 Task: Look for space in Jansath, India from 12th July, 2023 to 16th July, 2023 for 8 adults in price range Rs.10000 to Rs.16000. Place can be private room with 8 bedrooms having 8 beds and 8 bathrooms. Property type can be house, flat, guest house. Amenities needed are: wifi, TV, free parkinig on premises, gym, breakfast. Booking option can be shelf check-in. Required host language is English.
Action: Mouse moved to (497, 57)
Screenshot: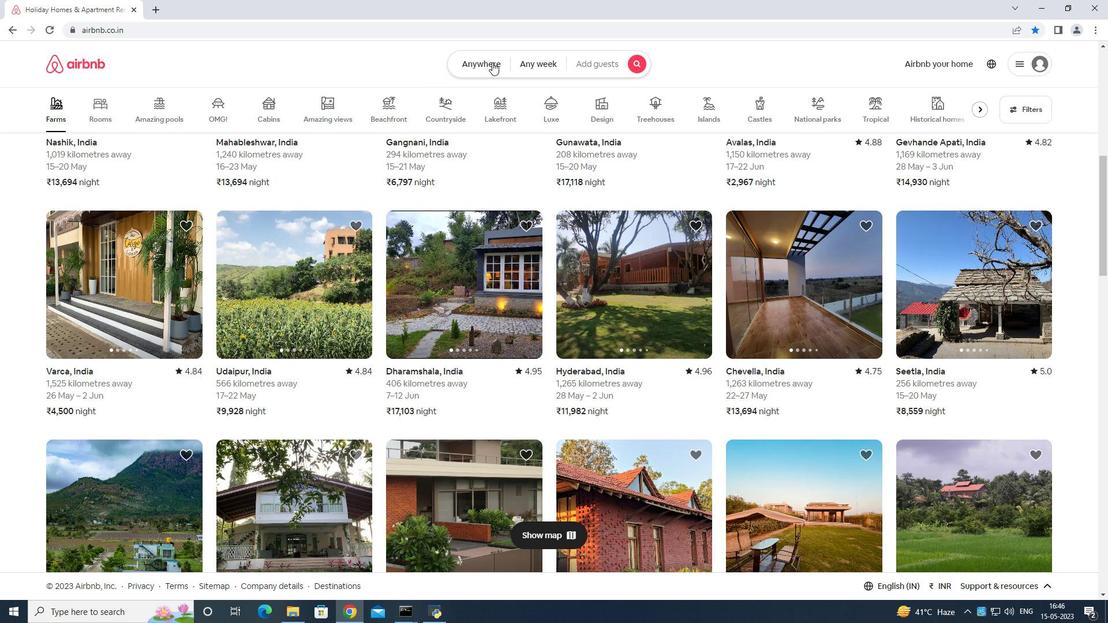 
Action: Mouse pressed left at (497, 57)
Screenshot: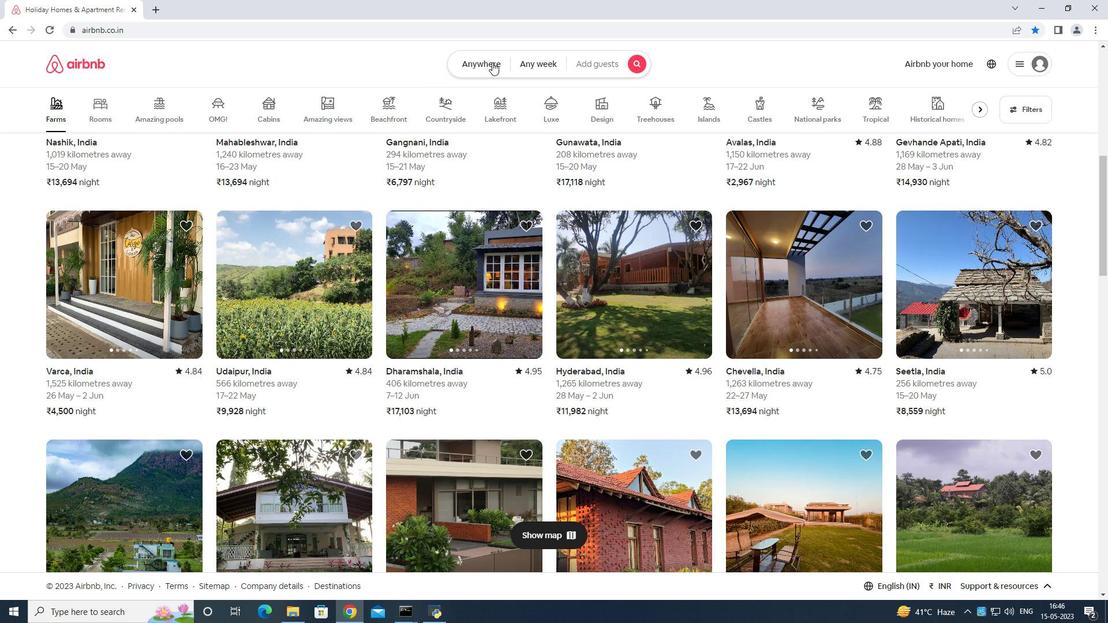 
Action: Mouse moved to (433, 110)
Screenshot: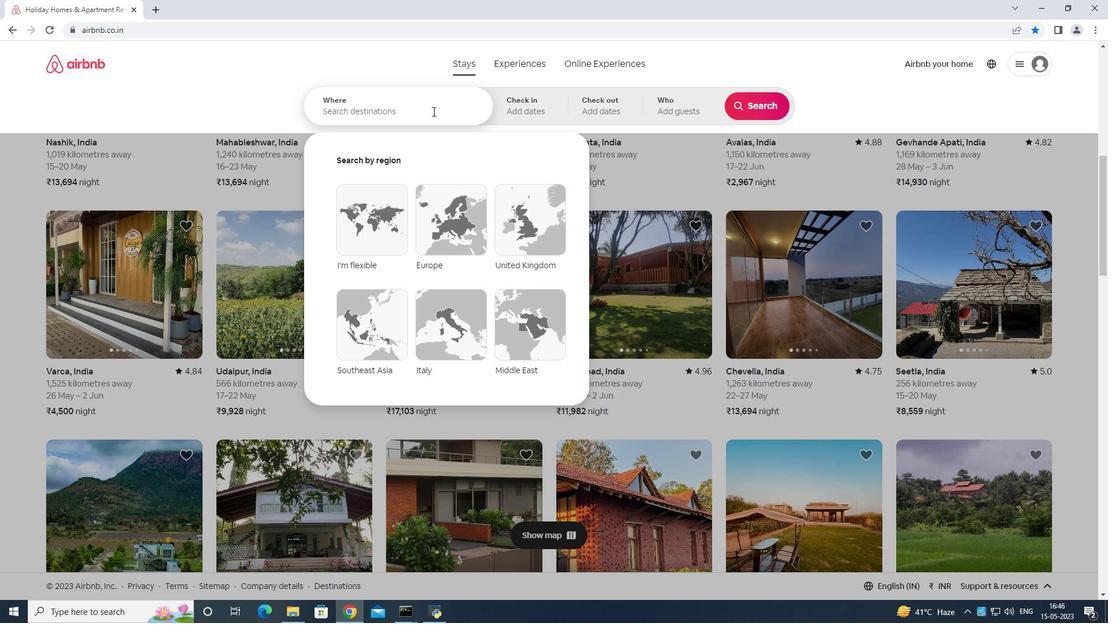 
Action: Mouse pressed left at (433, 110)
Screenshot: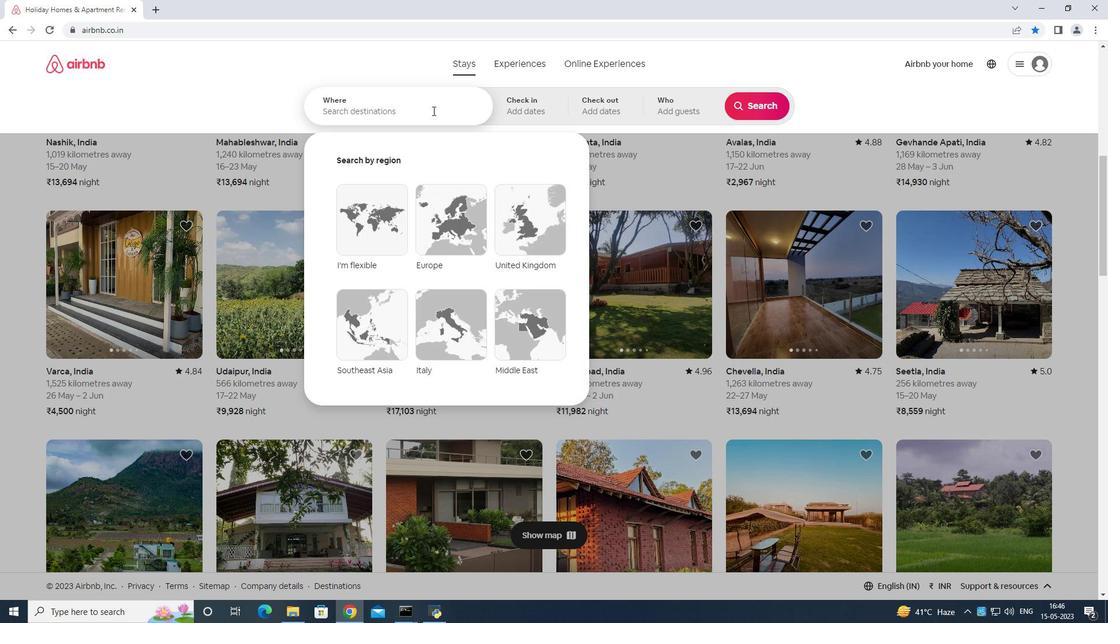
Action: Mouse moved to (487, 113)
Screenshot: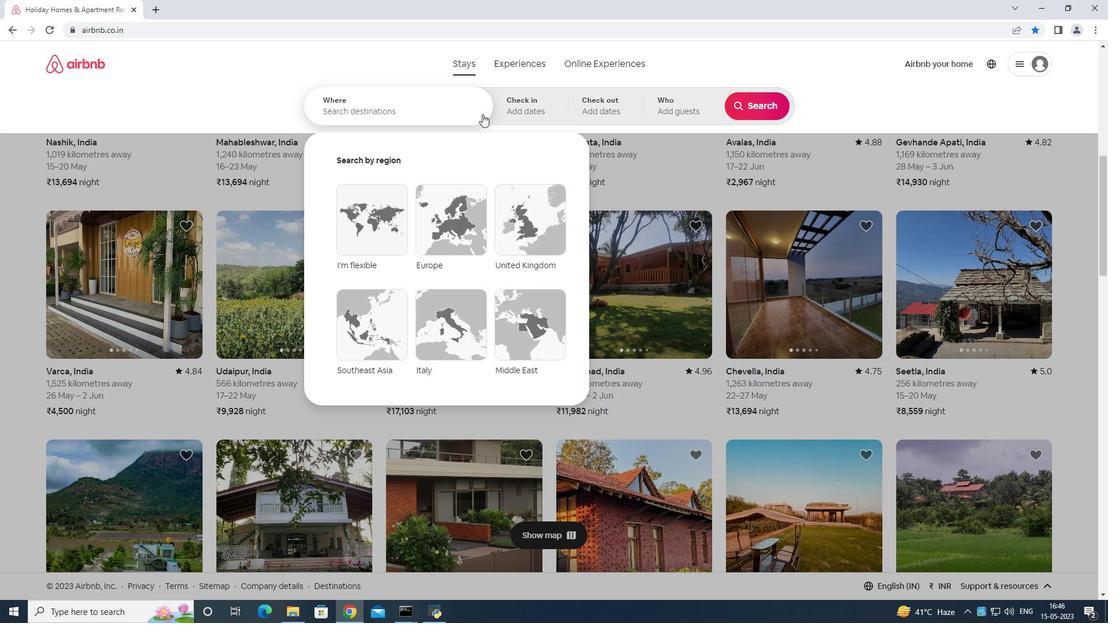 
Action: Key pressed <Key.shift>Jansath<Key.space><Key.shift>India<Key.enter>
Screenshot: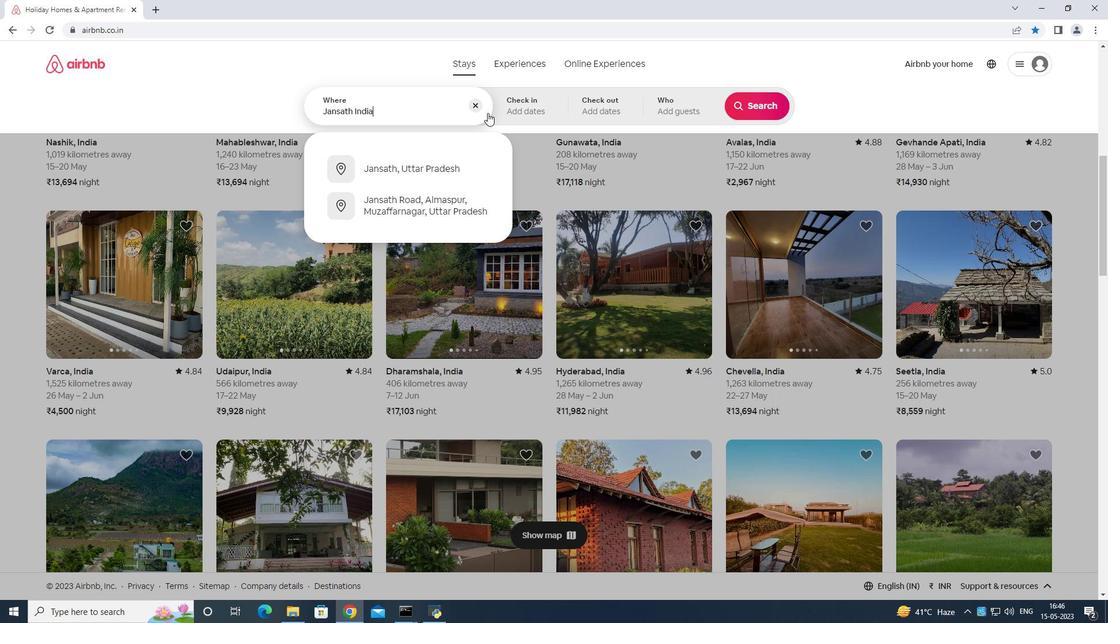 
Action: Mouse moved to (760, 193)
Screenshot: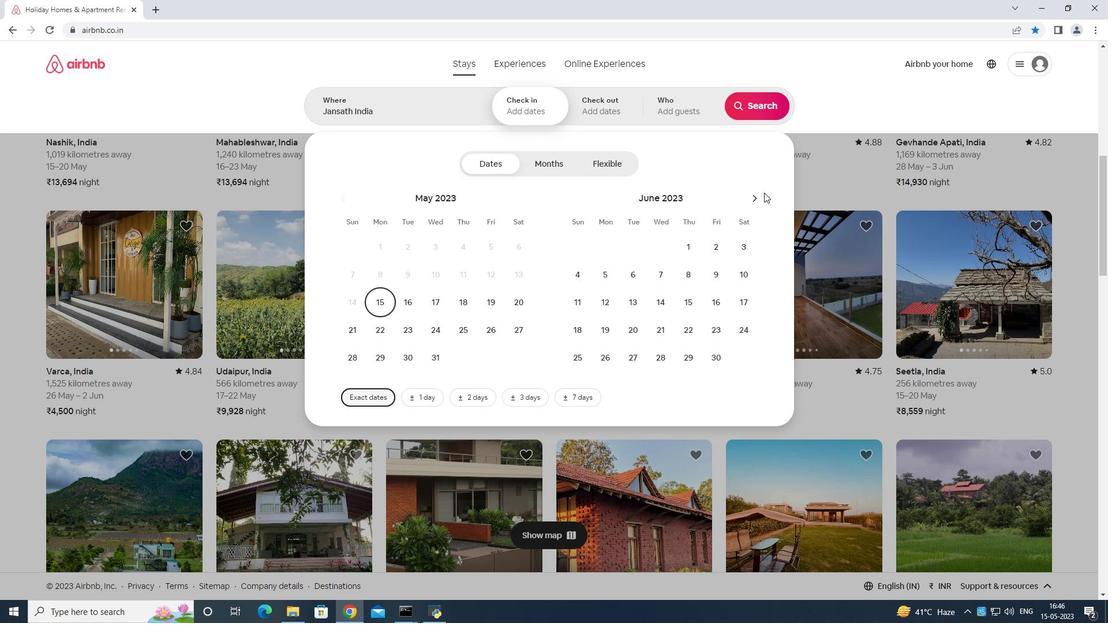 
Action: Mouse pressed left at (760, 193)
Screenshot: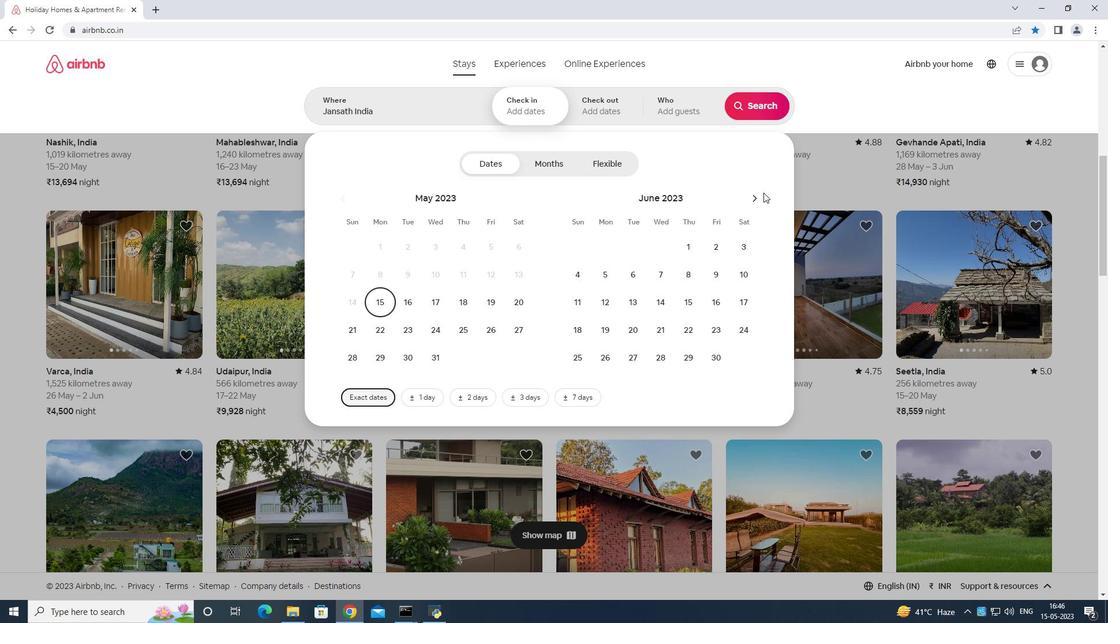
Action: Mouse moved to (665, 303)
Screenshot: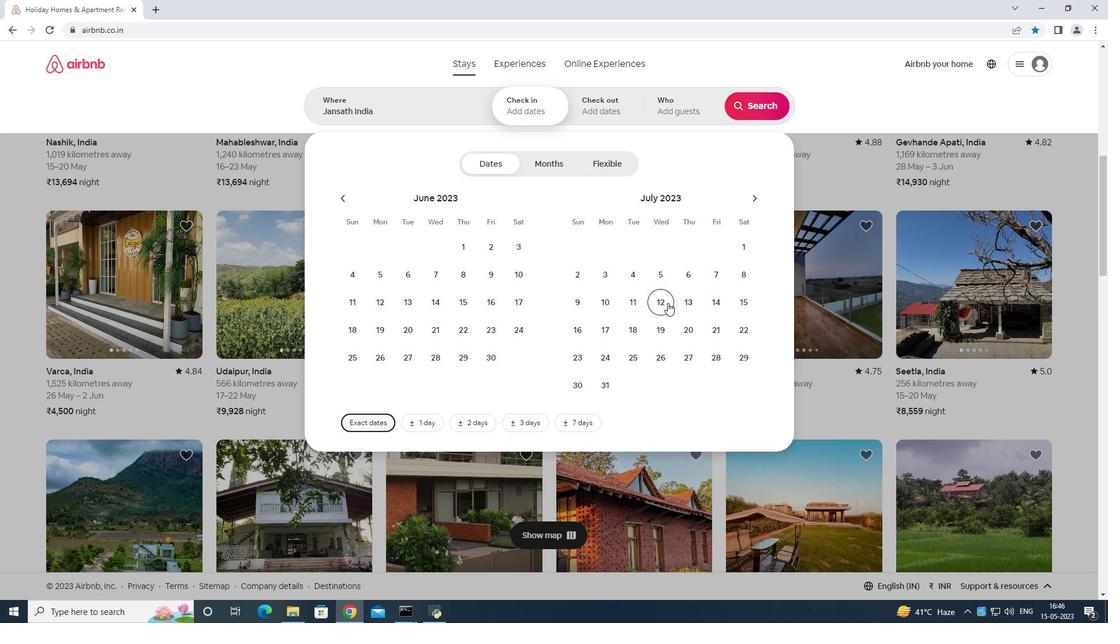 
Action: Mouse pressed left at (665, 303)
Screenshot: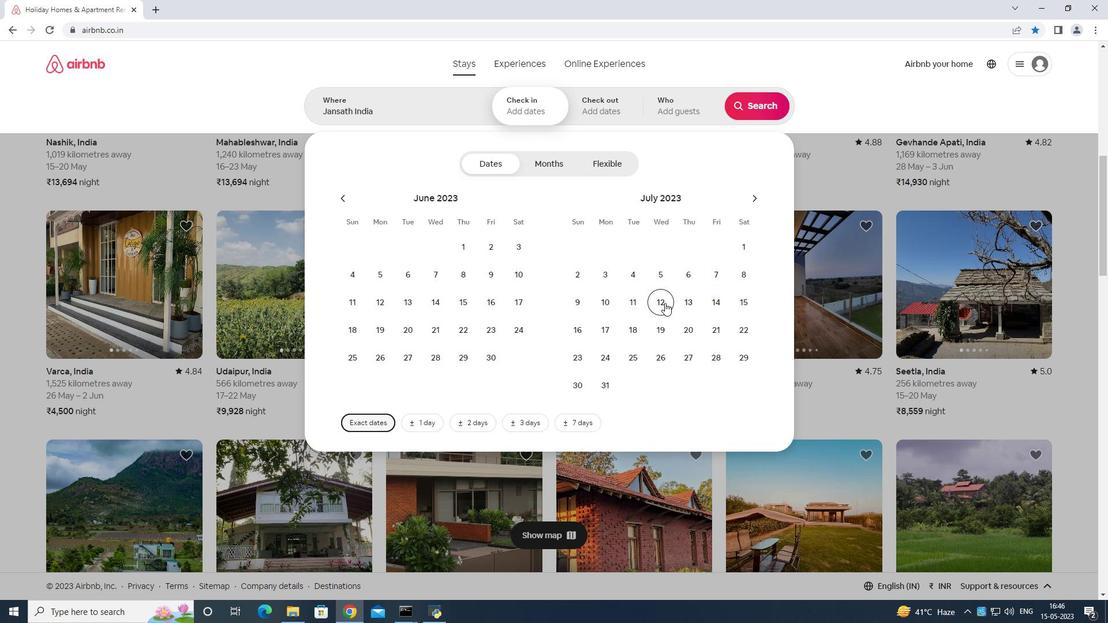 
Action: Mouse moved to (574, 330)
Screenshot: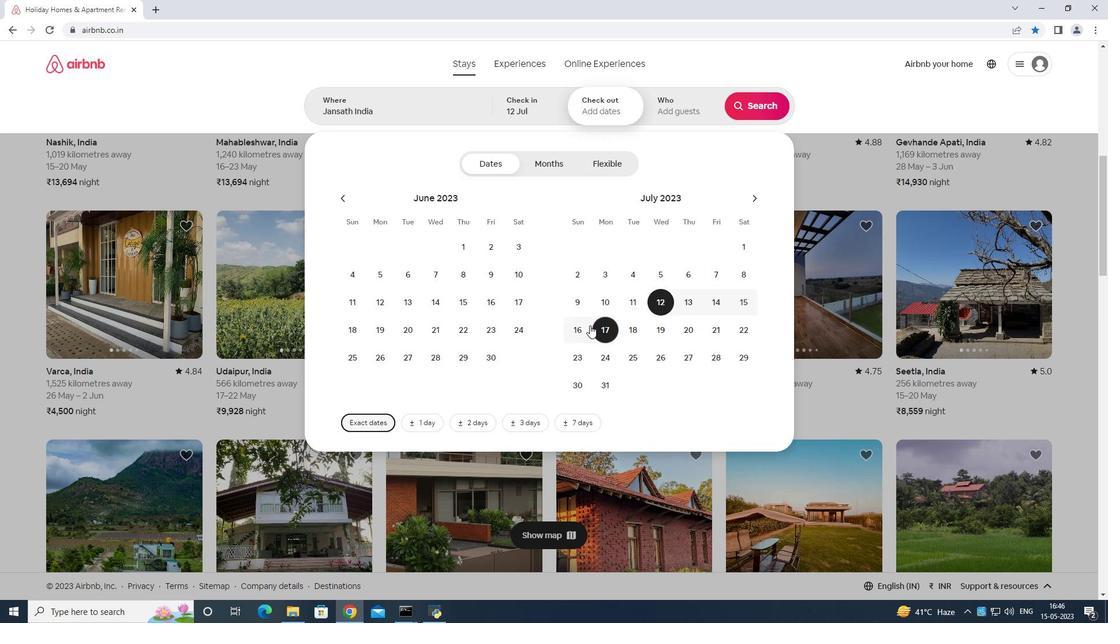 
Action: Mouse pressed left at (574, 330)
Screenshot: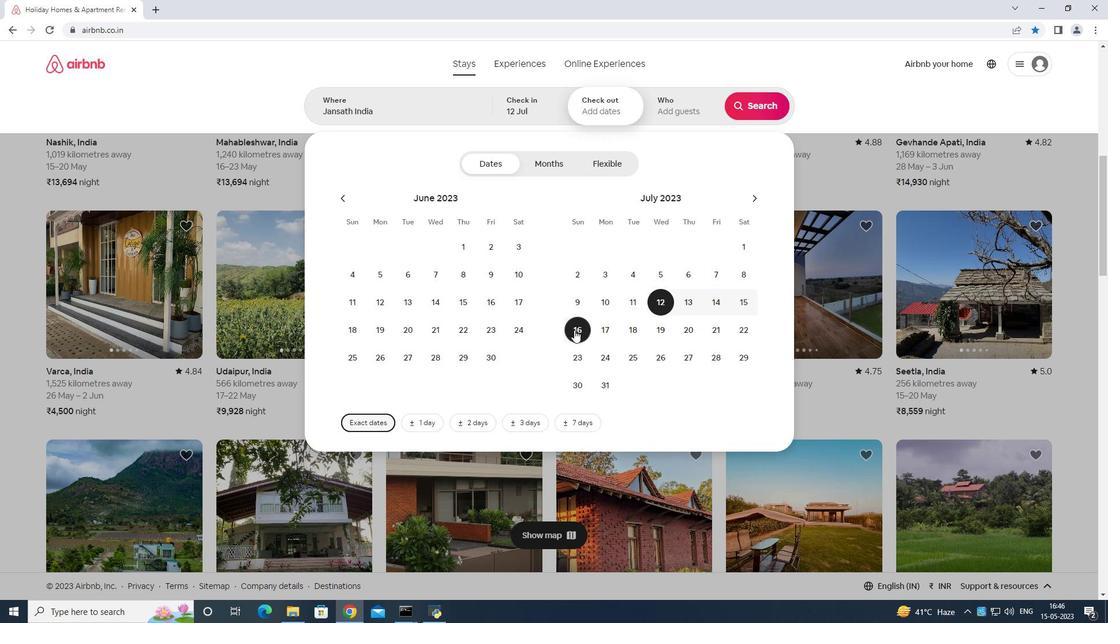 
Action: Mouse moved to (674, 106)
Screenshot: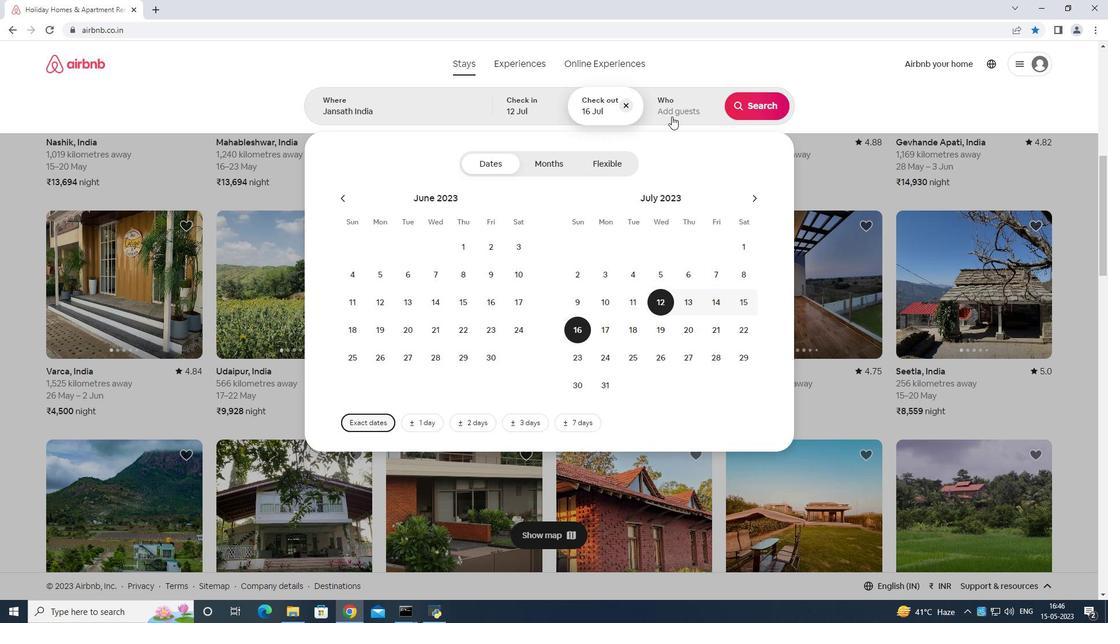 
Action: Mouse pressed left at (674, 106)
Screenshot: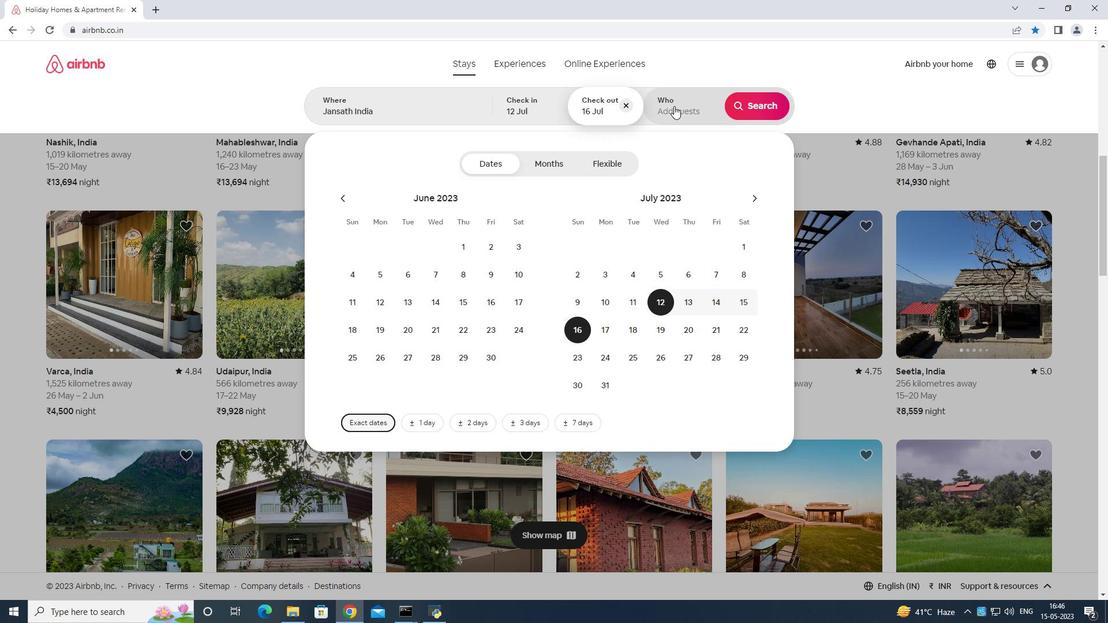 
Action: Mouse moved to (756, 170)
Screenshot: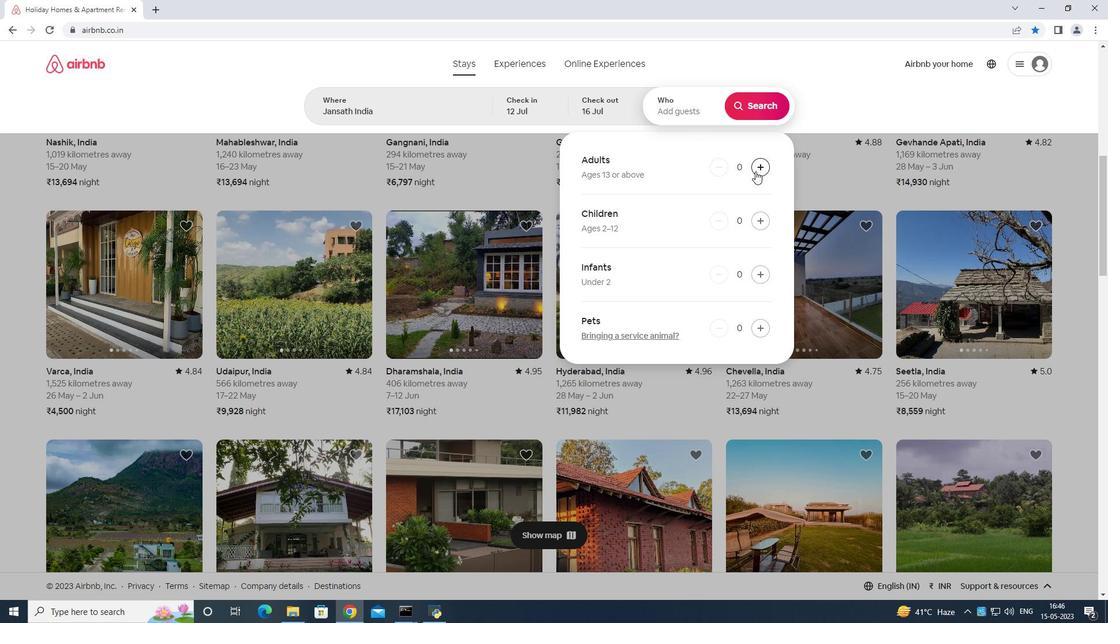 
Action: Mouse pressed left at (756, 170)
Screenshot: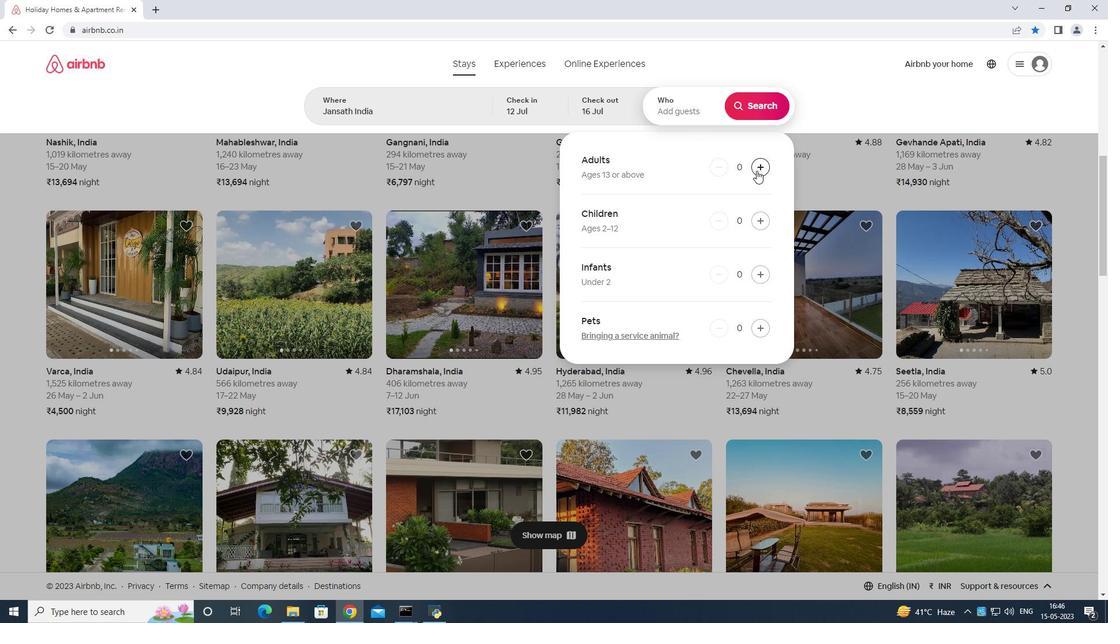
Action: Mouse moved to (756, 168)
Screenshot: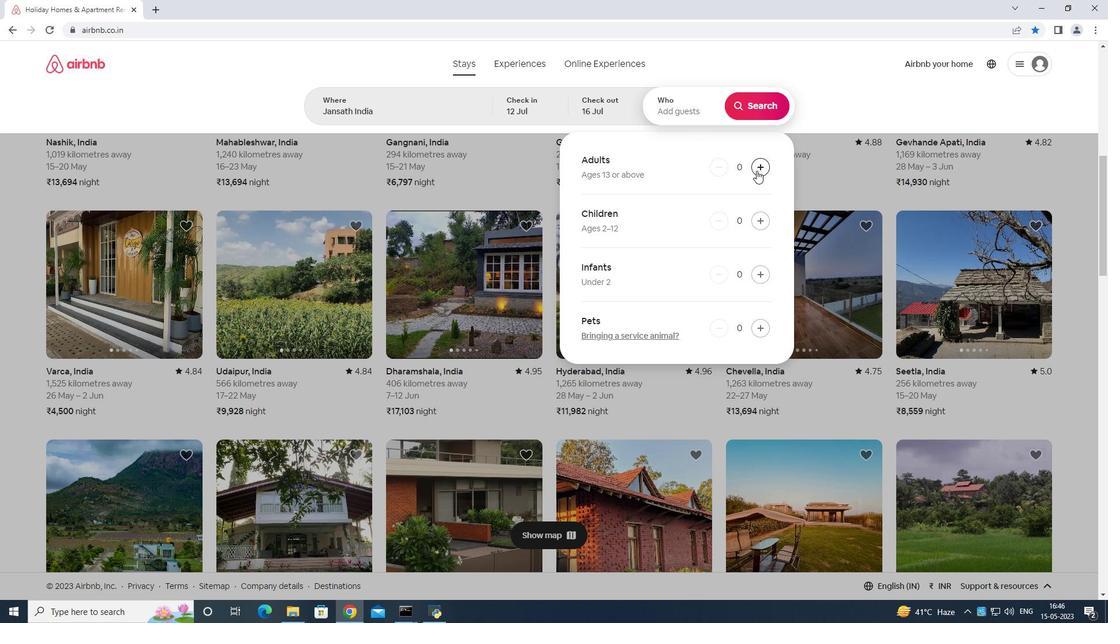 
Action: Mouse pressed left at (756, 168)
Screenshot: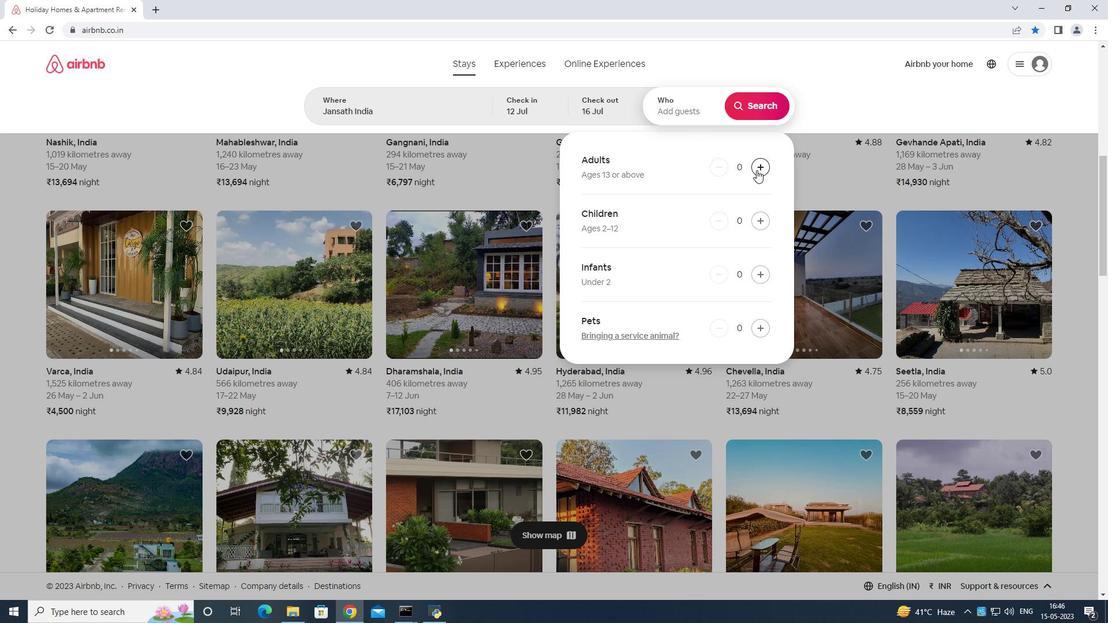 
Action: Mouse moved to (758, 168)
Screenshot: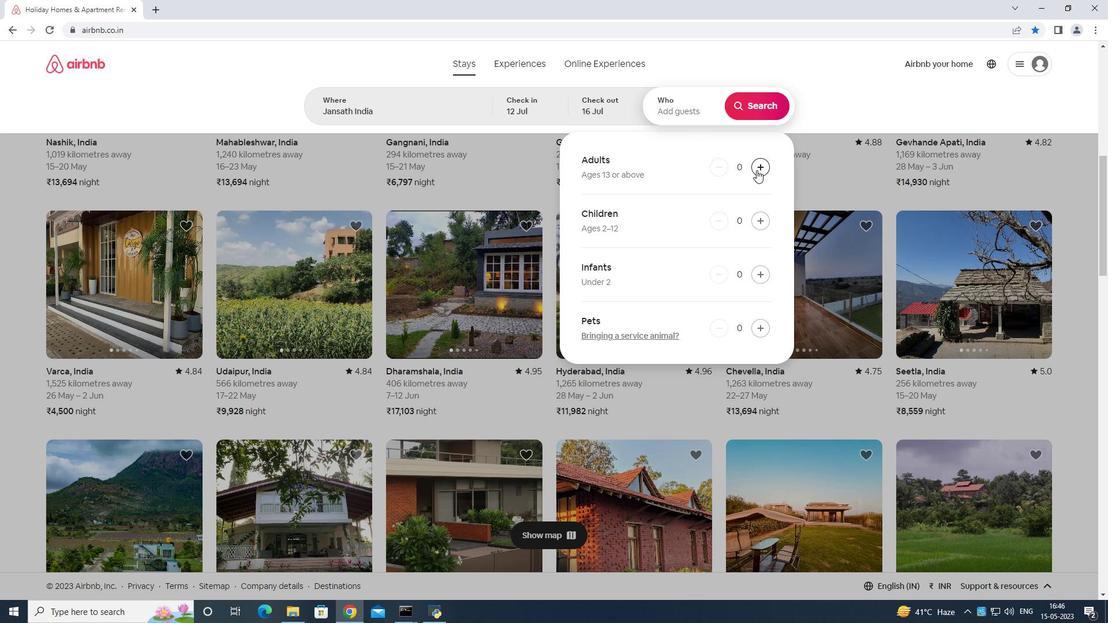 
Action: Mouse pressed left at (758, 168)
Screenshot: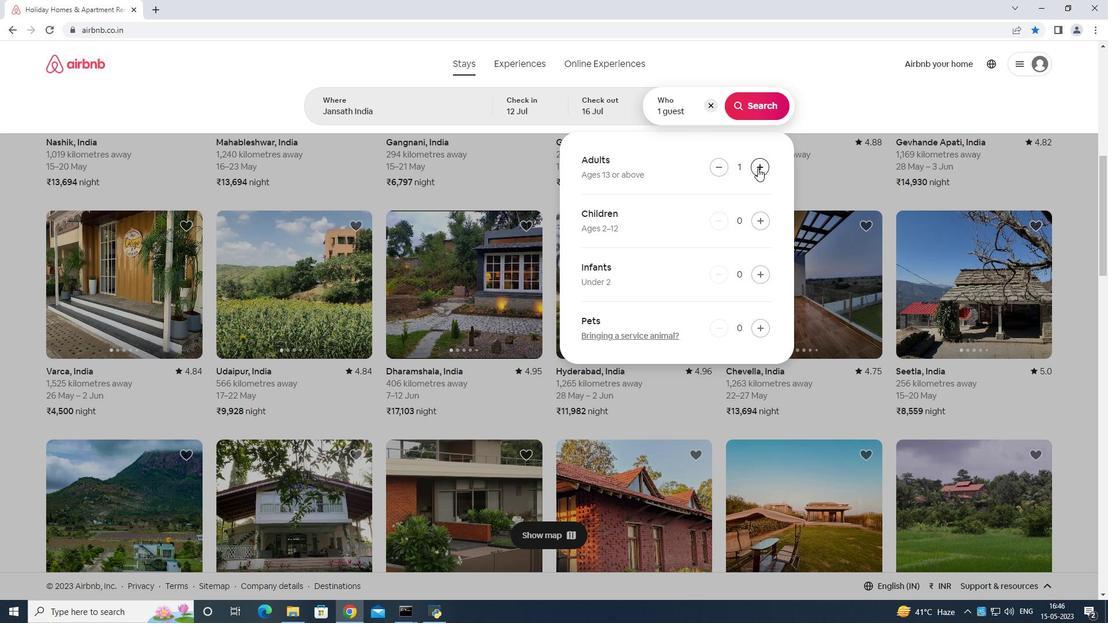 
Action: Mouse pressed left at (758, 168)
Screenshot: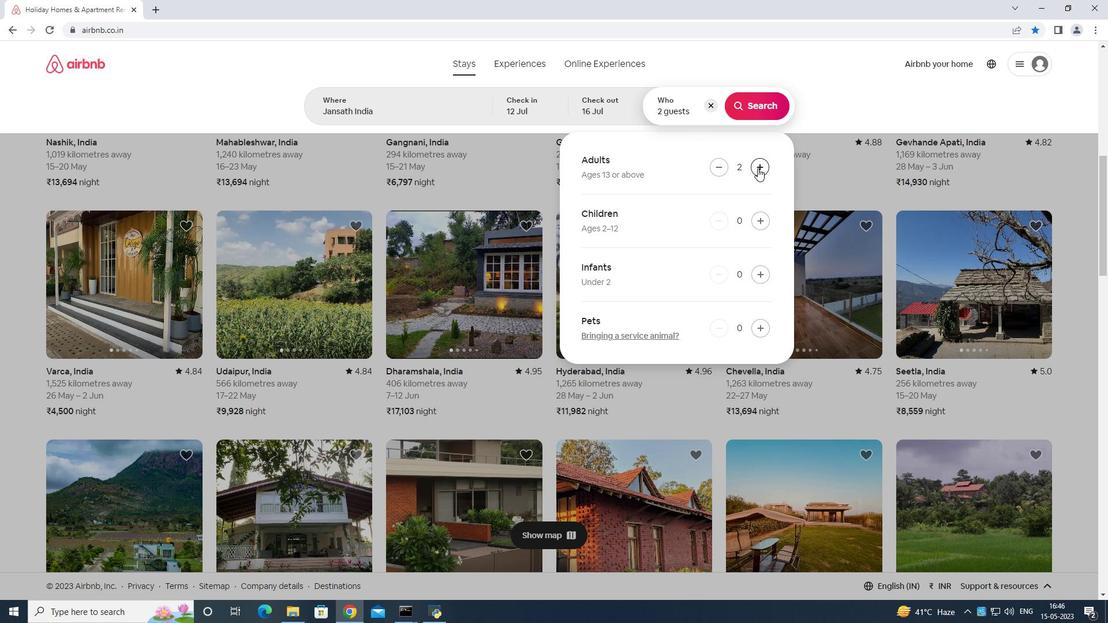 
Action: Mouse moved to (759, 169)
Screenshot: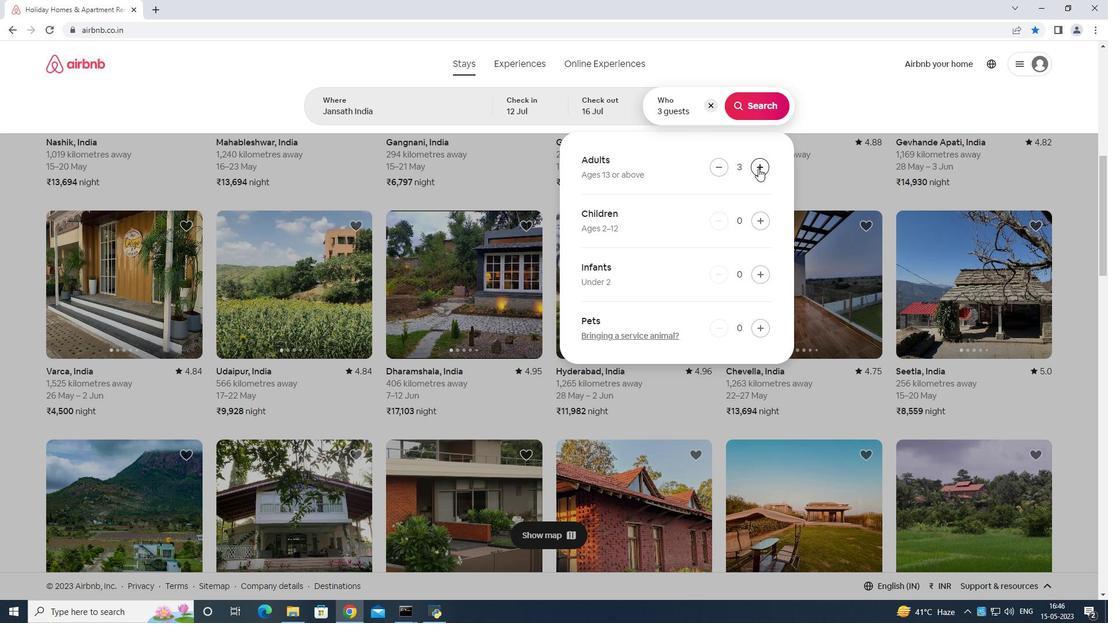 
Action: Mouse pressed left at (759, 169)
Screenshot: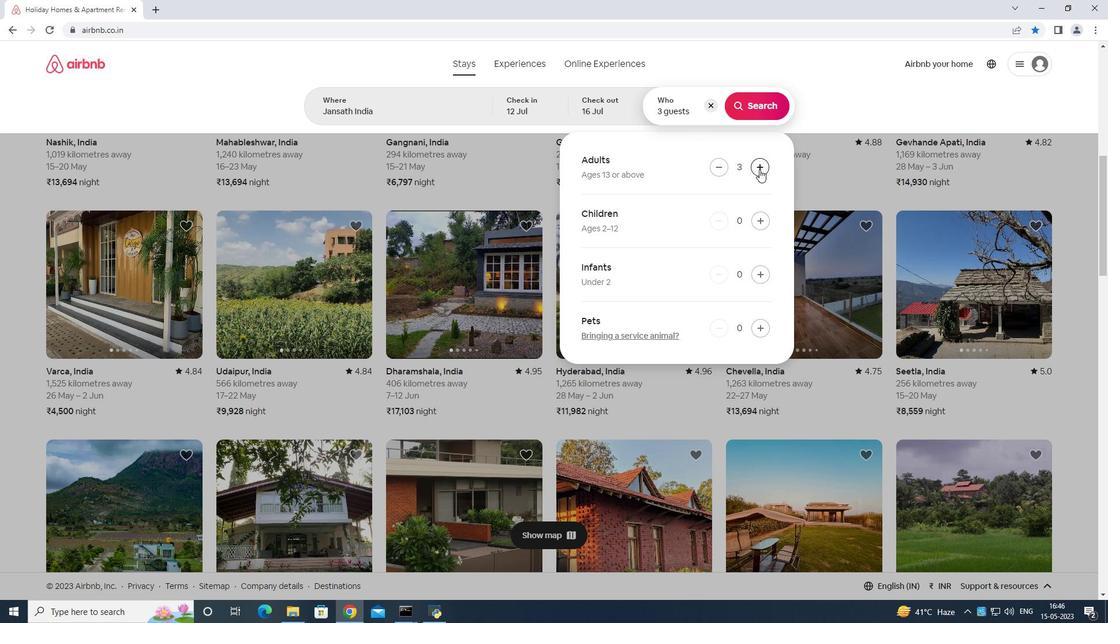 
Action: Mouse moved to (759, 170)
Screenshot: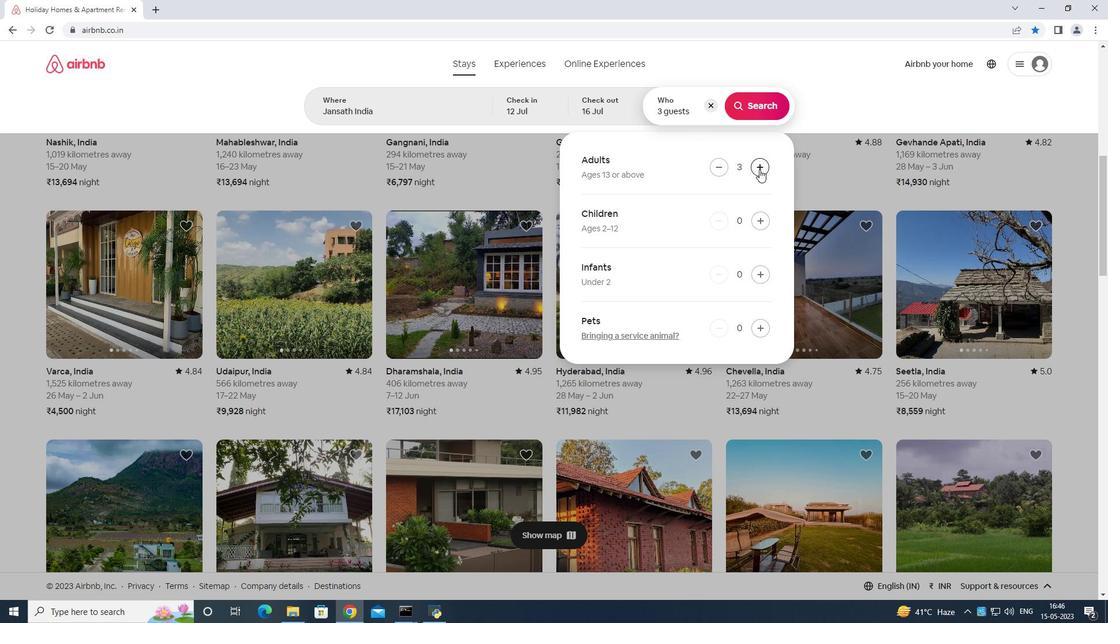 
Action: Mouse pressed left at (759, 170)
Screenshot: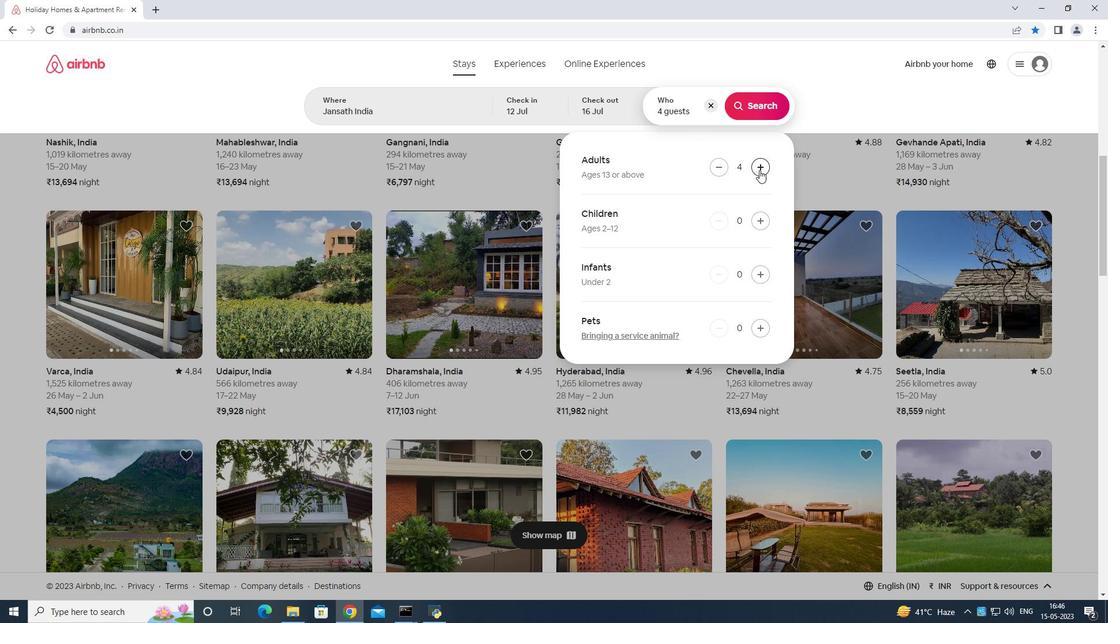 
Action: Mouse moved to (759, 168)
Screenshot: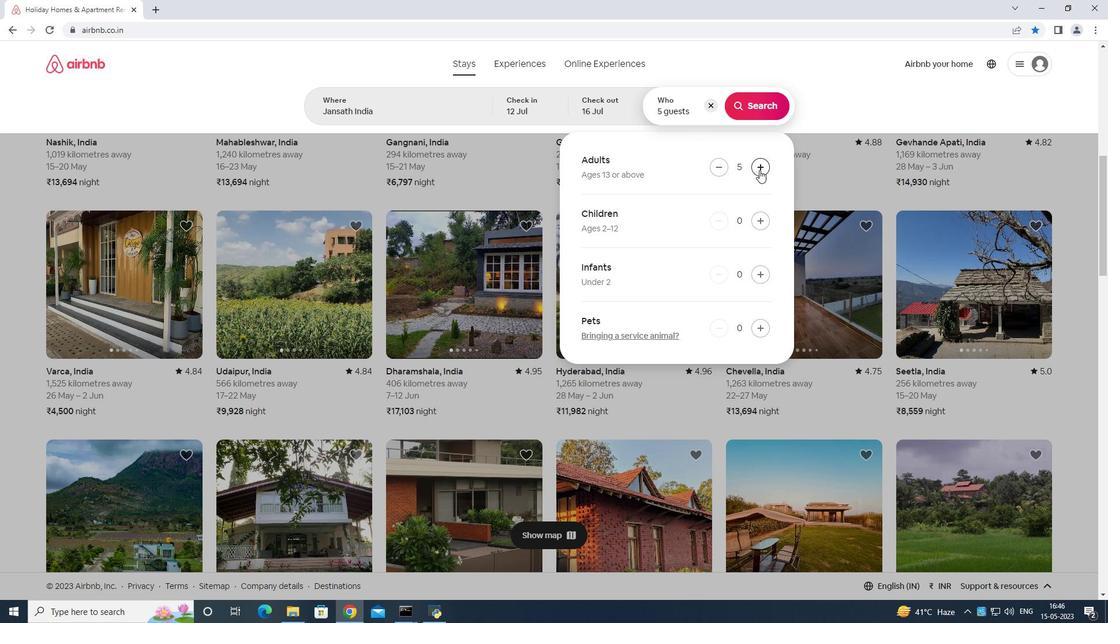 
Action: Mouse pressed left at (759, 168)
Screenshot: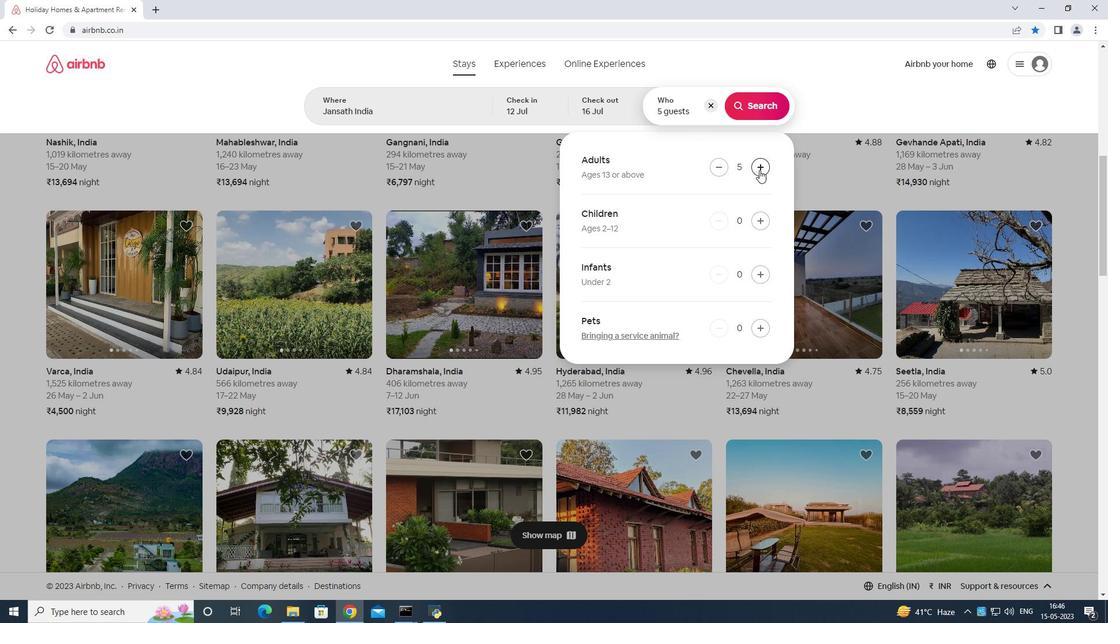 
Action: Mouse moved to (757, 161)
Screenshot: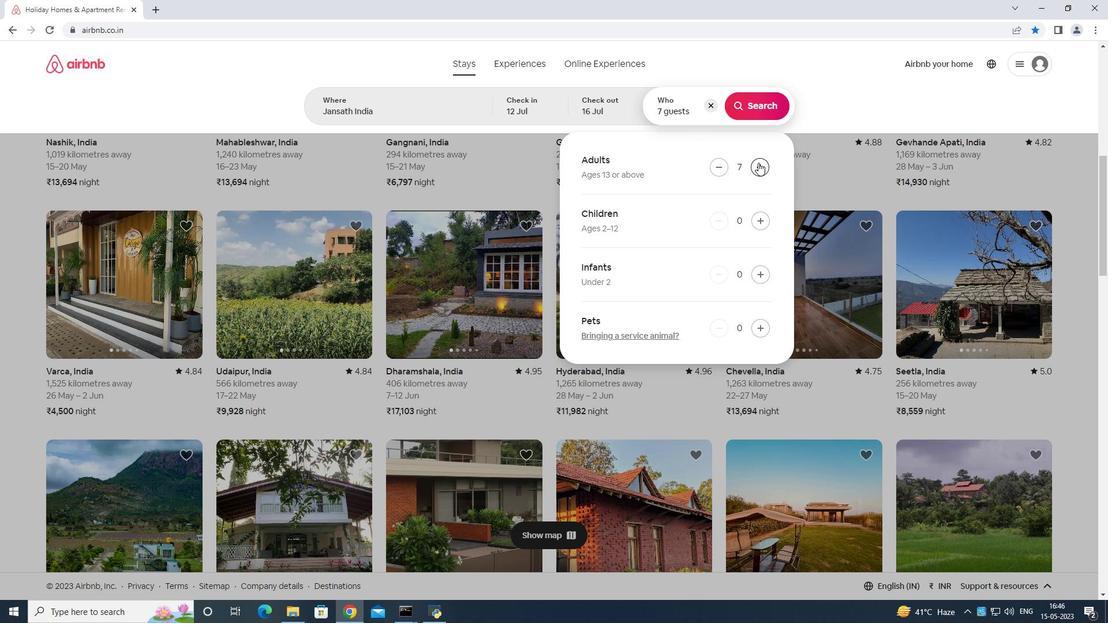 
Action: Mouse pressed left at (757, 161)
Screenshot: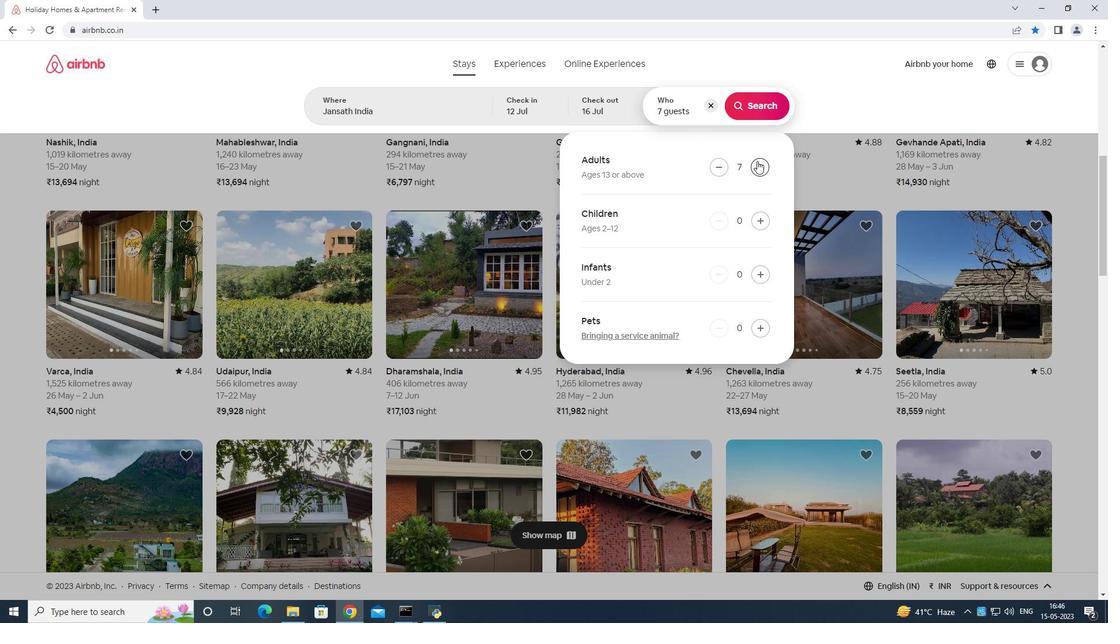 
Action: Mouse moved to (756, 107)
Screenshot: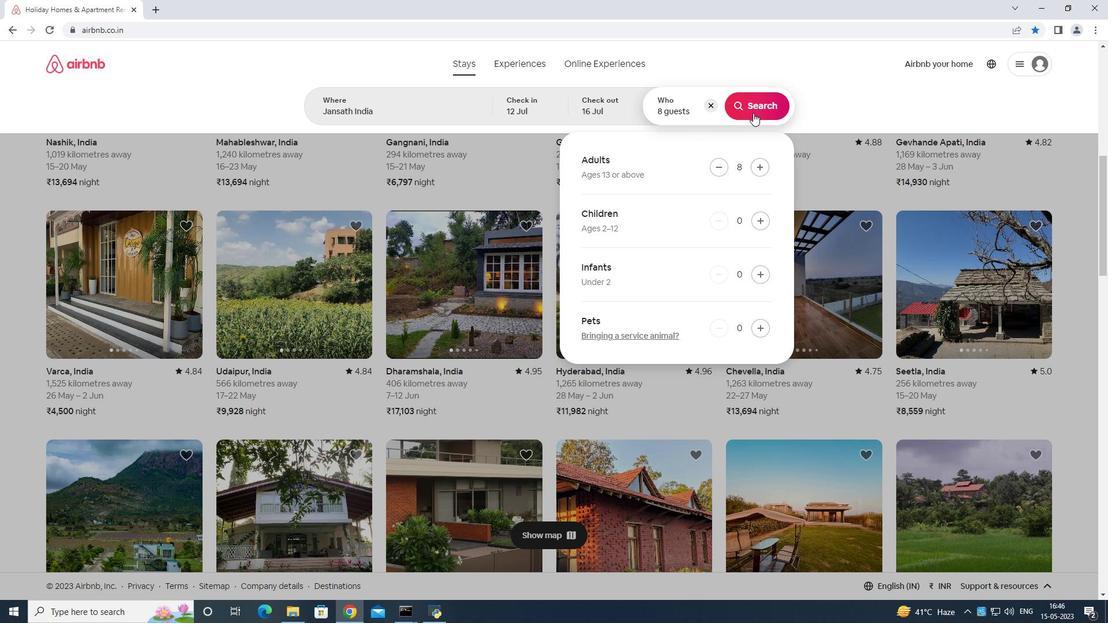 
Action: Mouse pressed left at (756, 107)
Screenshot: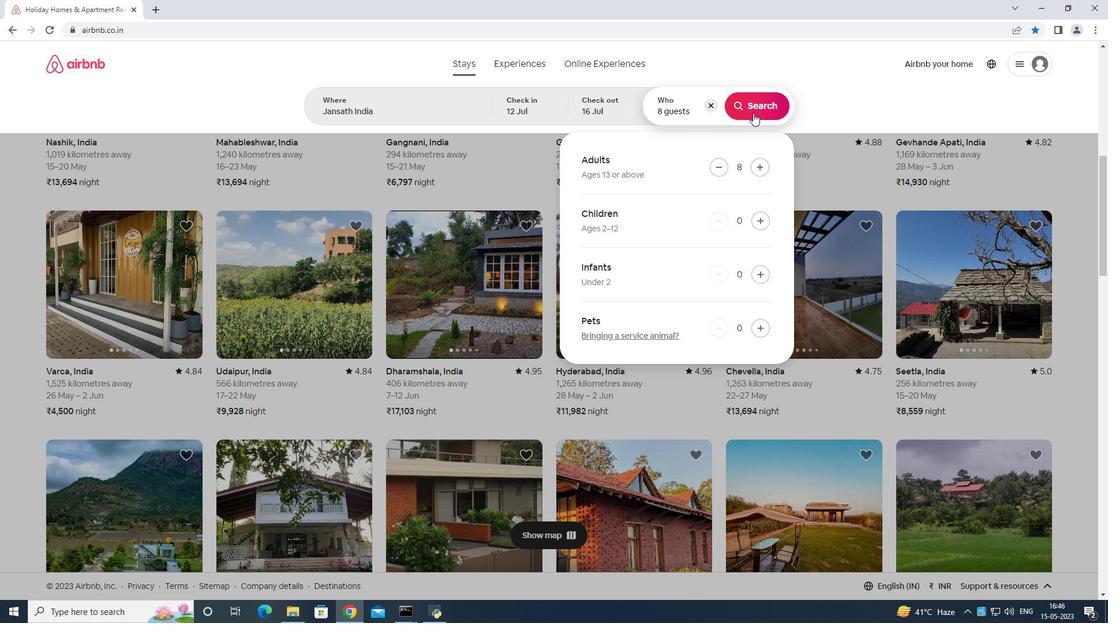 
Action: Mouse moved to (1045, 103)
Screenshot: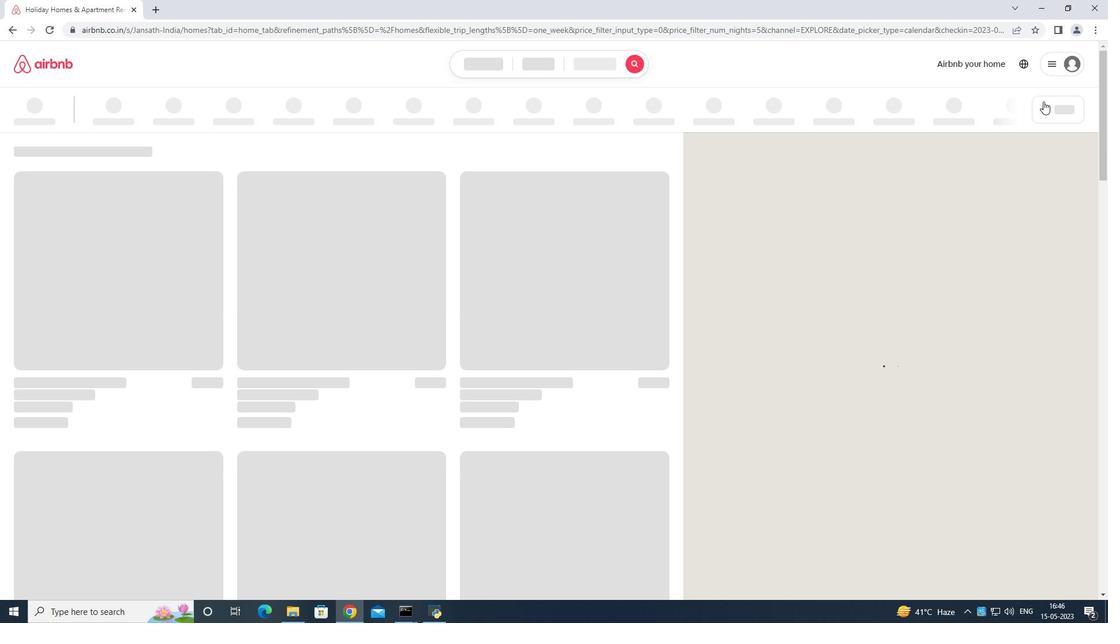 
Action: Mouse pressed left at (1045, 103)
Screenshot: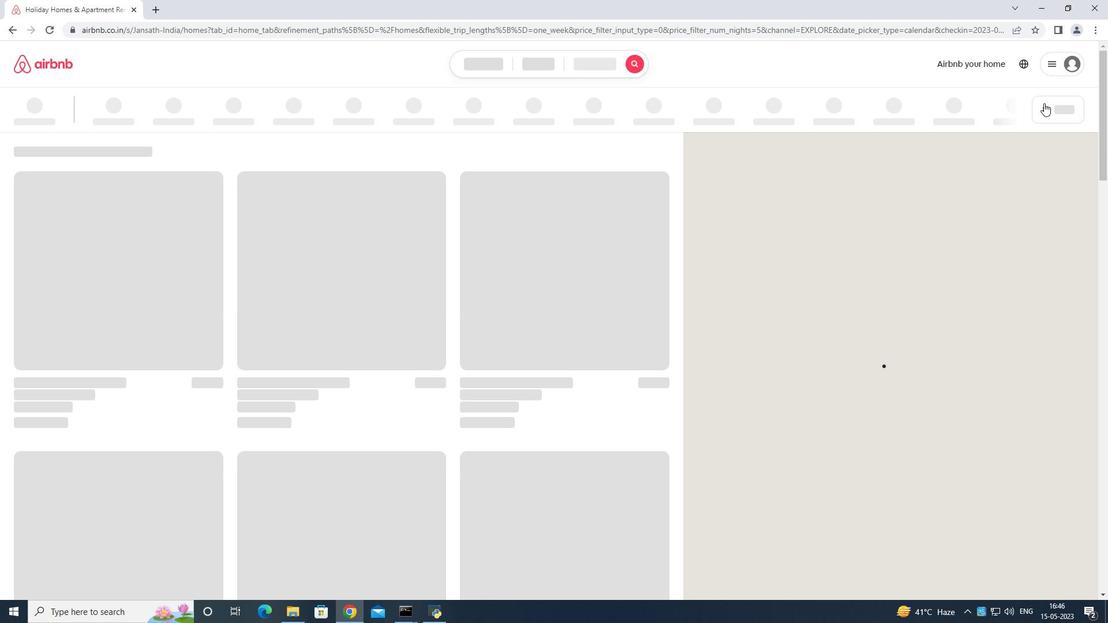 
Action: Mouse moved to (484, 376)
Screenshot: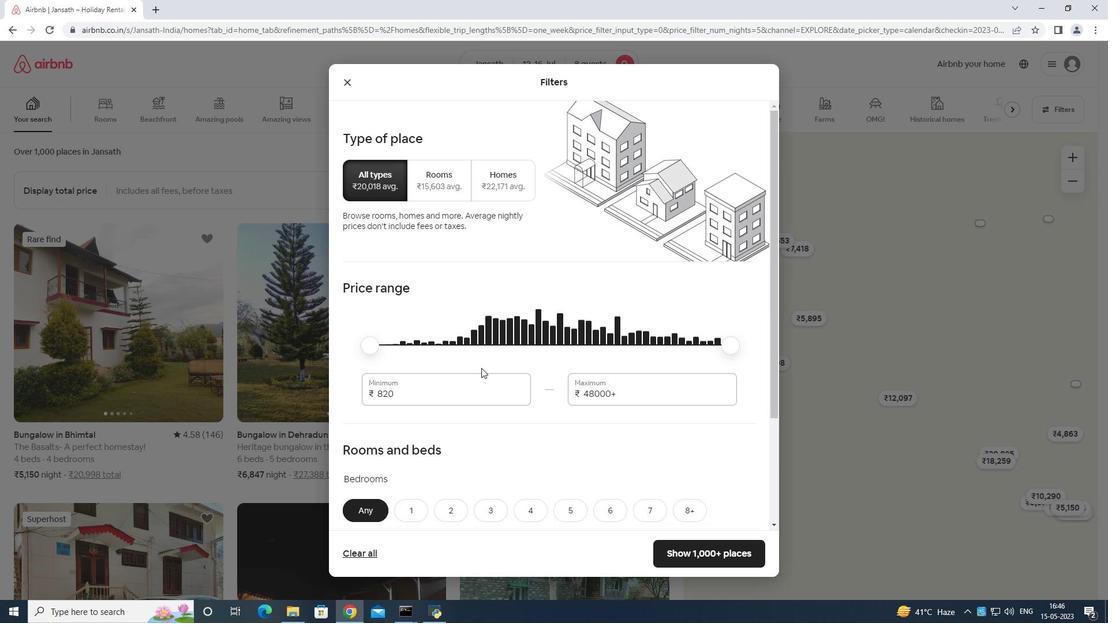 
Action: Mouse pressed left at (484, 376)
Screenshot: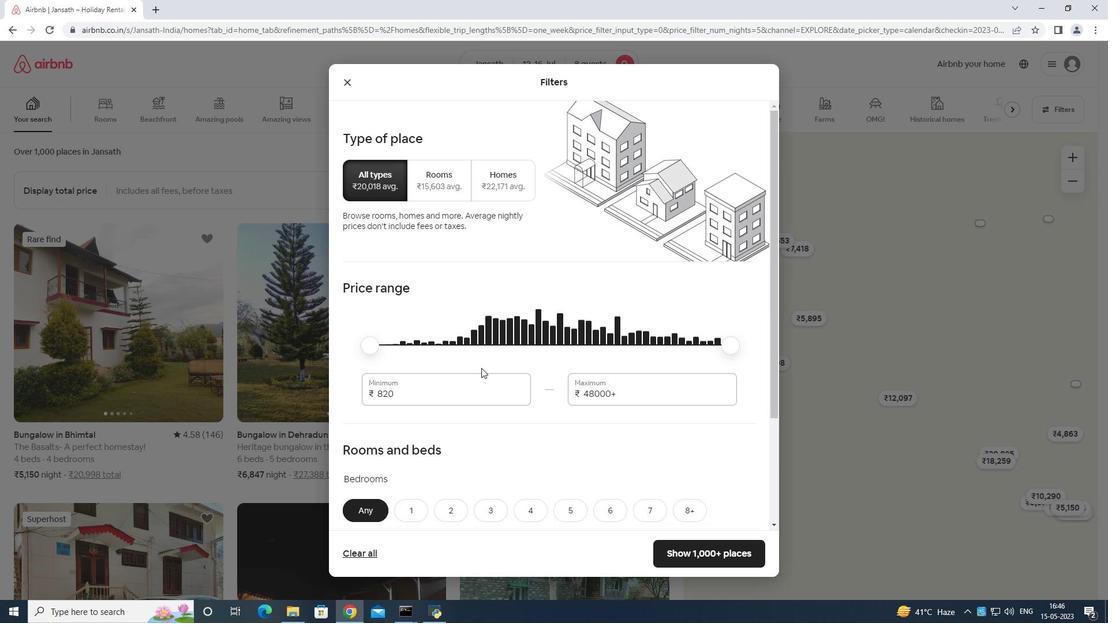 
Action: Mouse moved to (478, 370)
Screenshot: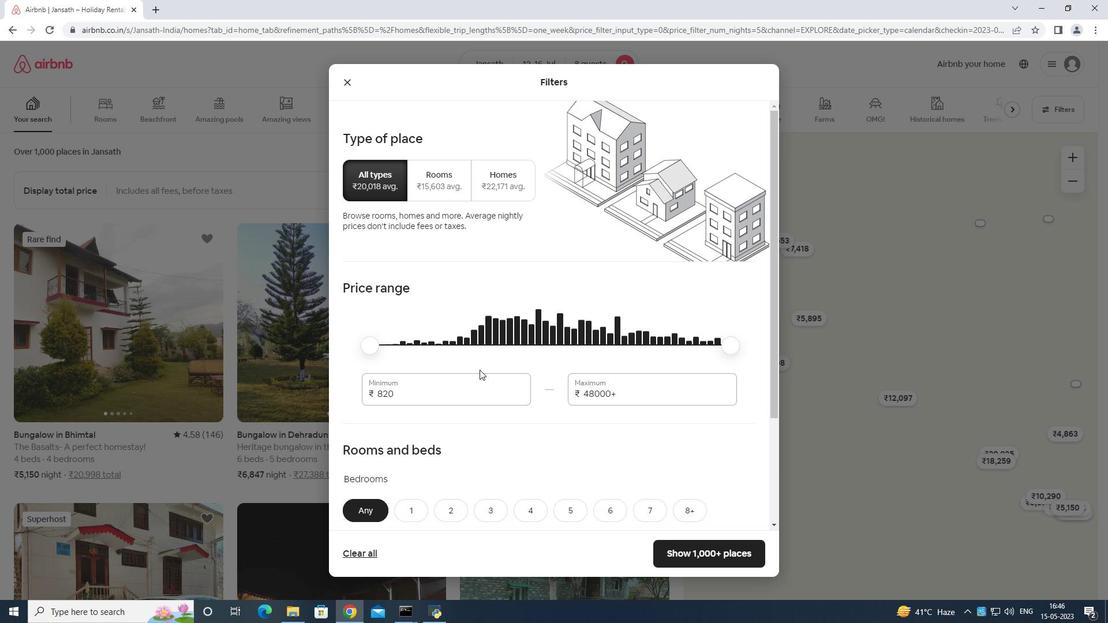 
Action: Key pressed <Key.backspace>
Screenshot: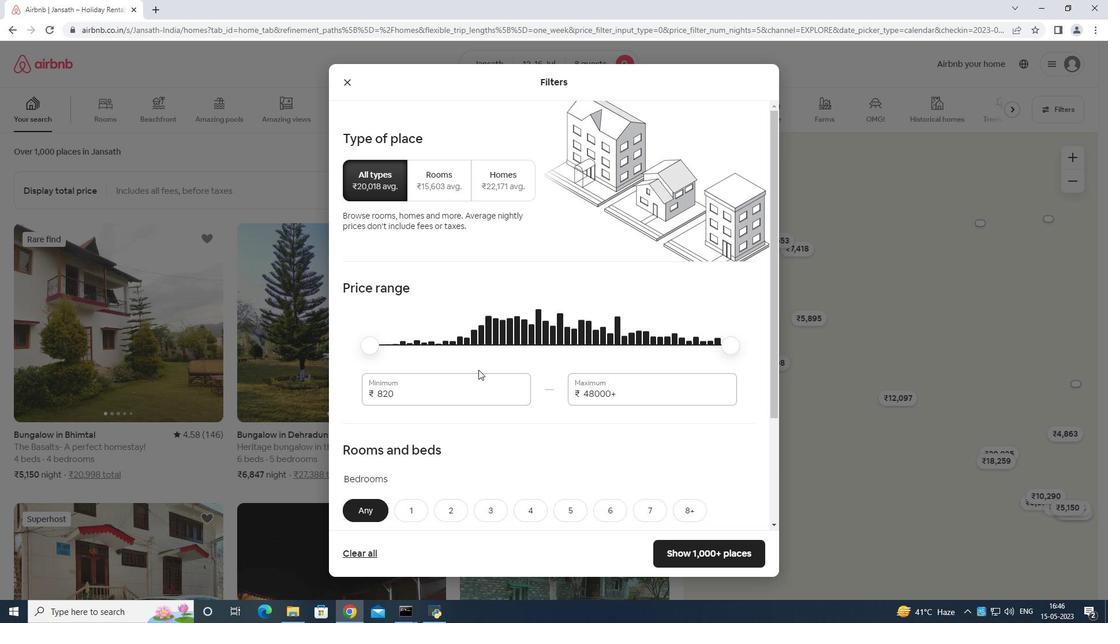 
Action: Mouse moved to (473, 382)
Screenshot: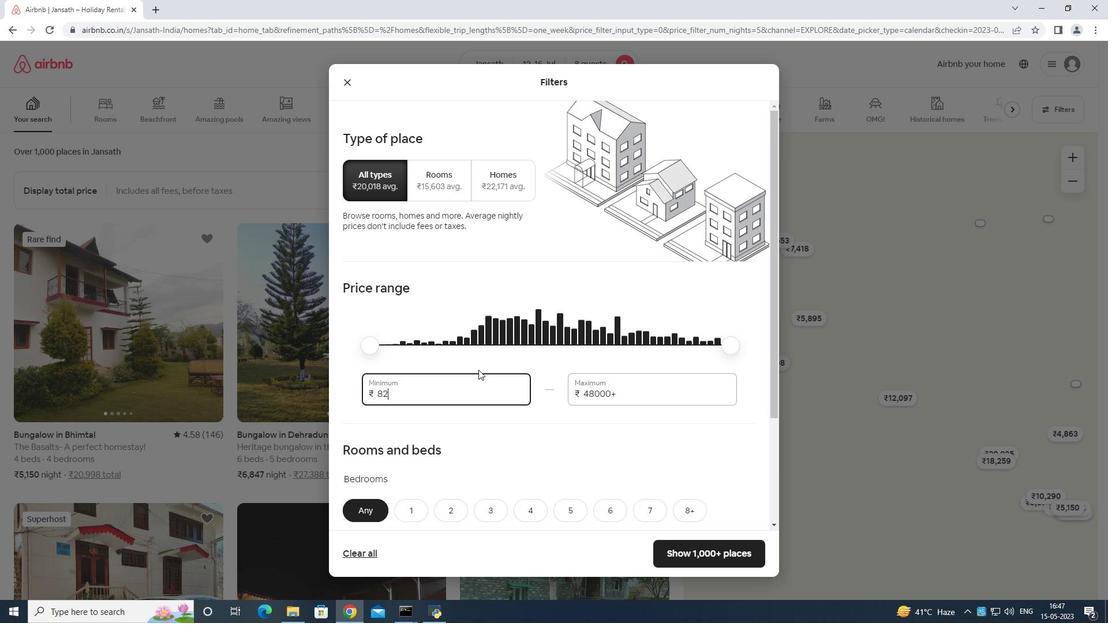 
Action: Key pressed <Key.backspace><Key.backspace><Key.backspace><Key.backspace><Key.backspace><Key.backspace><Key.backspace><Key.backspace><Key.backspace><Key.backspace><Key.backspace><Key.backspace><Key.backspace><Key.backspace>1
Screenshot: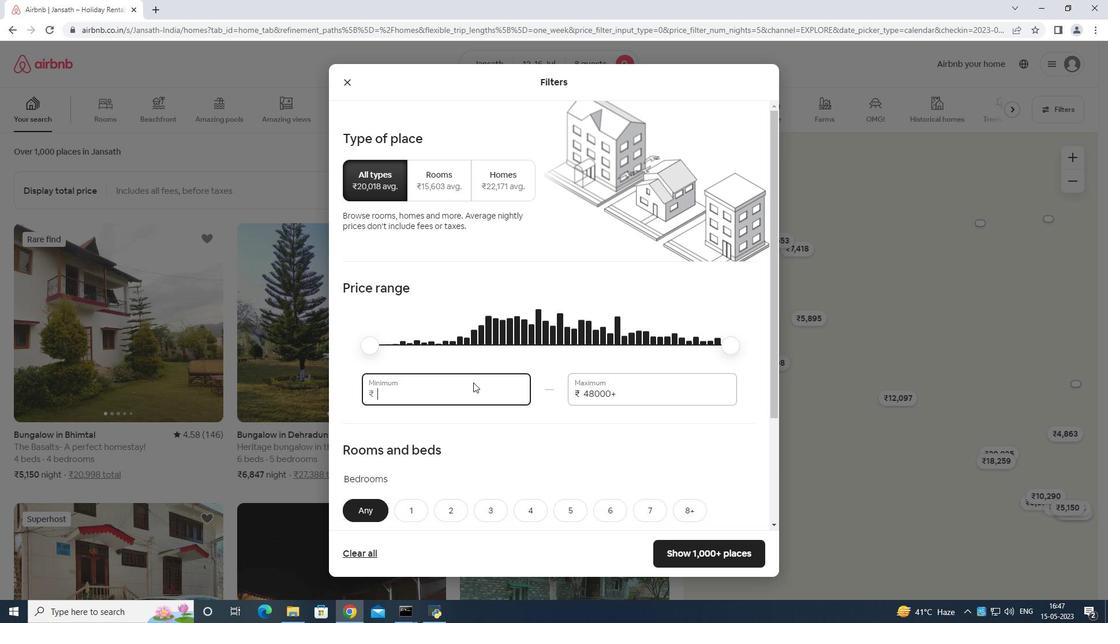 
Action: Mouse moved to (474, 383)
Screenshot: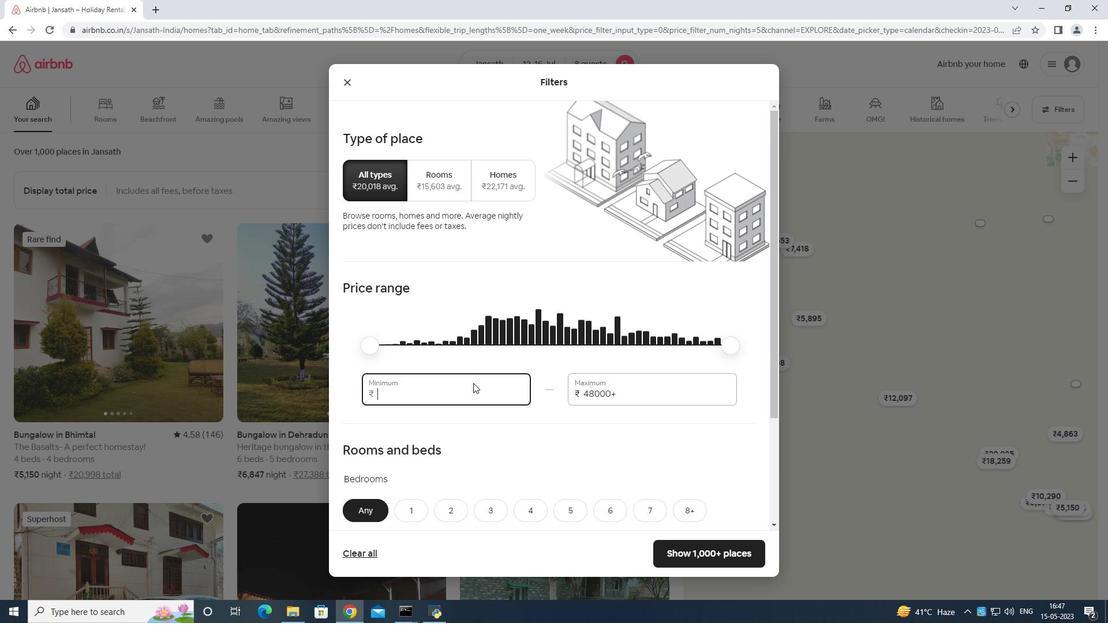 
Action: Key pressed 00
Screenshot: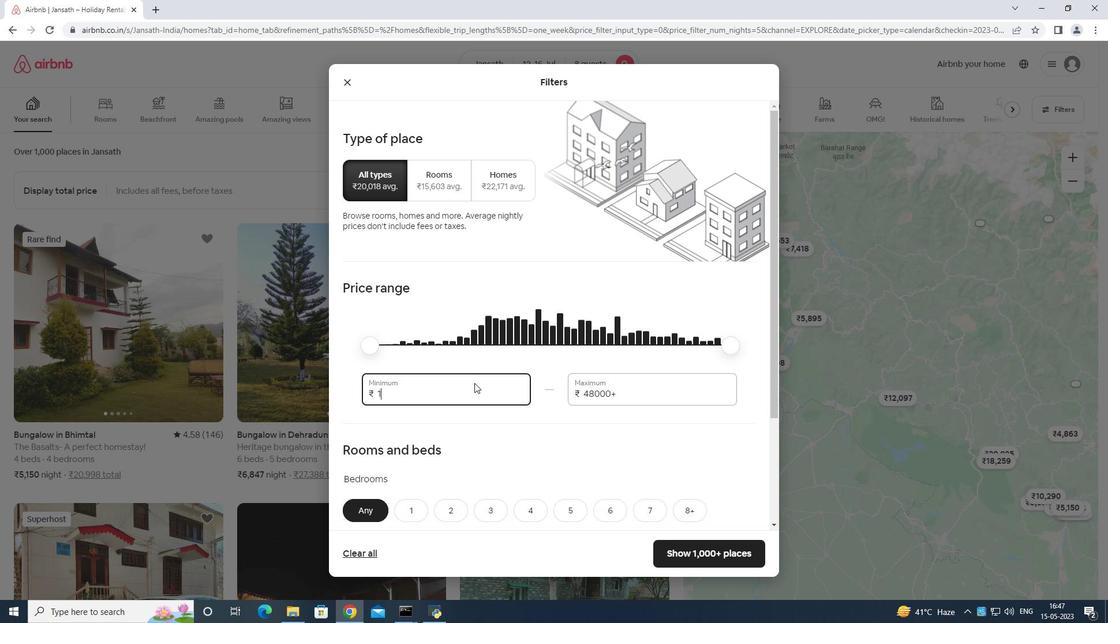 
Action: Mouse moved to (475, 383)
Screenshot: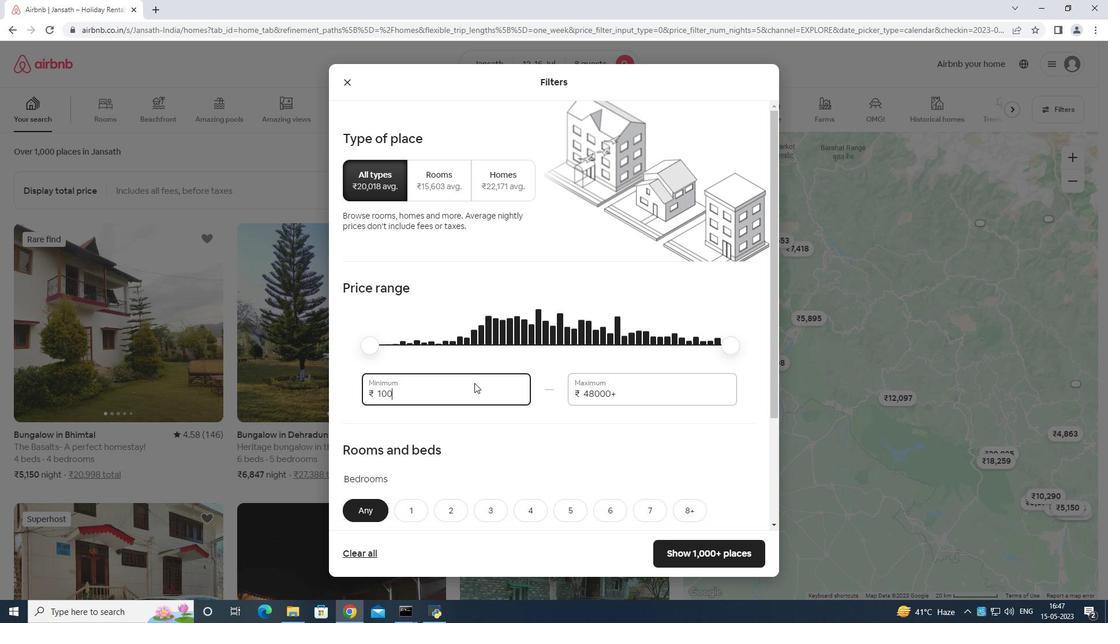 
Action: Key pressed 0
Screenshot: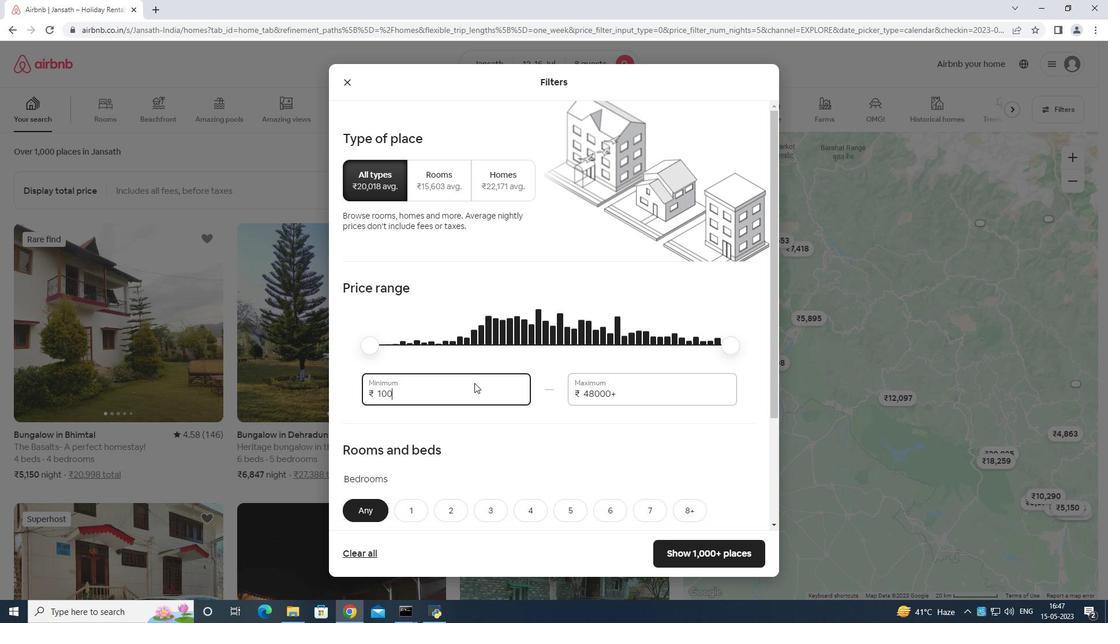 
Action: Mouse moved to (531, 382)
Screenshot: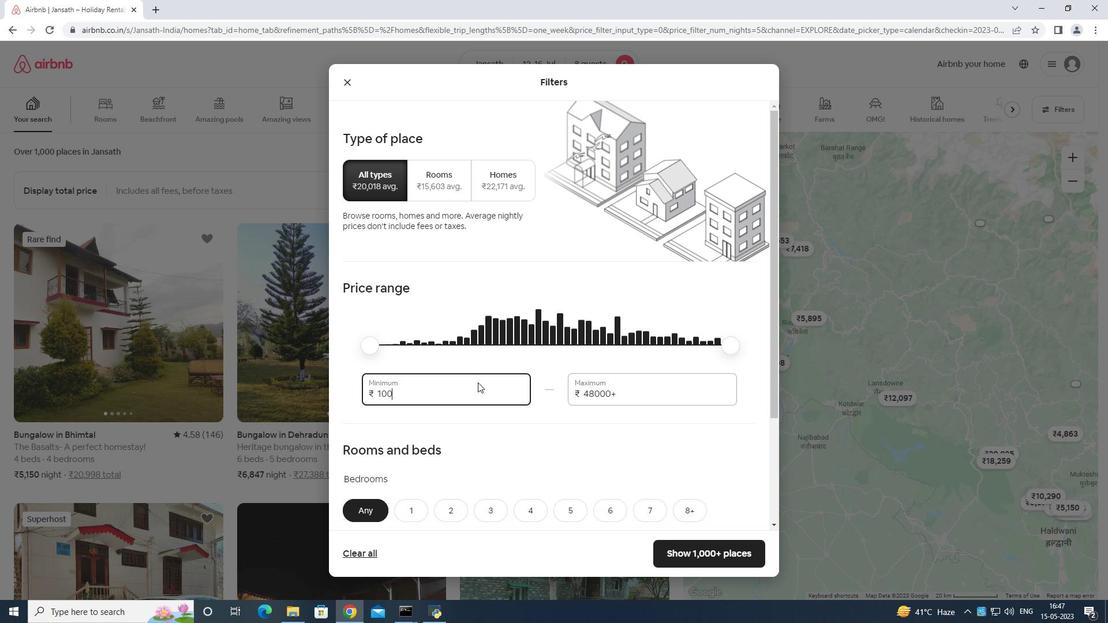 
Action: Key pressed 0
Screenshot: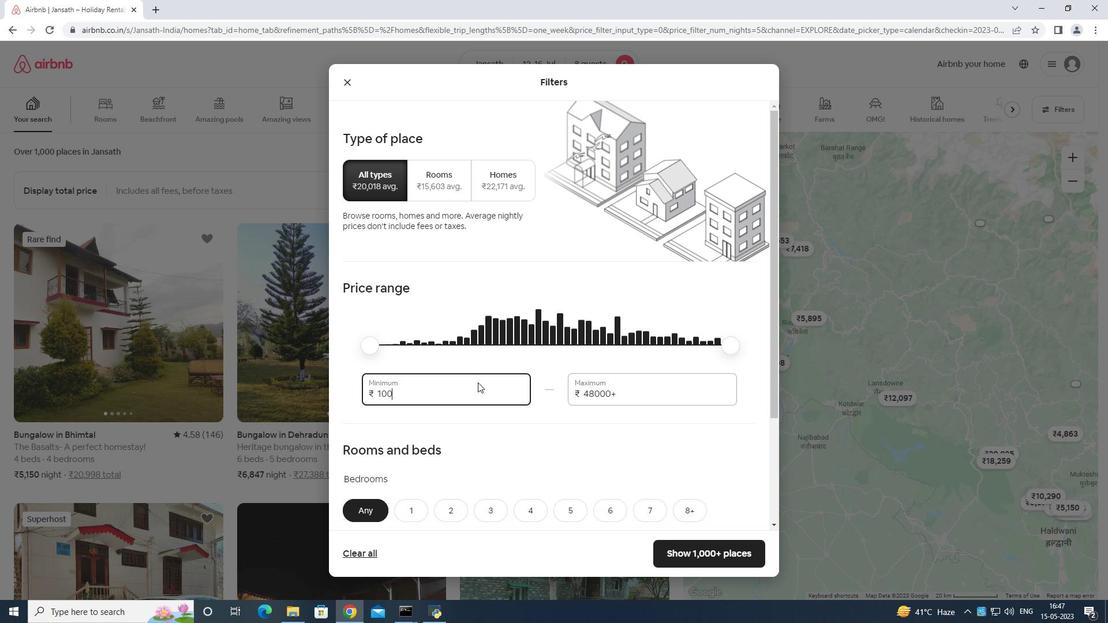 
Action: Mouse moved to (644, 387)
Screenshot: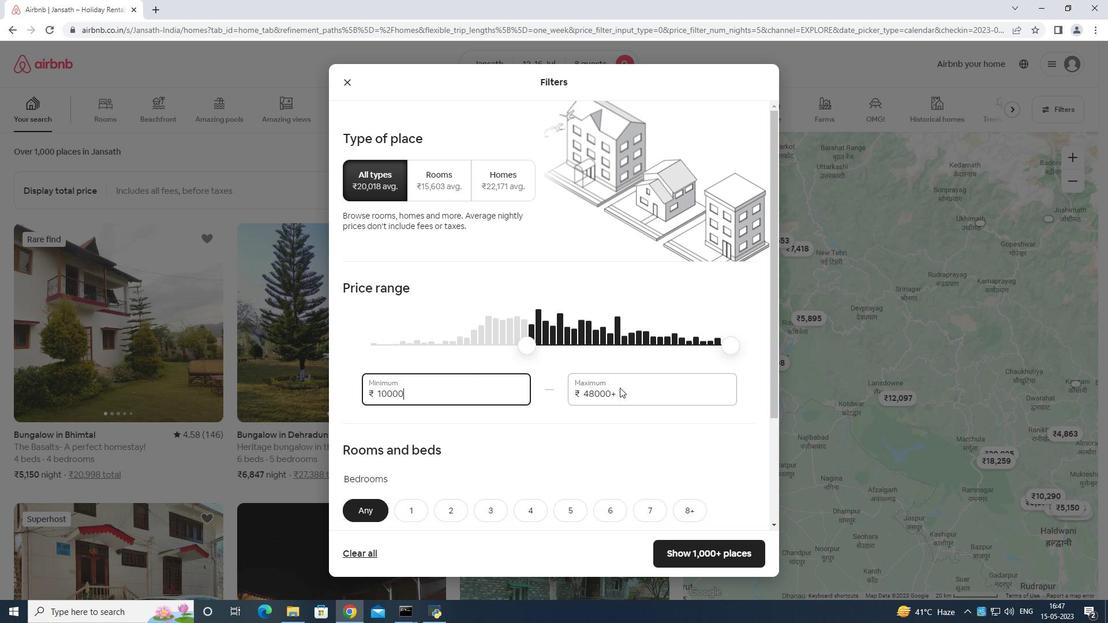 
Action: Mouse pressed left at (644, 387)
Screenshot: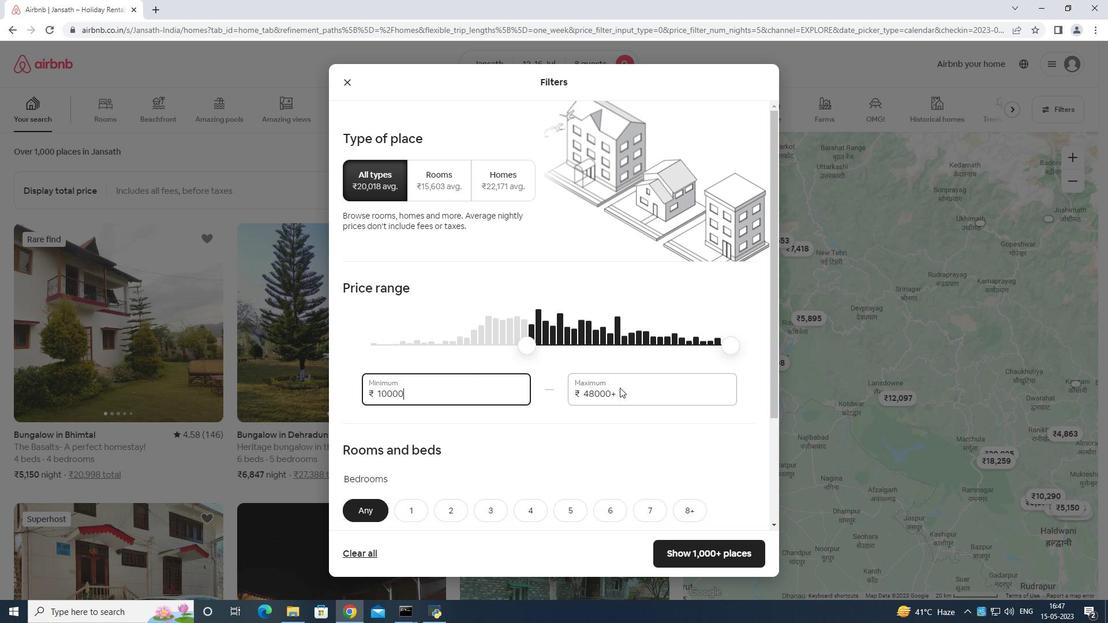 
Action: Mouse moved to (644, 385)
Screenshot: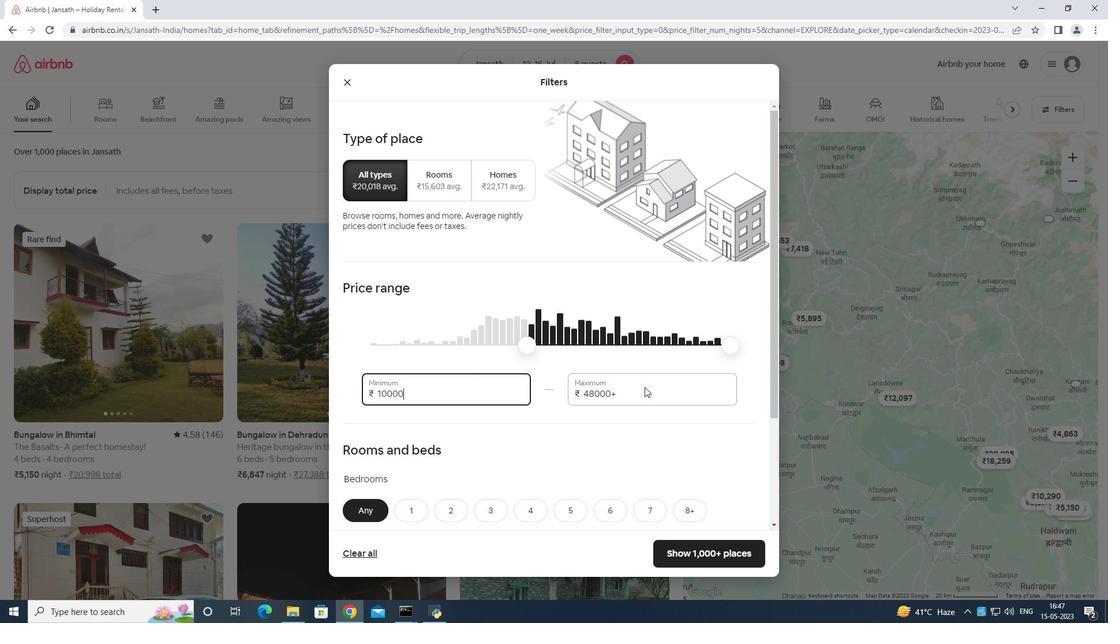 
Action: Key pressed <Key.backspace><Key.backspace><Key.backspace><Key.backspace>
Screenshot: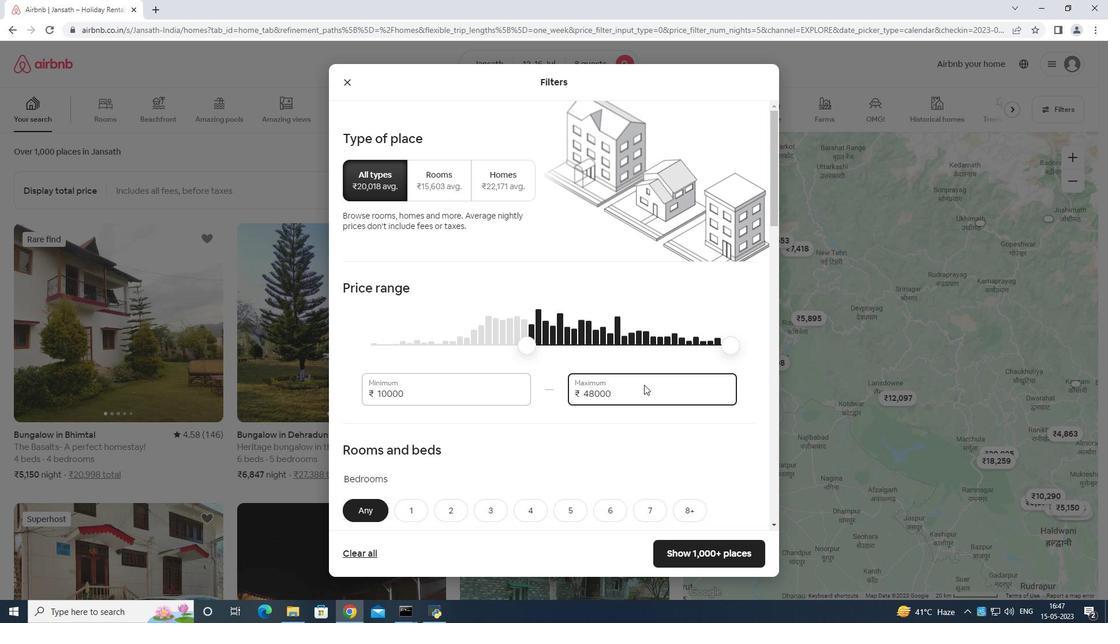 
Action: Mouse moved to (643, 385)
Screenshot: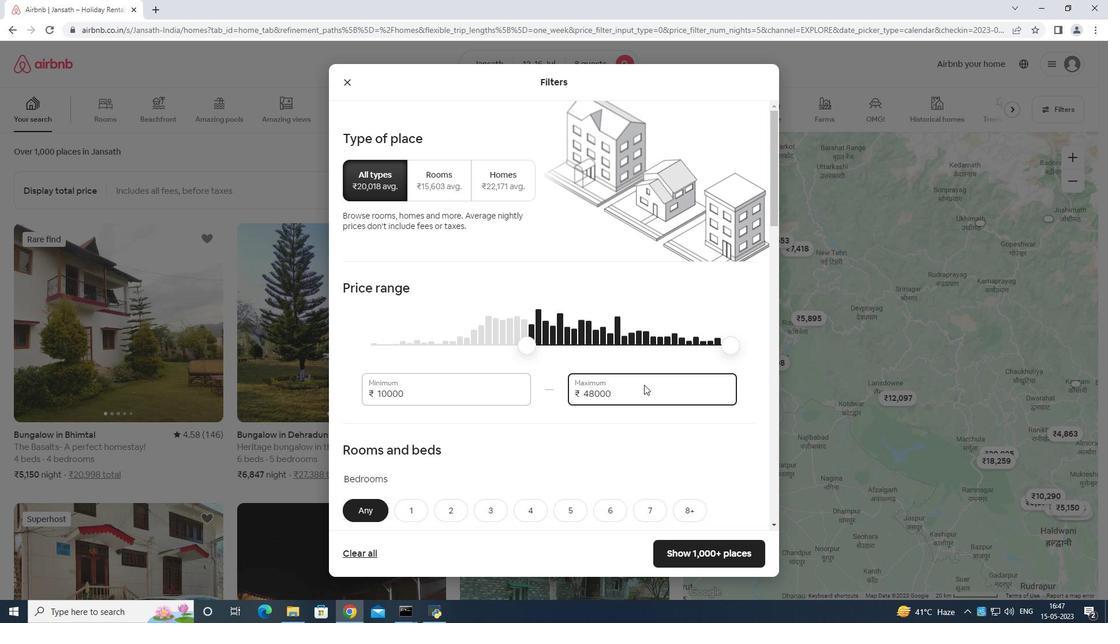 
Action: Key pressed <Key.backspace><Key.backspace><Key.backspace><Key.backspace><Key.backspace><Key.backspace><Key.backspace><Key.backspace>1
Screenshot: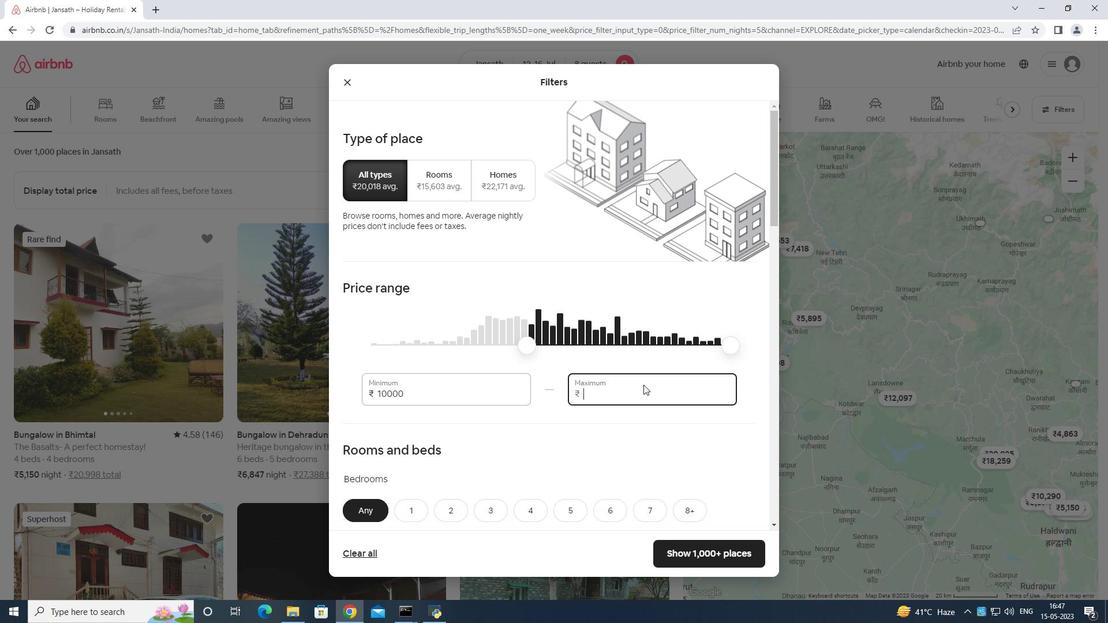 
Action: Mouse moved to (643, 384)
Screenshot: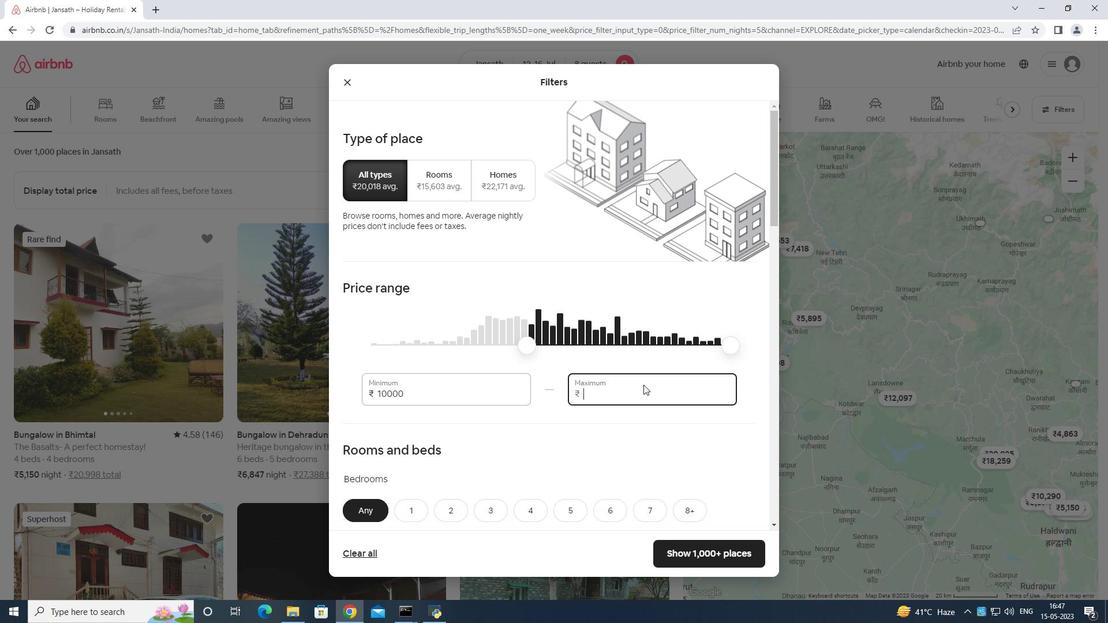 
Action: Key pressed 6000
Screenshot: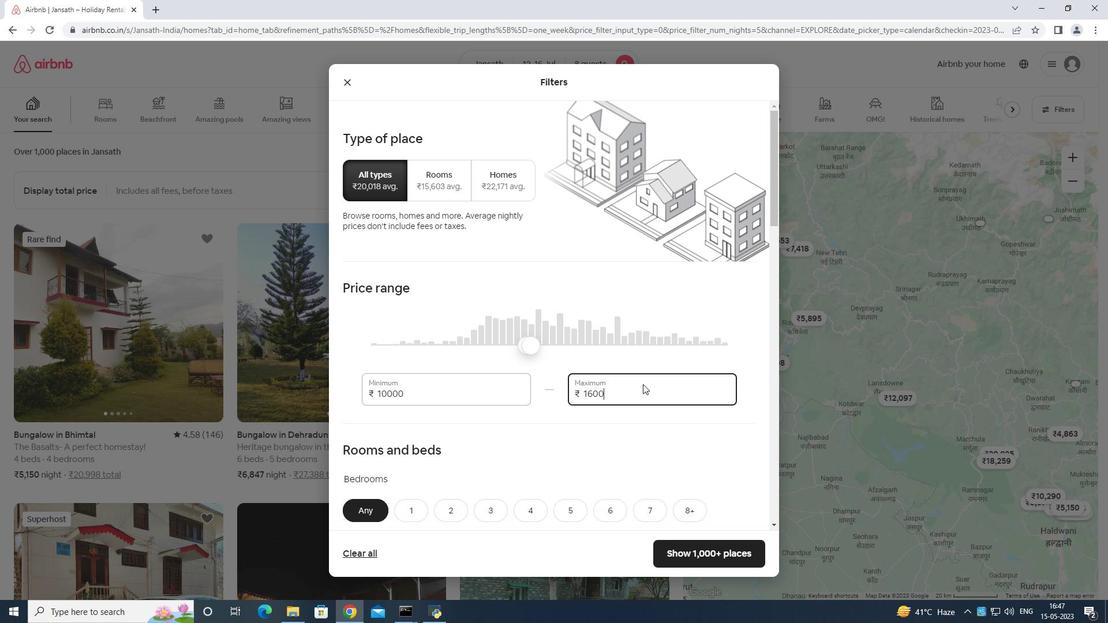 
Action: Mouse moved to (640, 376)
Screenshot: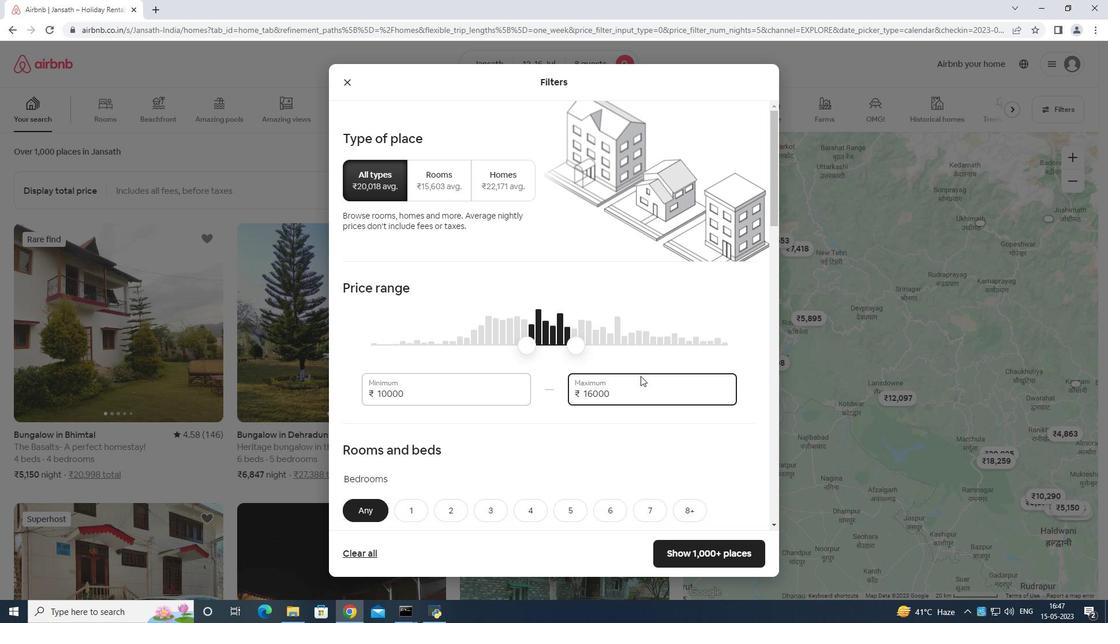 
Action: Mouse scrolled (640, 375) with delta (0, 0)
Screenshot: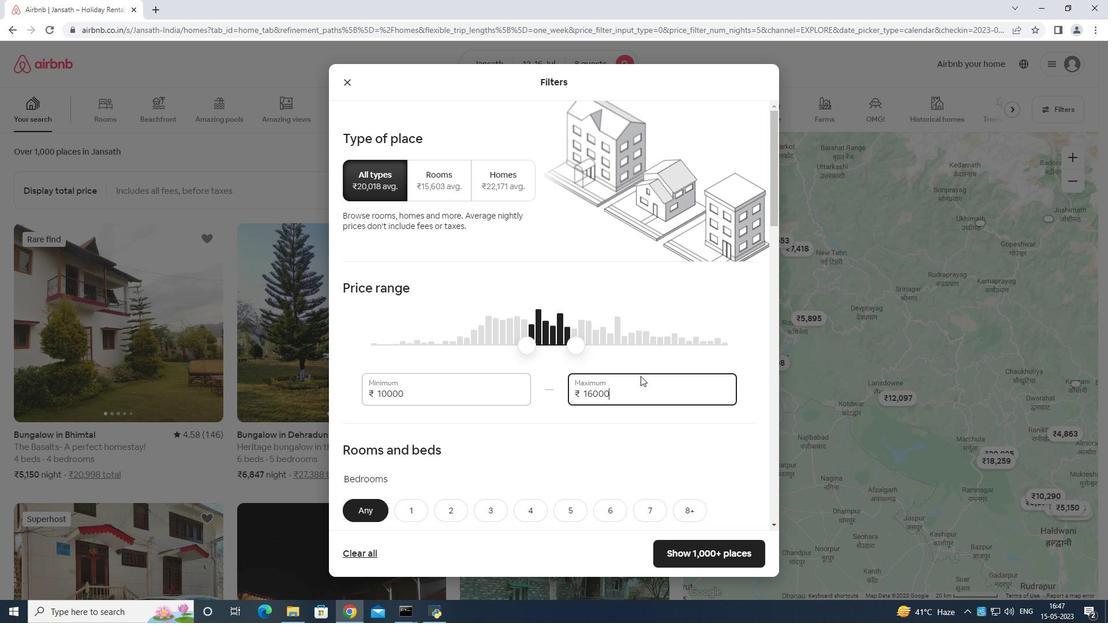 
Action: Mouse moved to (639, 376)
Screenshot: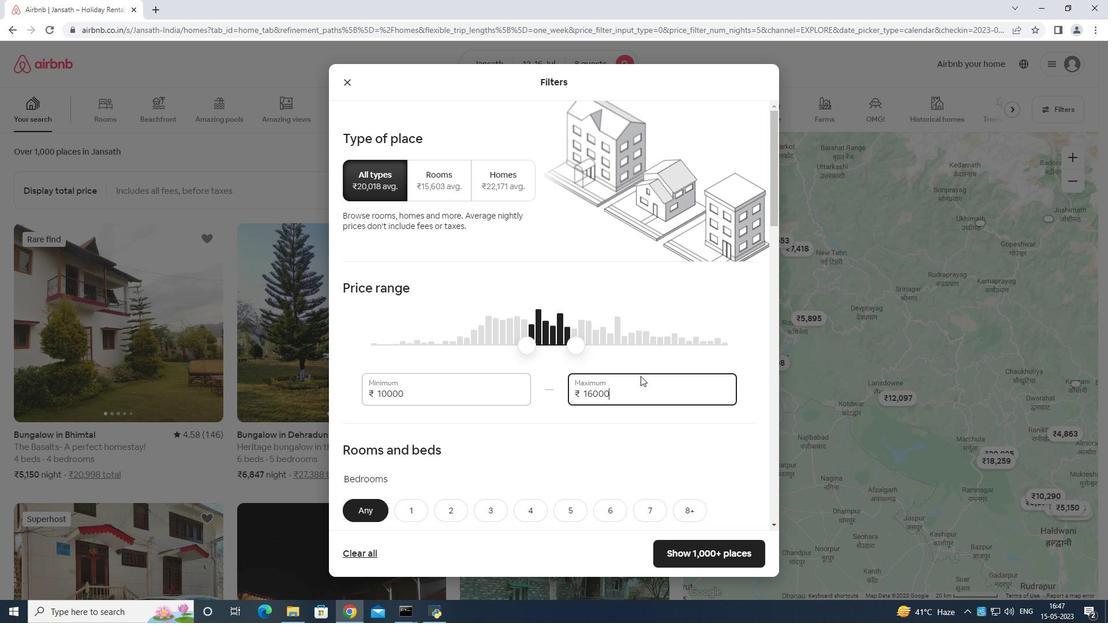 
Action: Mouse scrolled (639, 375) with delta (0, 0)
Screenshot: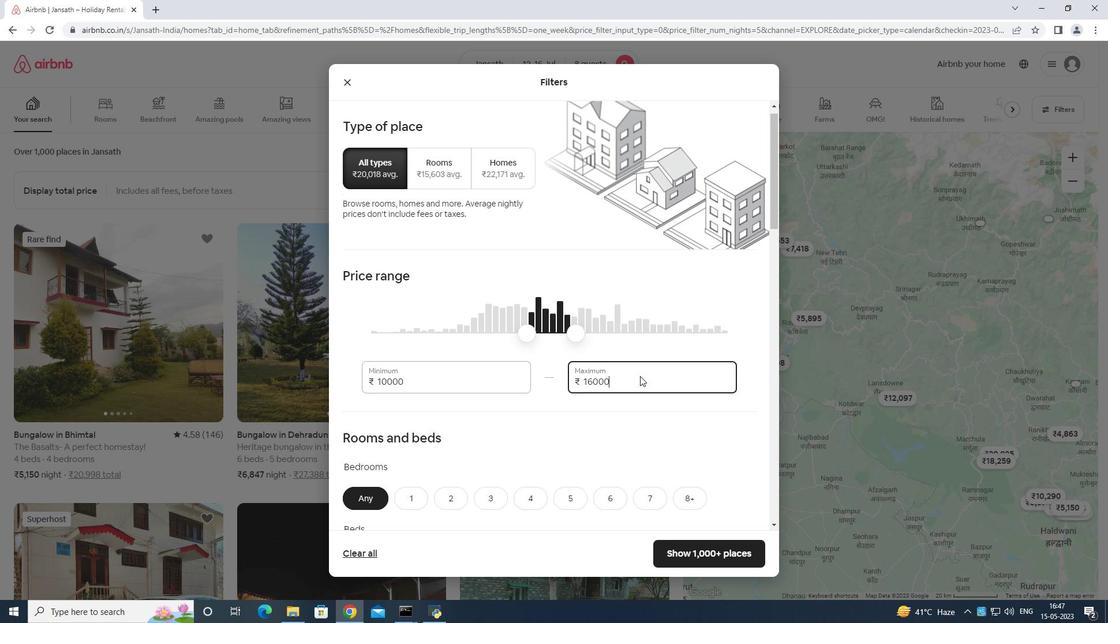 
Action: Mouse moved to (639, 377)
Screenshot: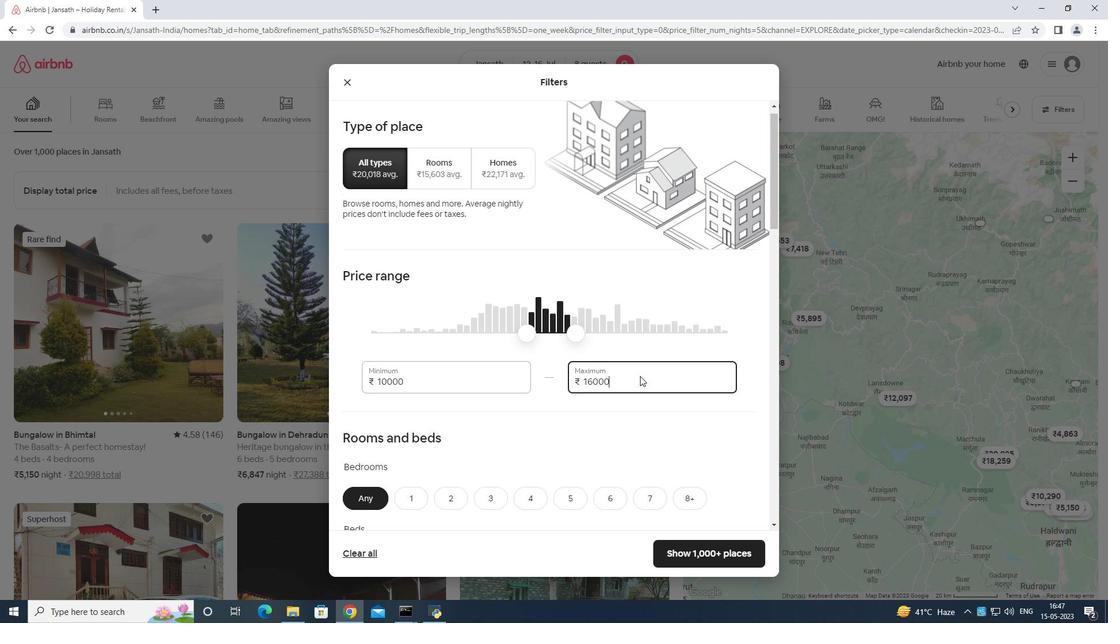 
Action: Mouse scrolled (639, 376) with delta (0, 0)
Screenshot: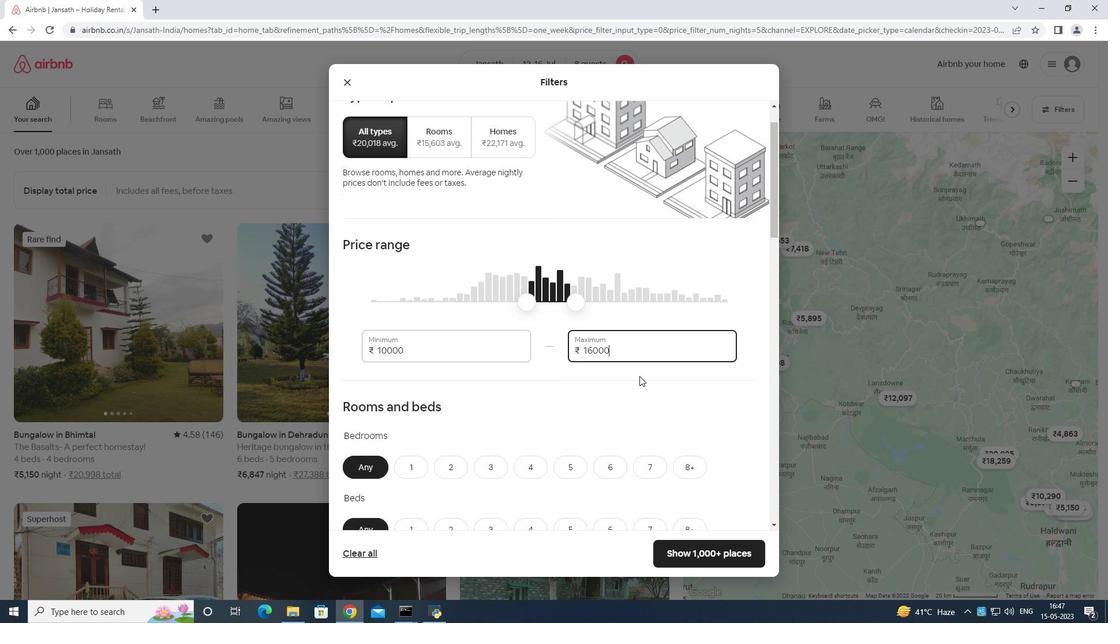 
Action: Mouse moved to (698, 332)
Screenshot: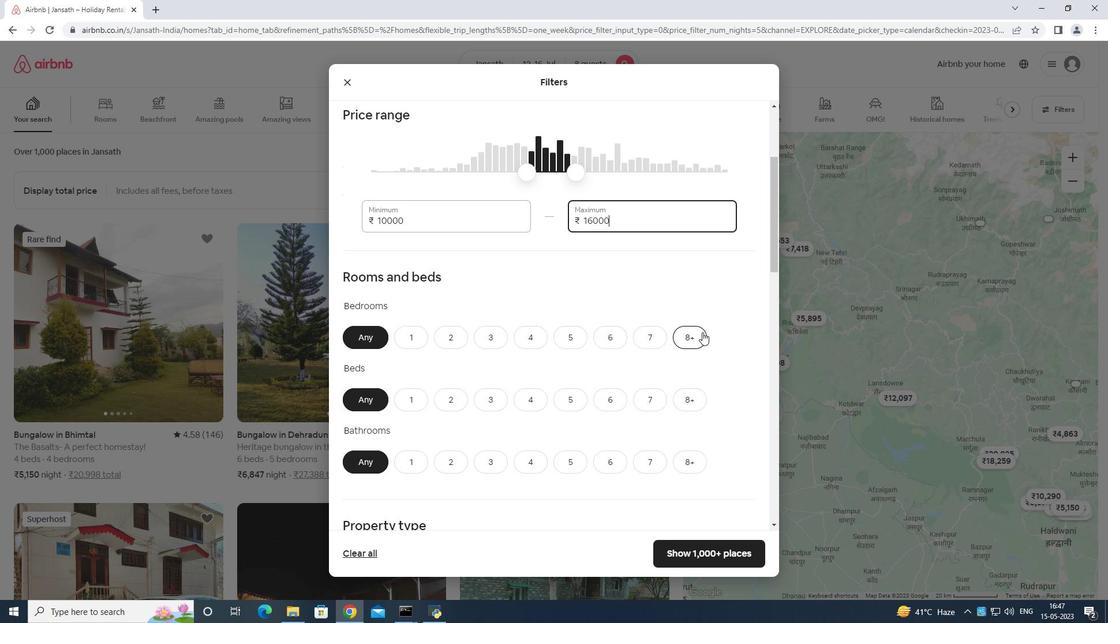 
Action: Mouse pressed left at (698, 332)
Screenshot: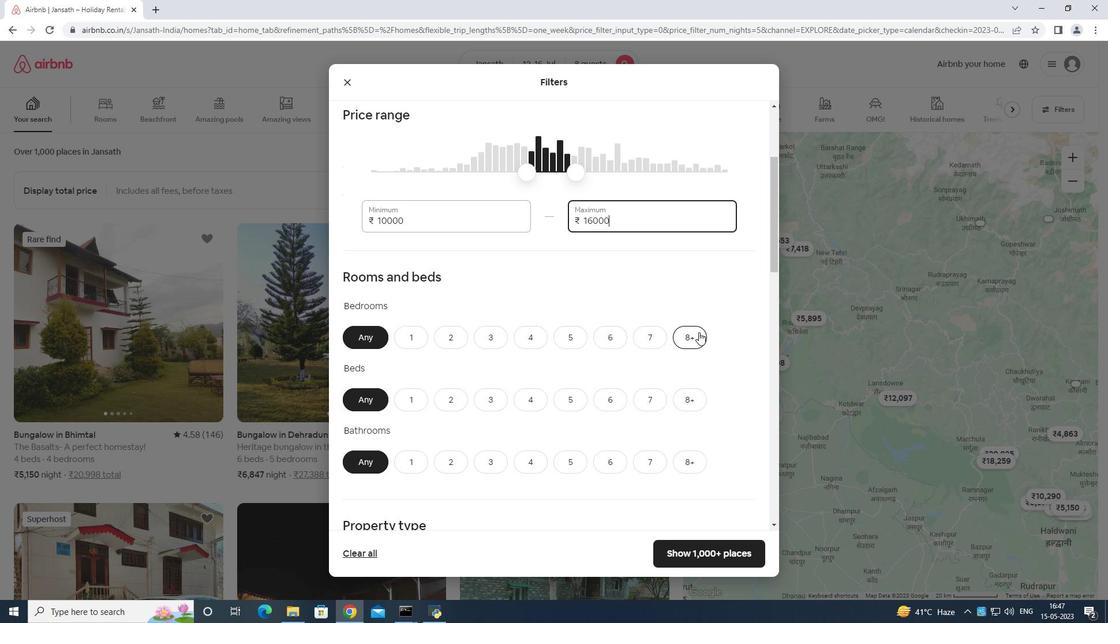 
Action: Mouse moved to (693, 397)
Screenshot: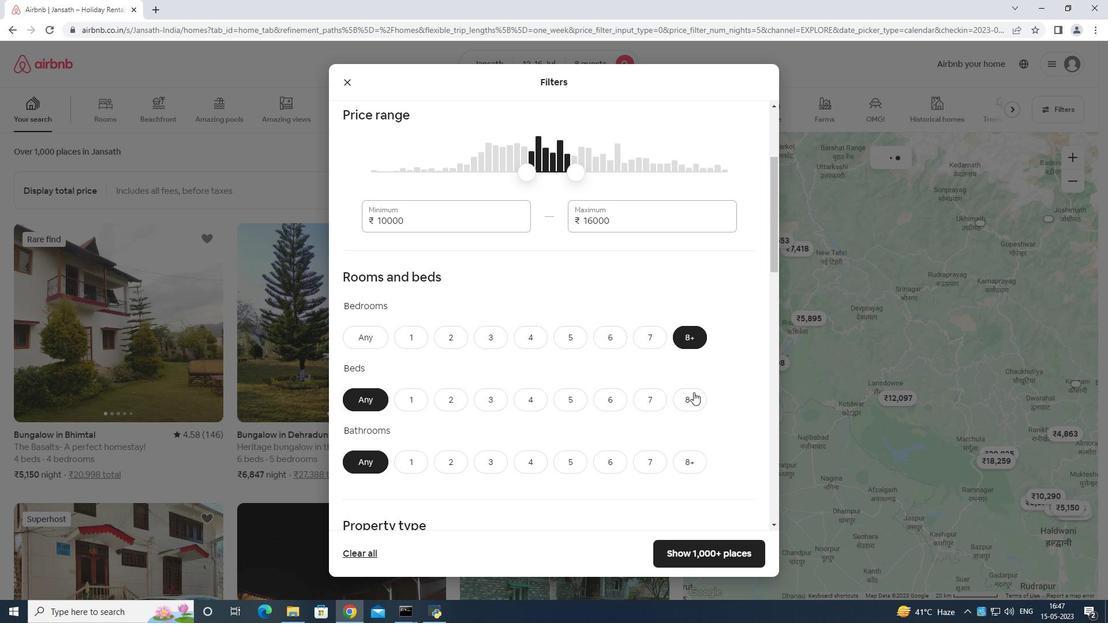 
Action: Mouse pressed left at (693, 397)
Screenshot: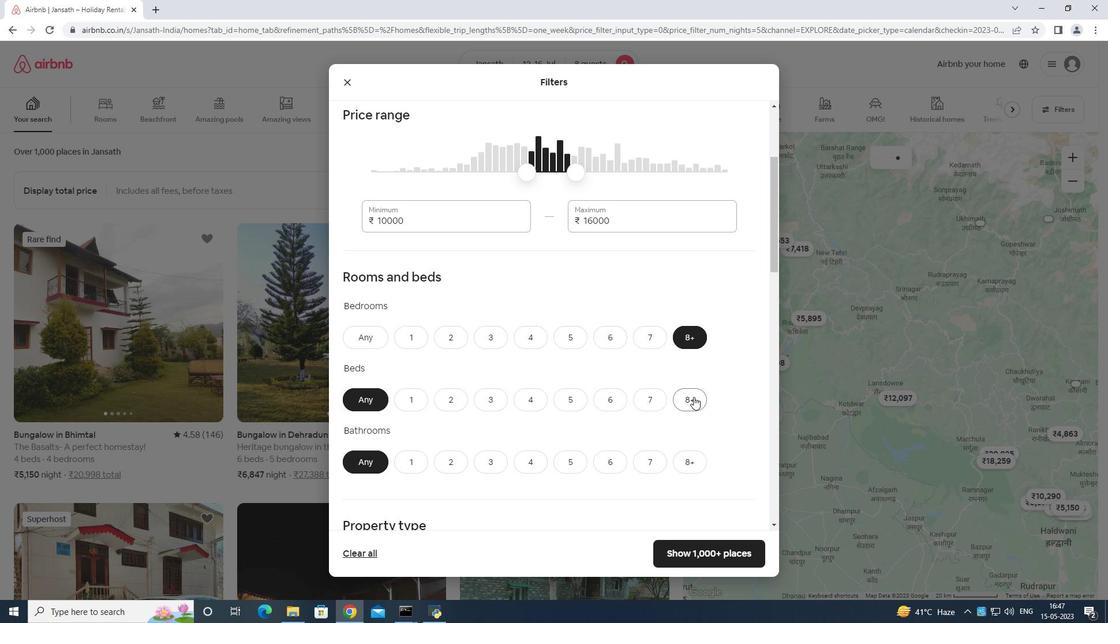 
Action: Mouse moved to (680, 459)
Screenshot: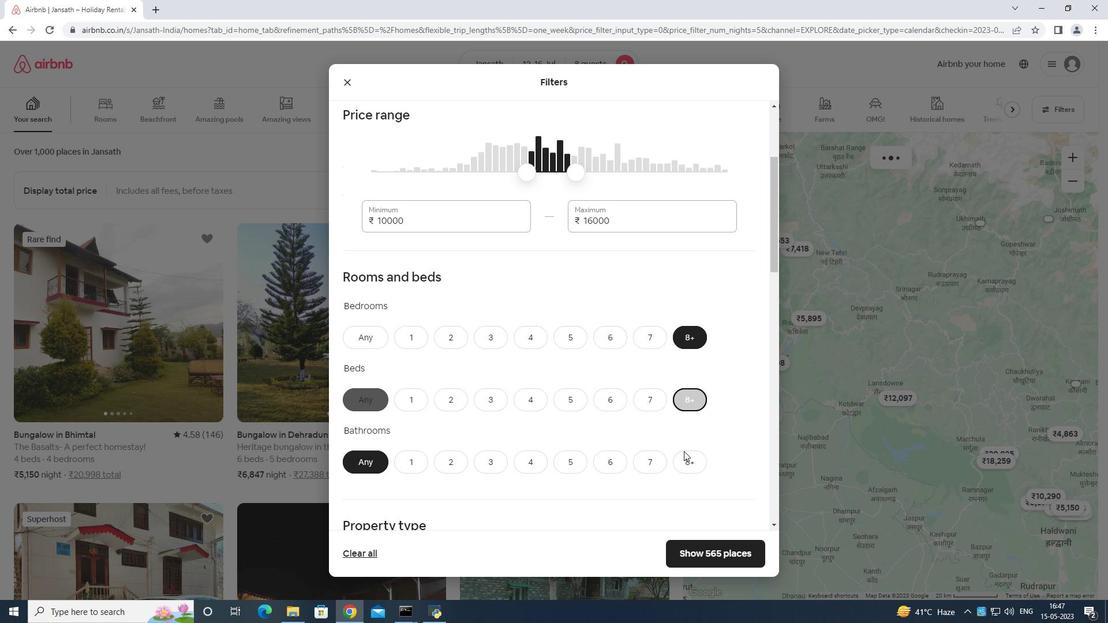 
Action: Mouse pressed left at (680, 459)
Screenshot: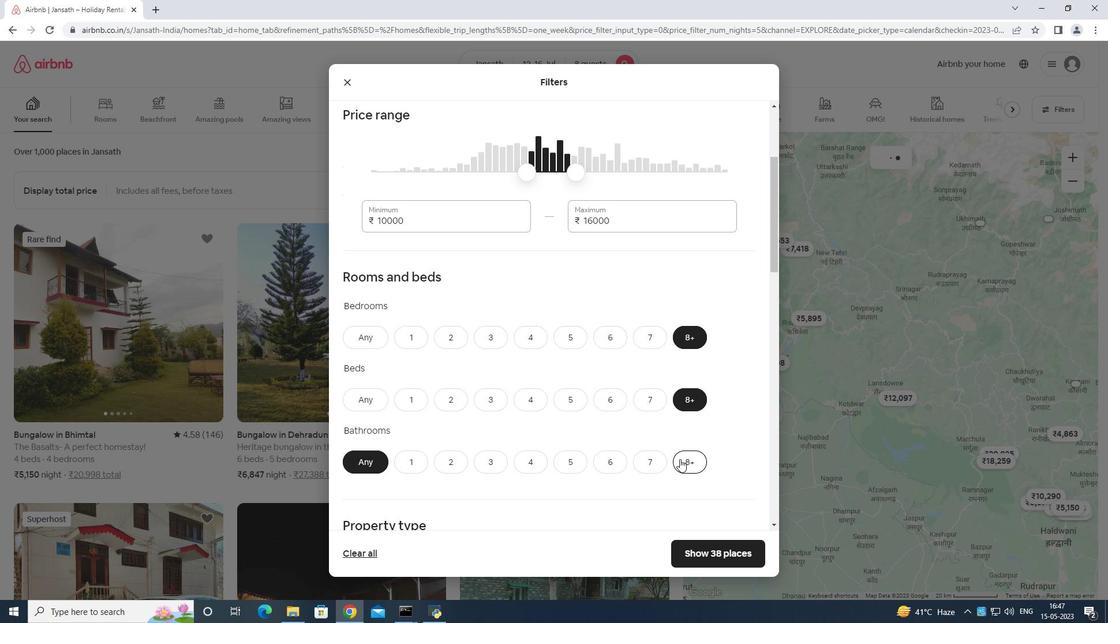 
Action: Mouse moved to (681, 450)
Screenshot: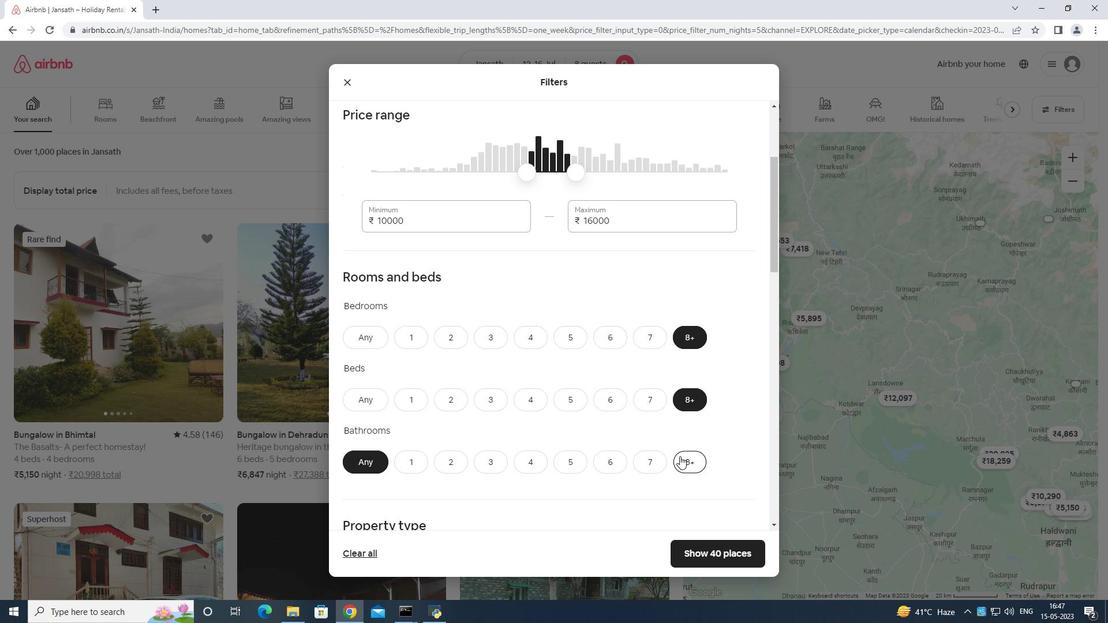 
Action: Mouse scrolled (681, 449) with delta (0, 0)
Screenshot: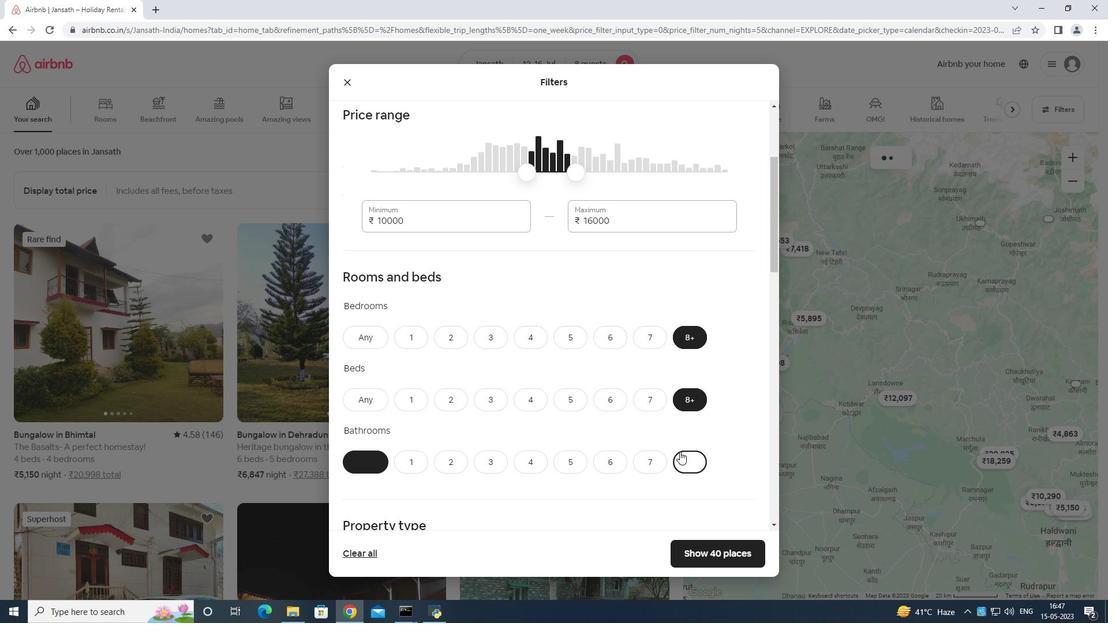 
Action: Mouse moved to (681, 450)
Screenshot: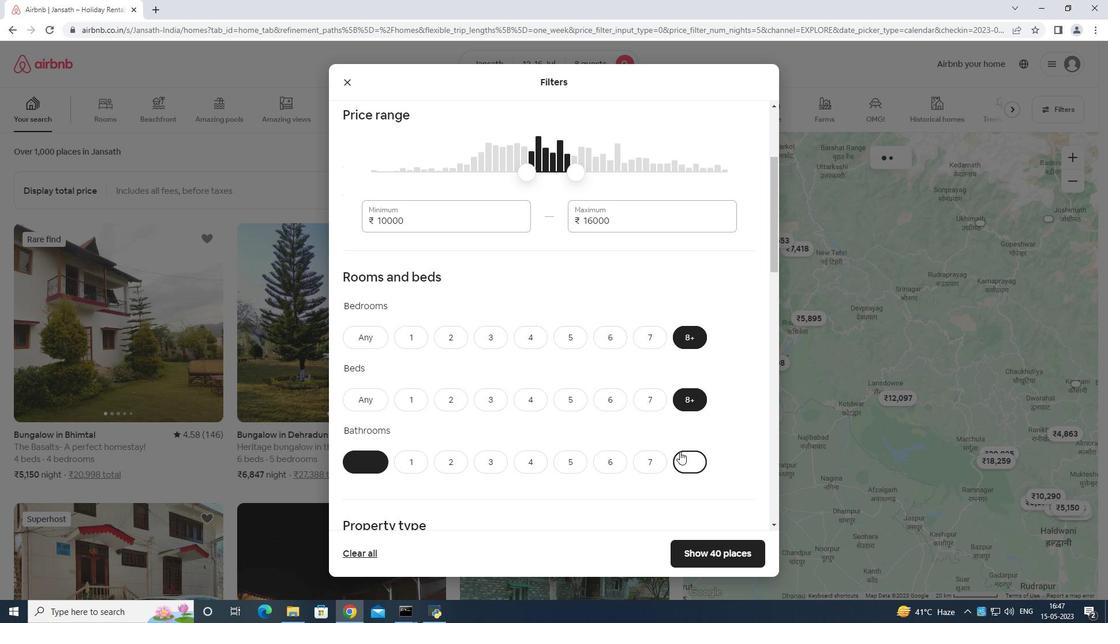 
Action: Mouse scrolled (681, 449) with delta (0, 0)
Screenshot: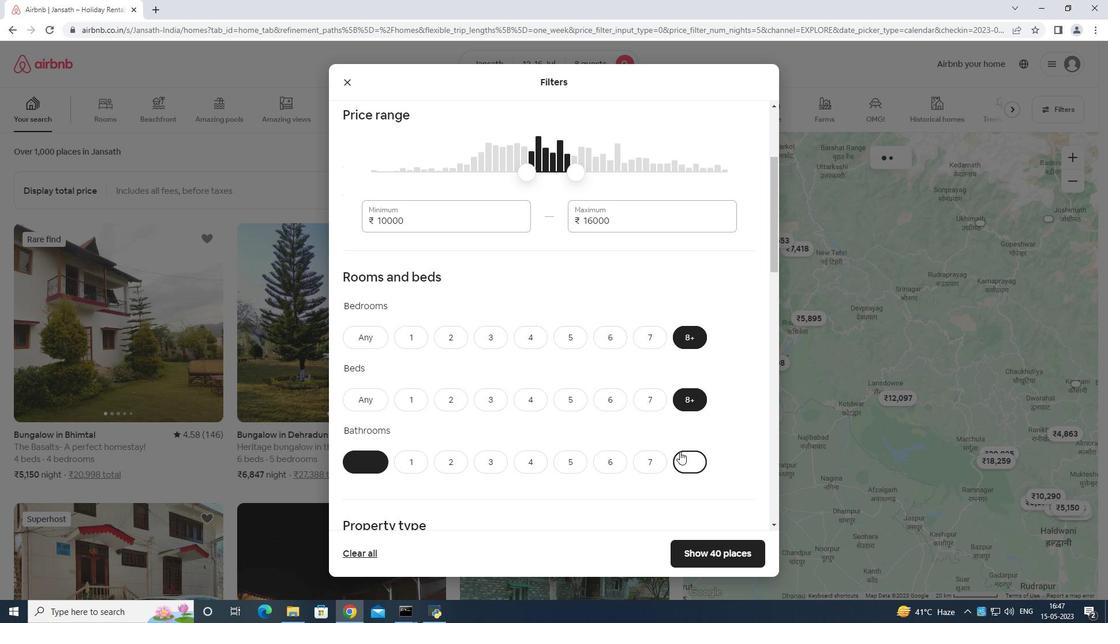 
Action: Mouse scrolled (681, 449) with delta (0, 0)
Screenshot: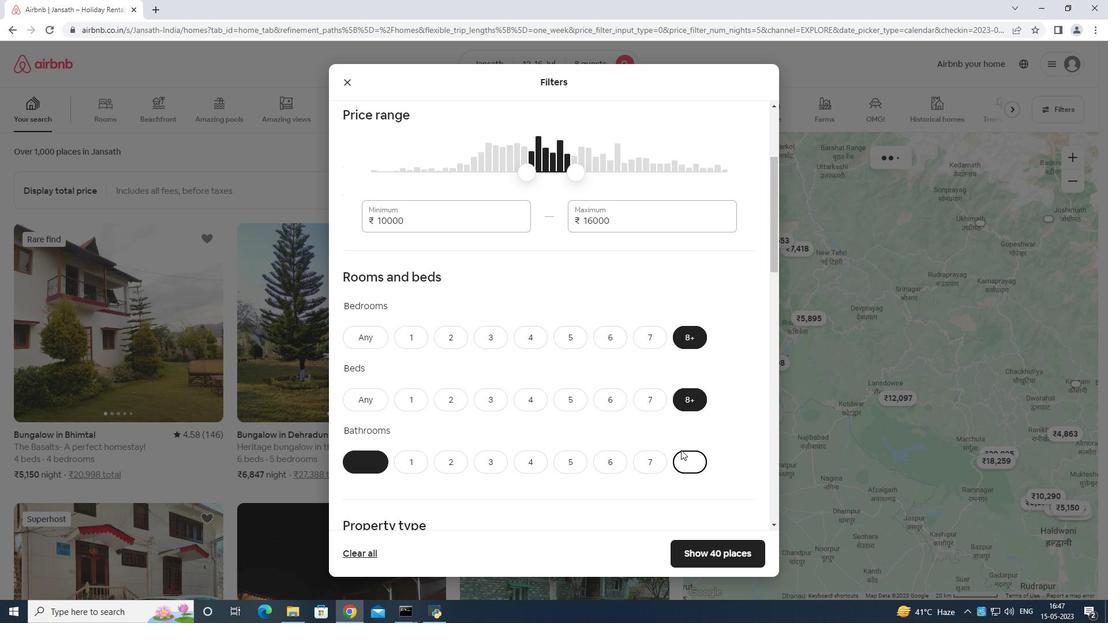 
Action: Mouse scrolled (681, 449) with delta (0, 0)
Screenshot: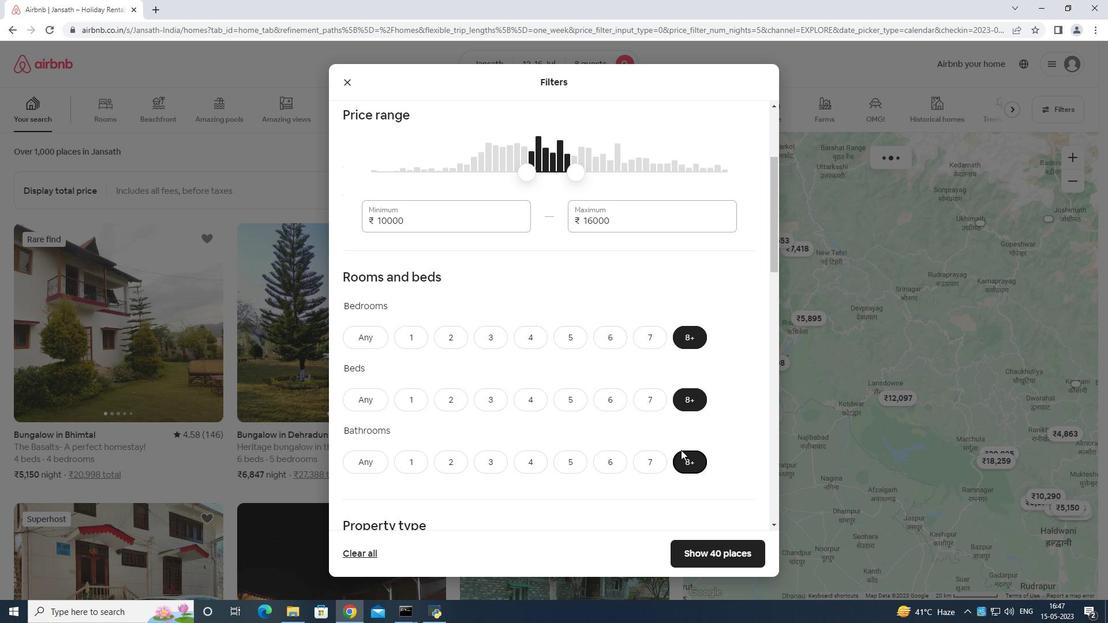 
Action: Mouse moved to (415, 357)
Screenshot: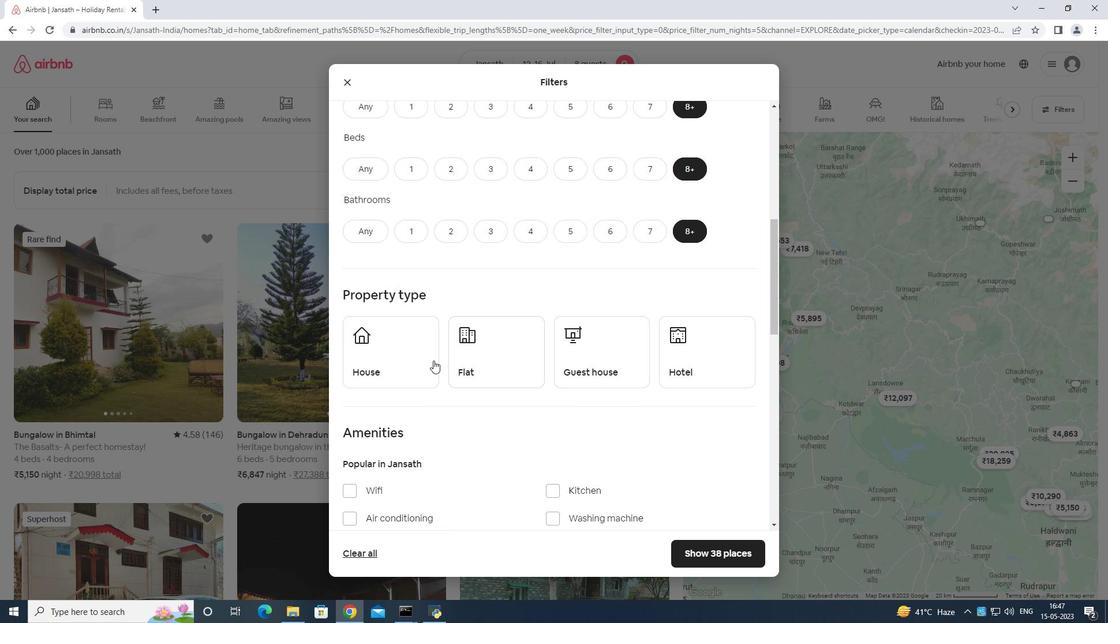 
Action: Mouse pressed left at (415, 357)
Screenshot: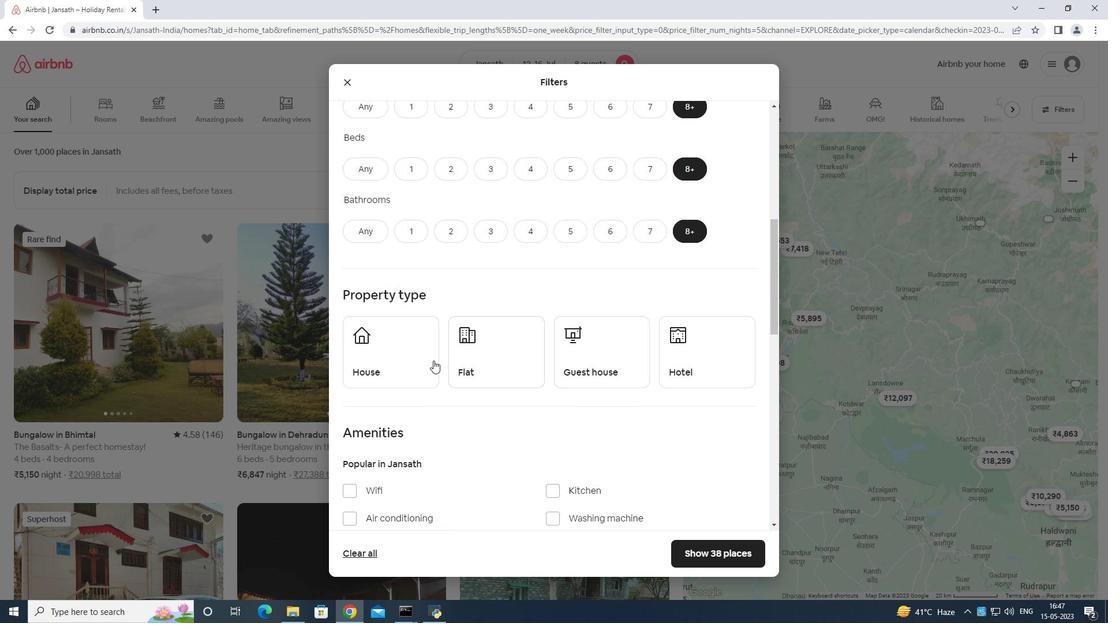 
Action: Mouse moved to (478, 353)
Screenshot: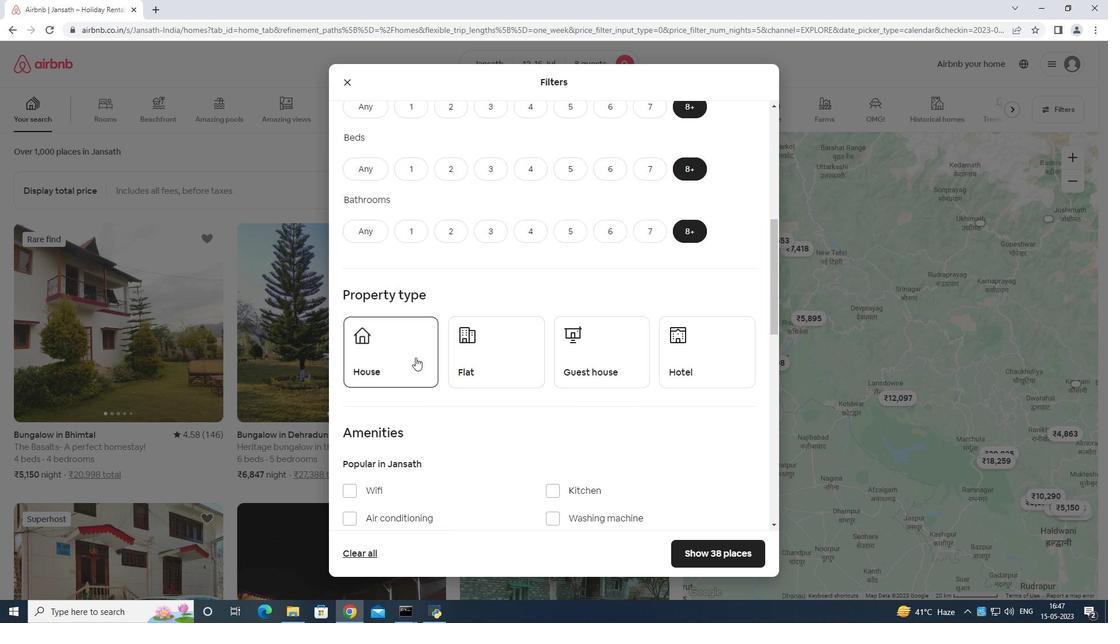 
Action: Mouse pressed left at (478, 353)
Screenshot: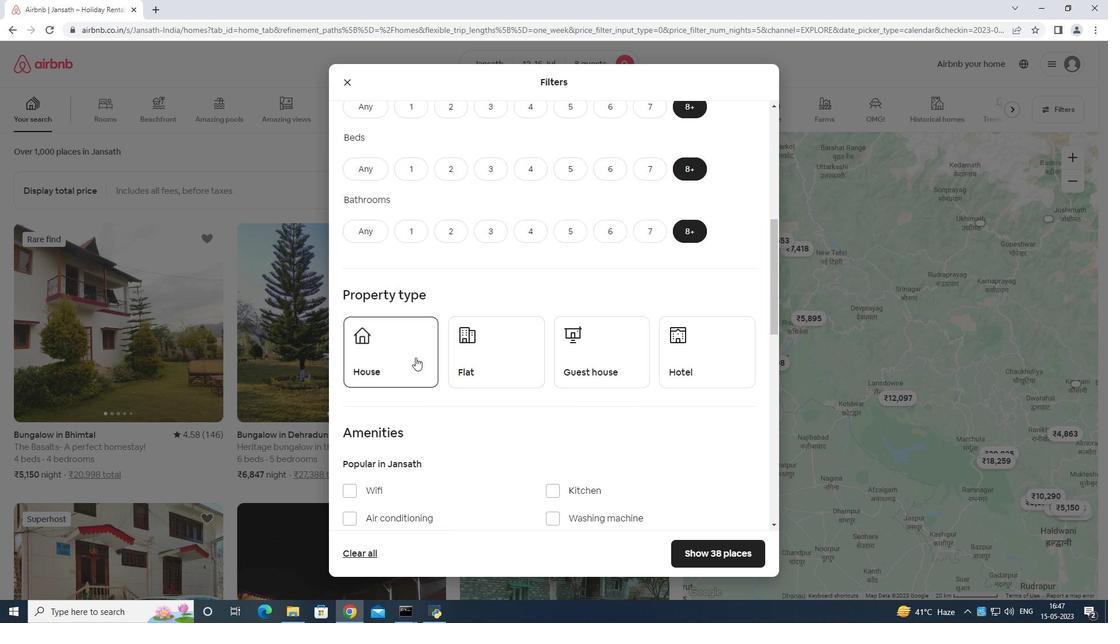 
Action: Mouse moved to (580, 355)
Screenshot: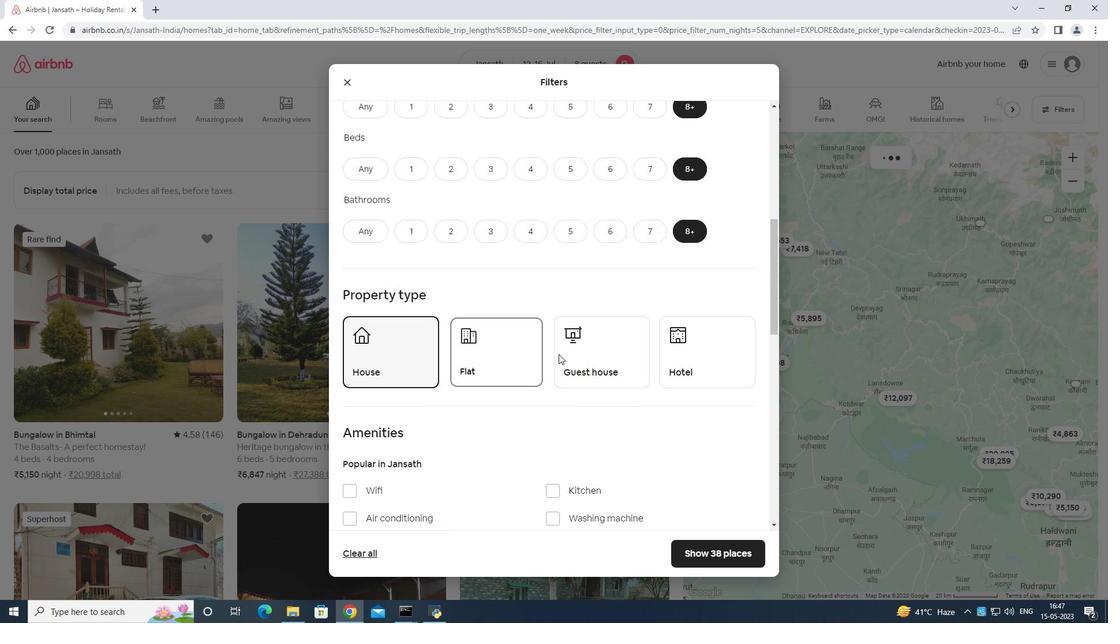 
Action: Mouse pressed left at (580, 355)
Screenshot: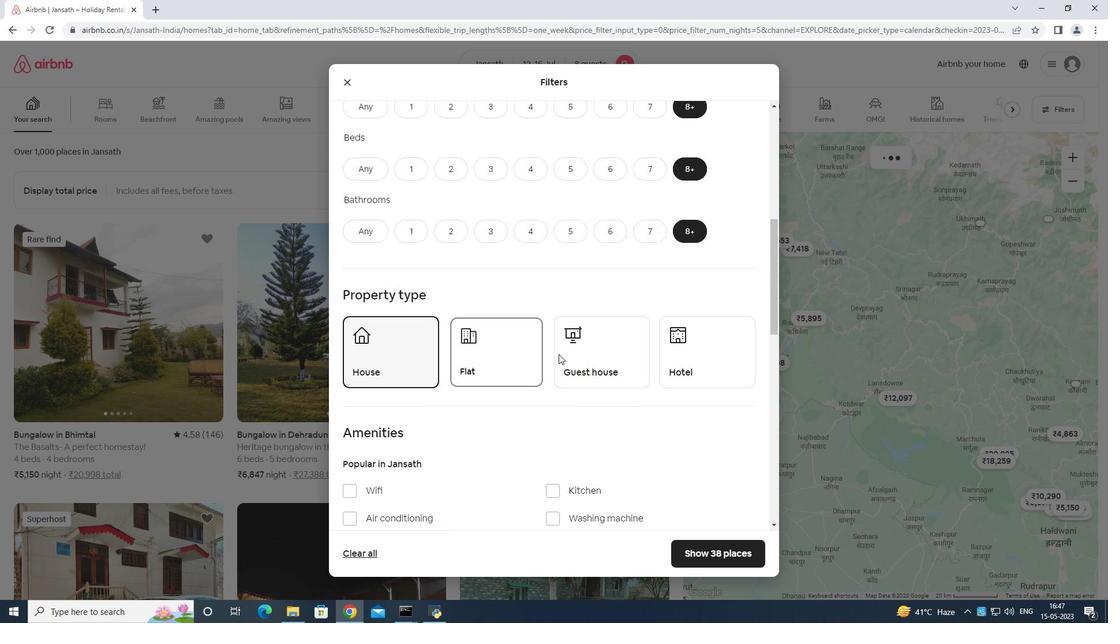 
Action: Mouse moved to (606, 355)
Screenshot: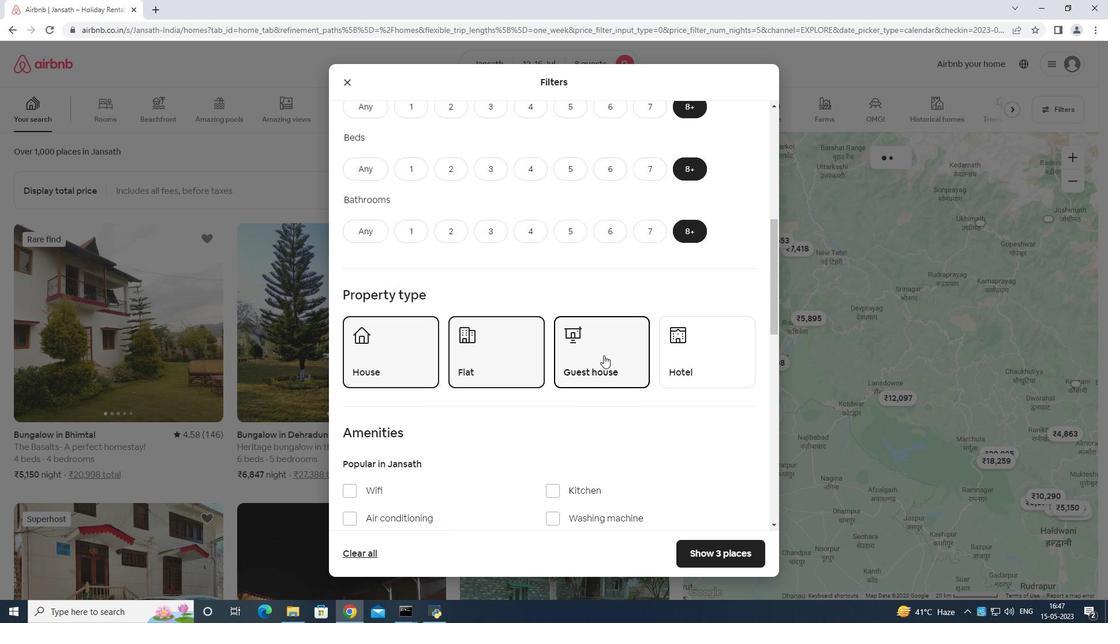 
Action: Mouse scrolled (606, 355) with delta (0, 0)
Screenshot: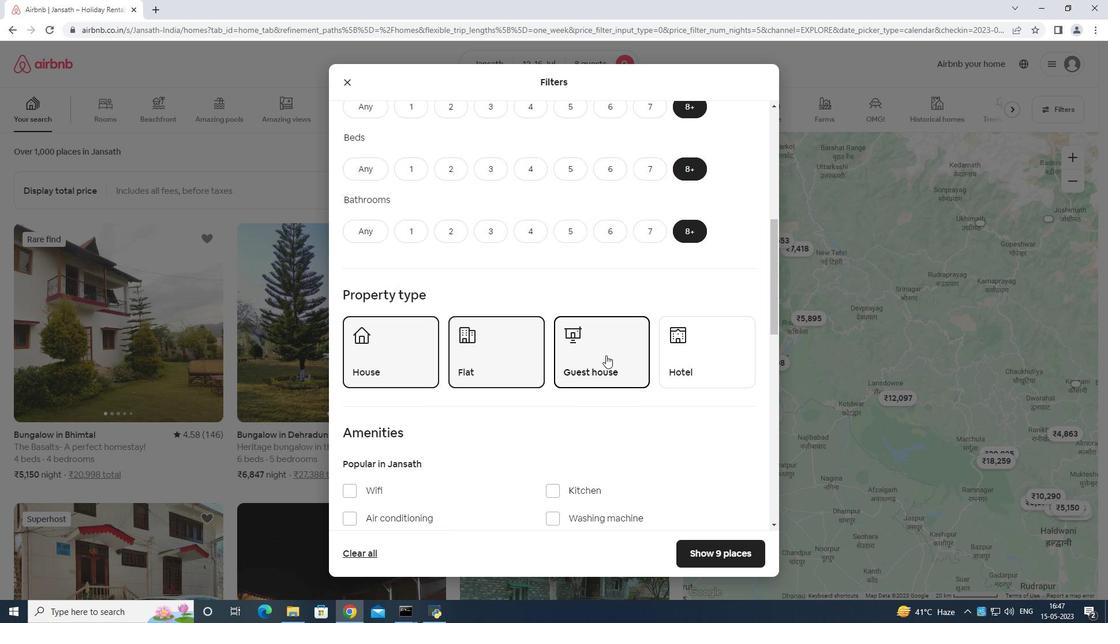 
Action: Mouse moved to (606, 357)
Screenshot: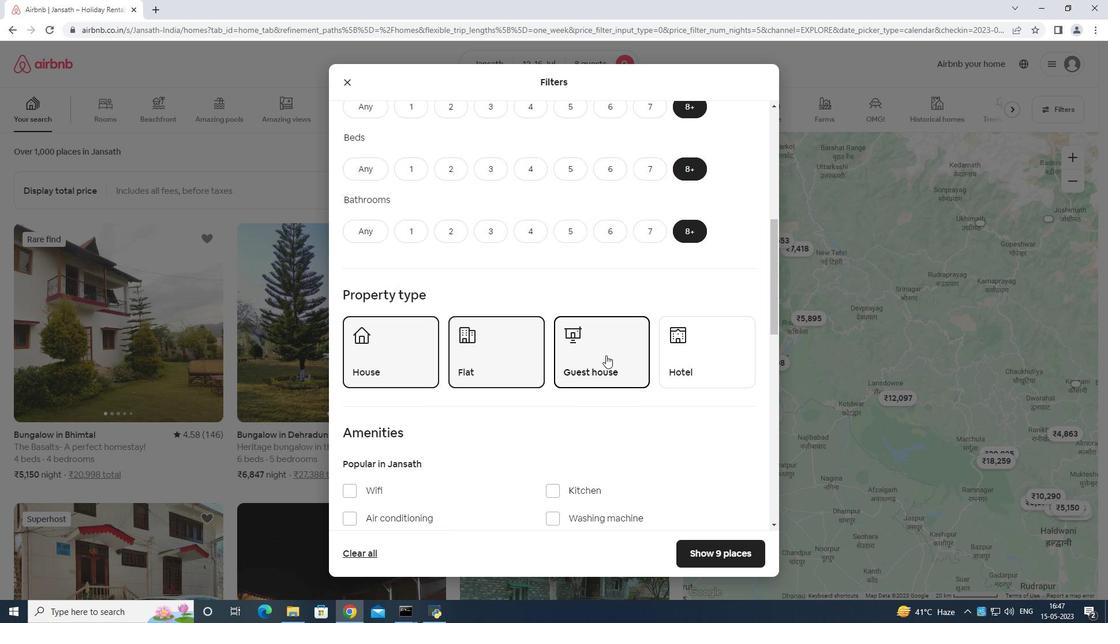 
Action: Mouse scrolled (606, 356) with delta (0, 0)
Screenshot: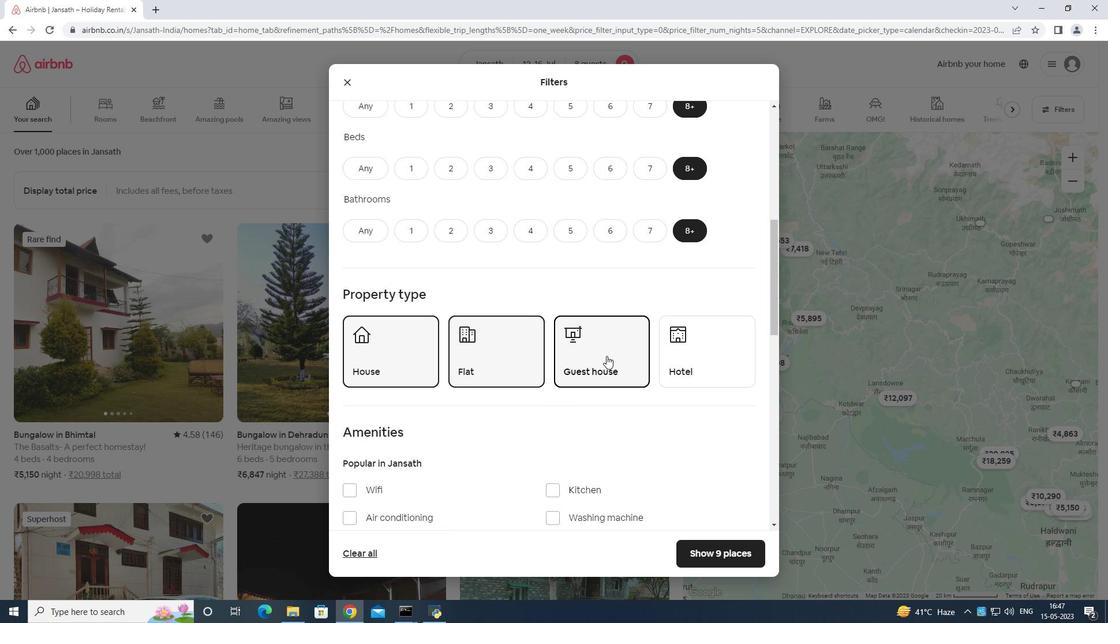 
Action: Mouse scrolled (606, 356) with delta (0, 0)
Screenshot: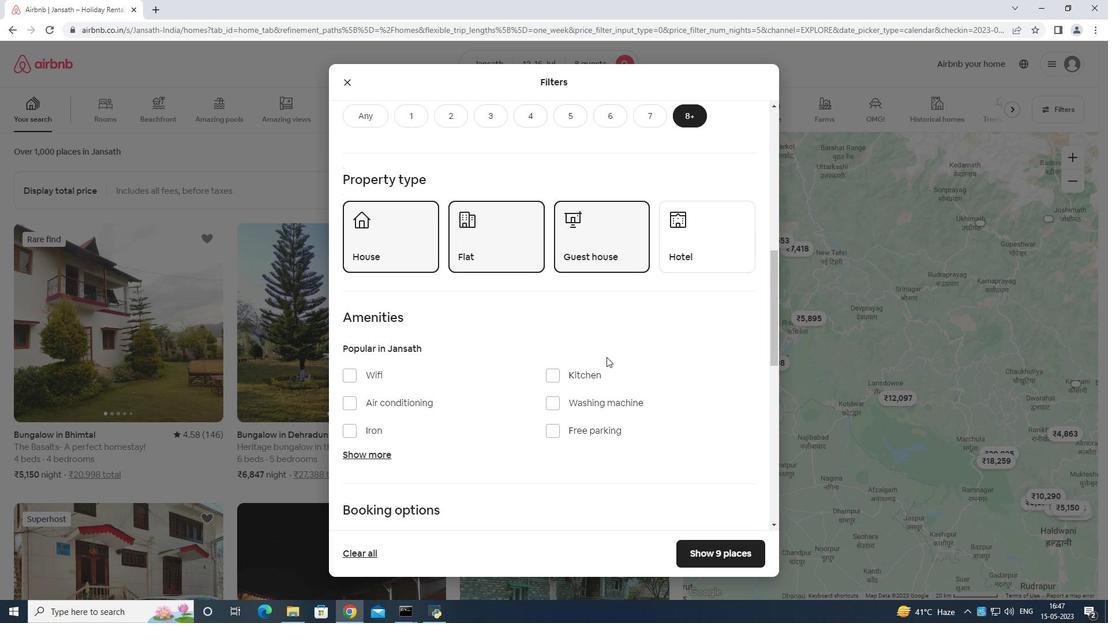 
Action: Mouse moved to (352, 310)
Screenshot: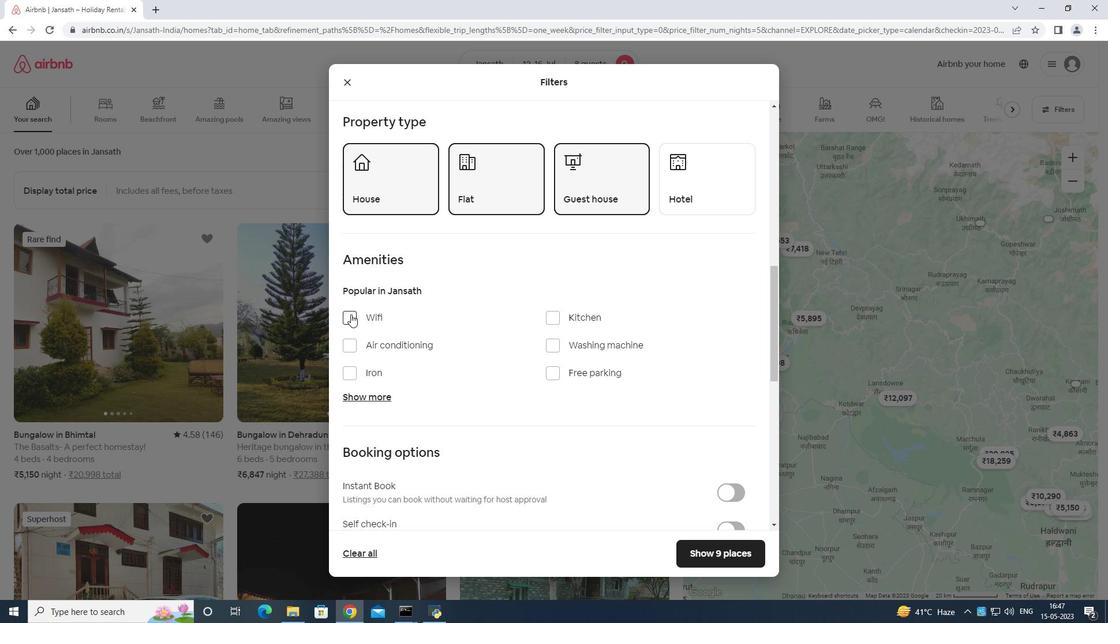 
Action: Mouse pressed left at (352, 310)
Screenshot: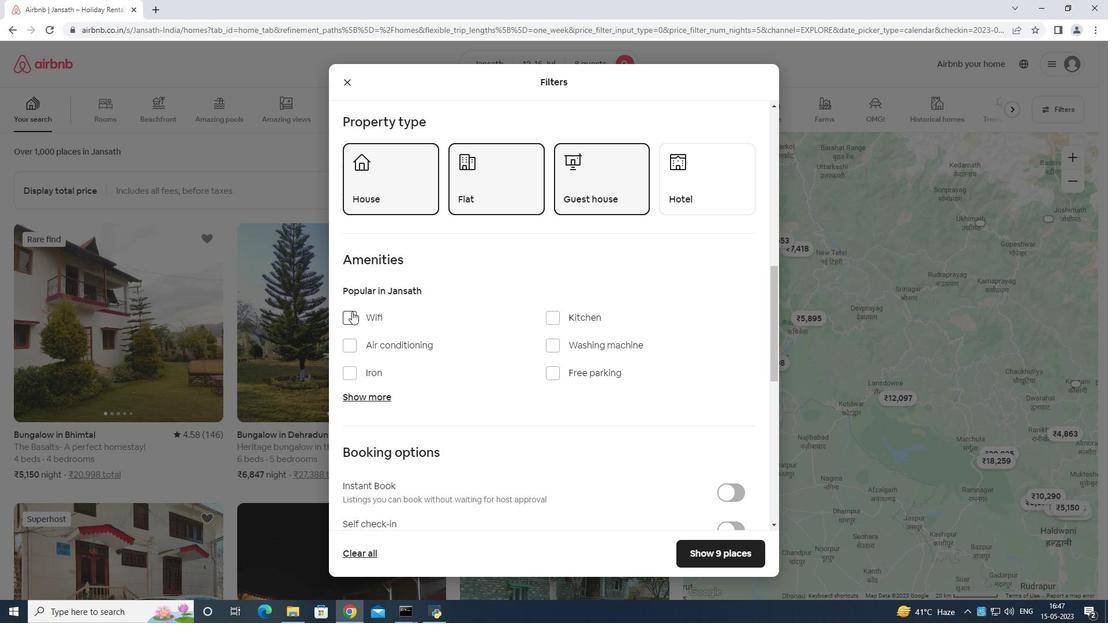 
Action: Mouse moved to (349, 312)
Screenshot: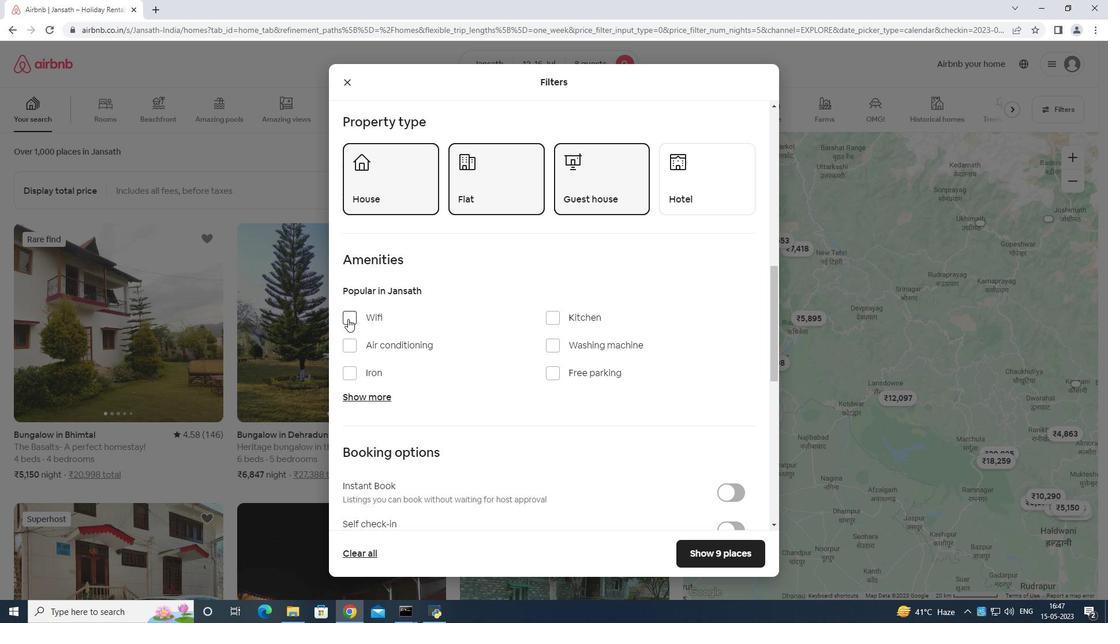 
Action: Mouse pressed left at (349, 312)
Screenshot: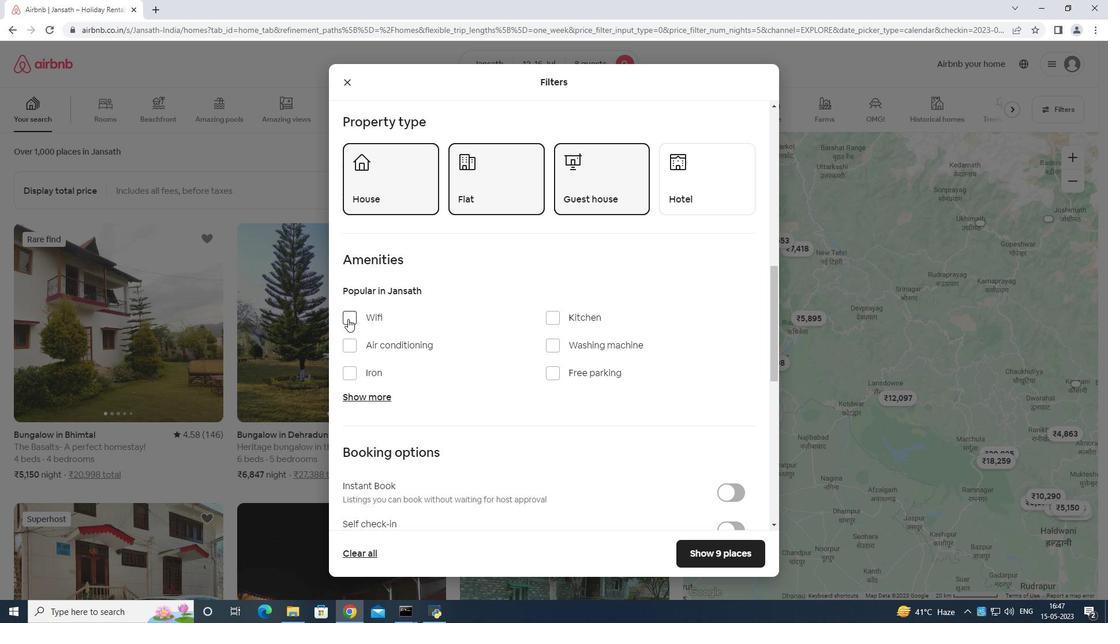 
Action: Mouse moved to (551, 375)
Screenshot: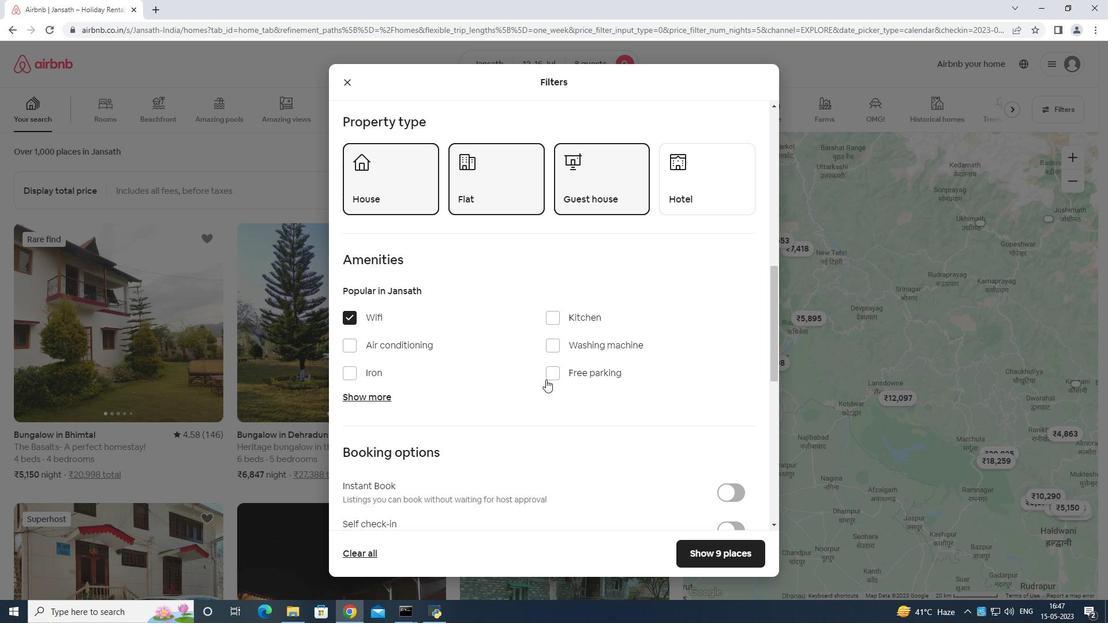 
Action: Mouse pressed left at (551, 375)
Screenshot: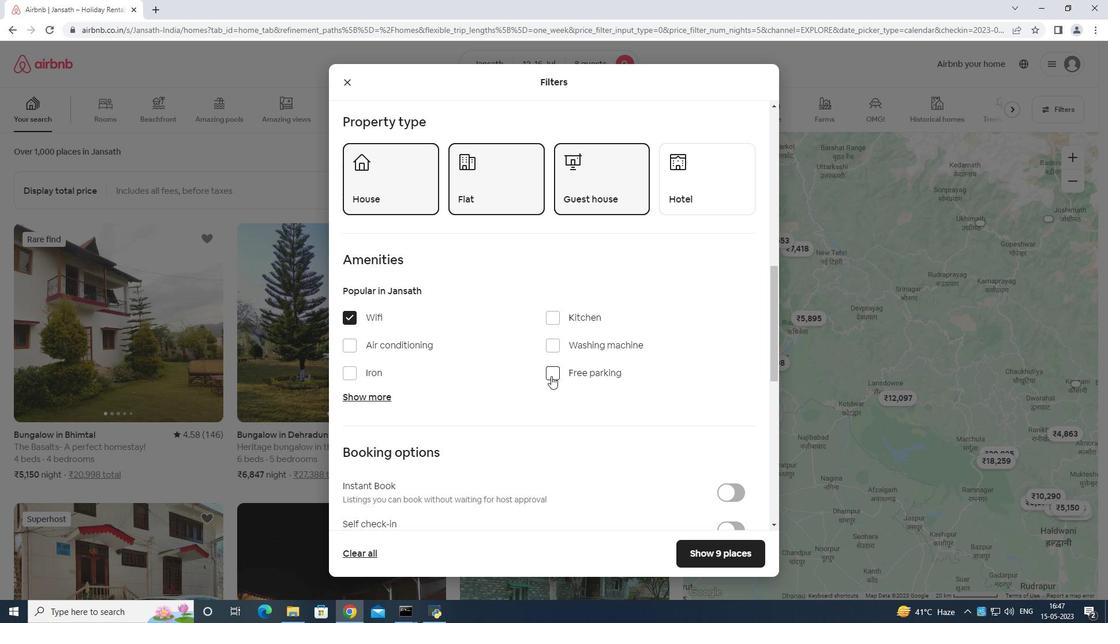 
Action: Mouse moved to (368, 400)
Screenshot: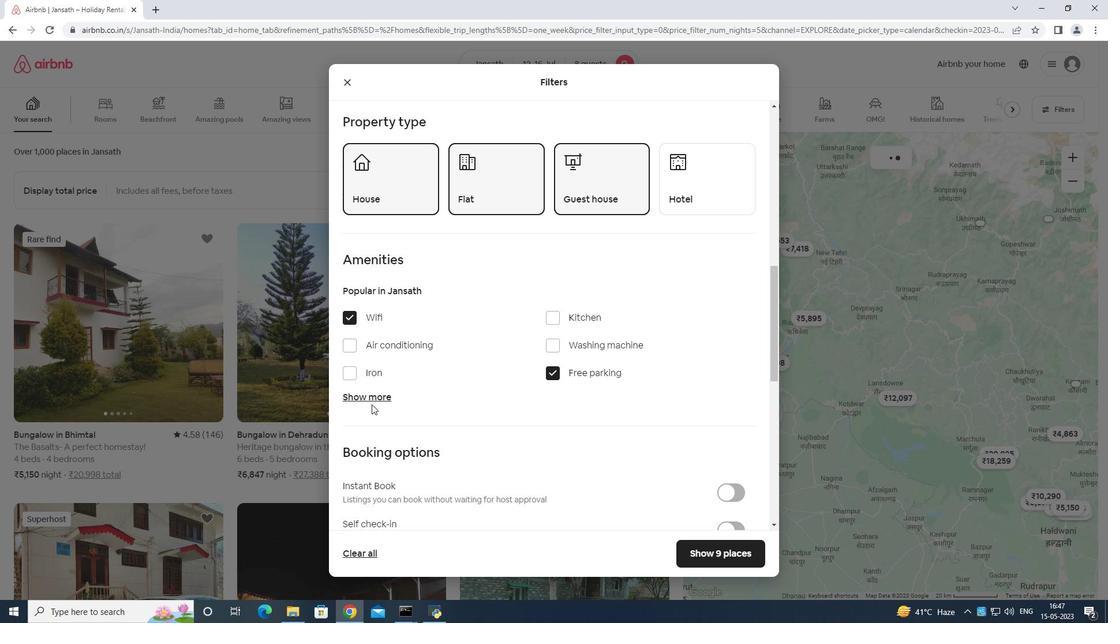 
Action: Mouse pressed left at (368, 400)
Screenshot: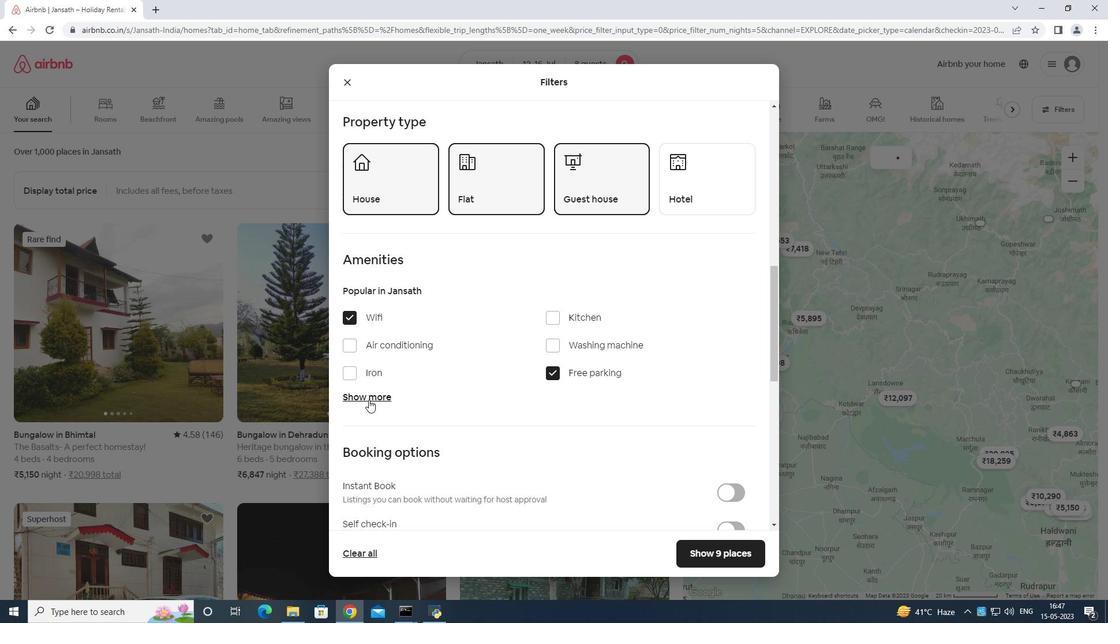 
Action: Mouse moved to (377, 385)
Screenshot: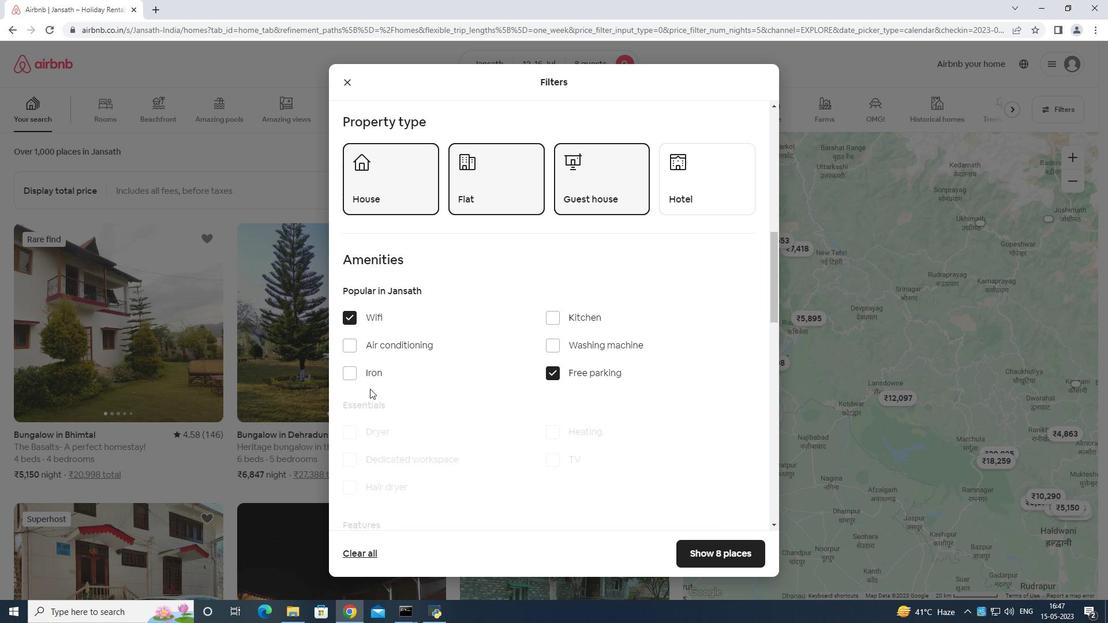 
Action: Mouse scrolled (377, 385) with delta (0, 0)
Screenshot: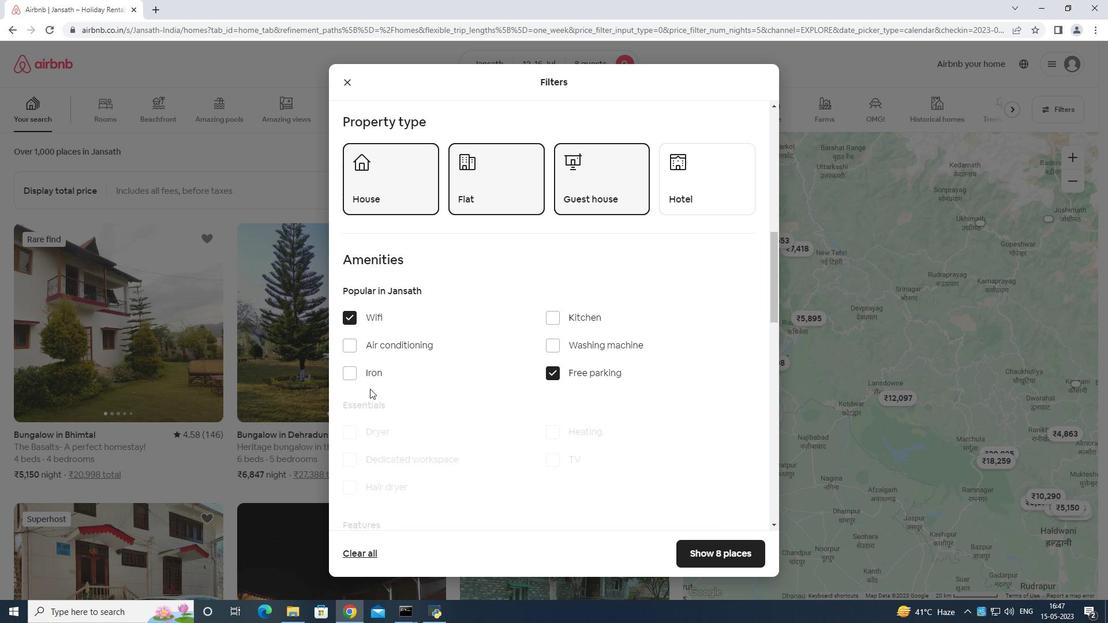 
Action: Mouse moved to (383, 388)
Screenshot: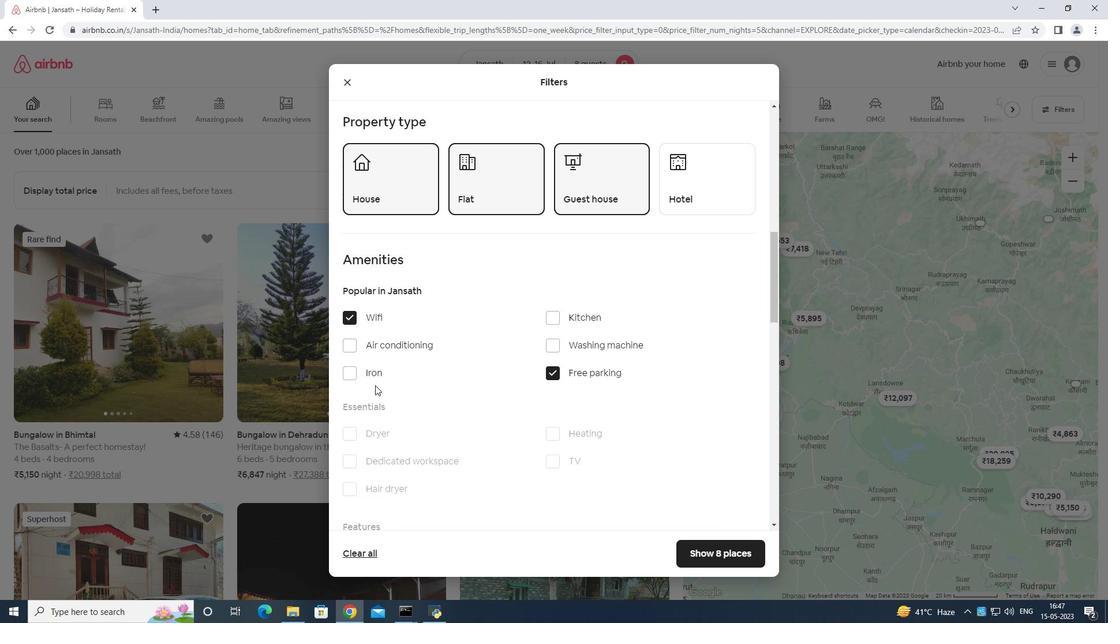 
Action: Mouse scrolled (383, 387) with delta (0, 0)
Screenshot: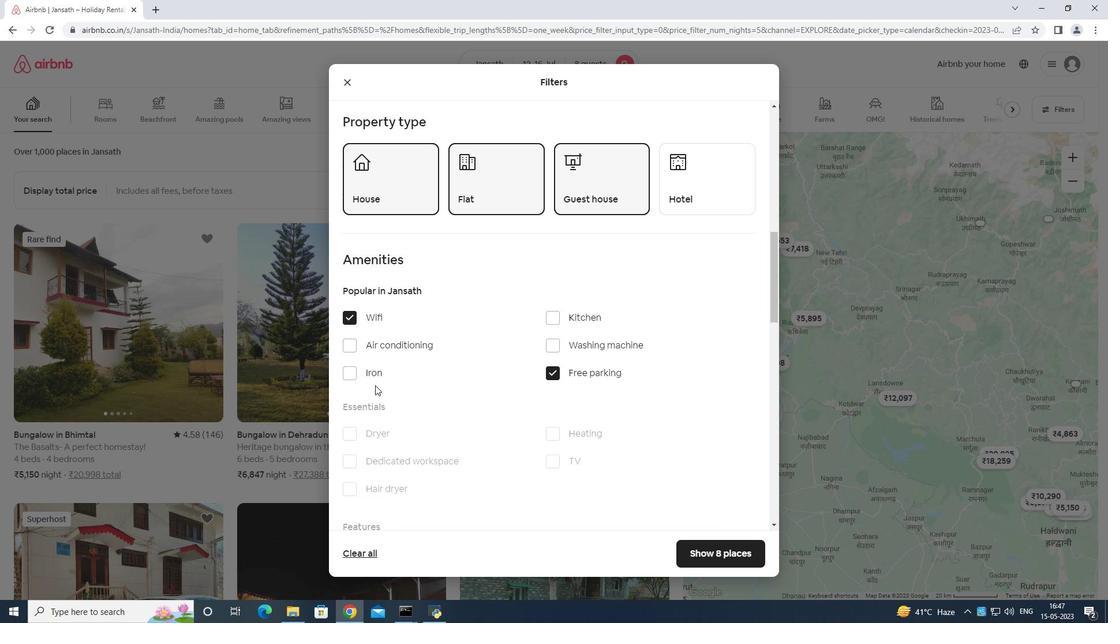 
Action: Mouse moved to (560, 345)
Screenshot: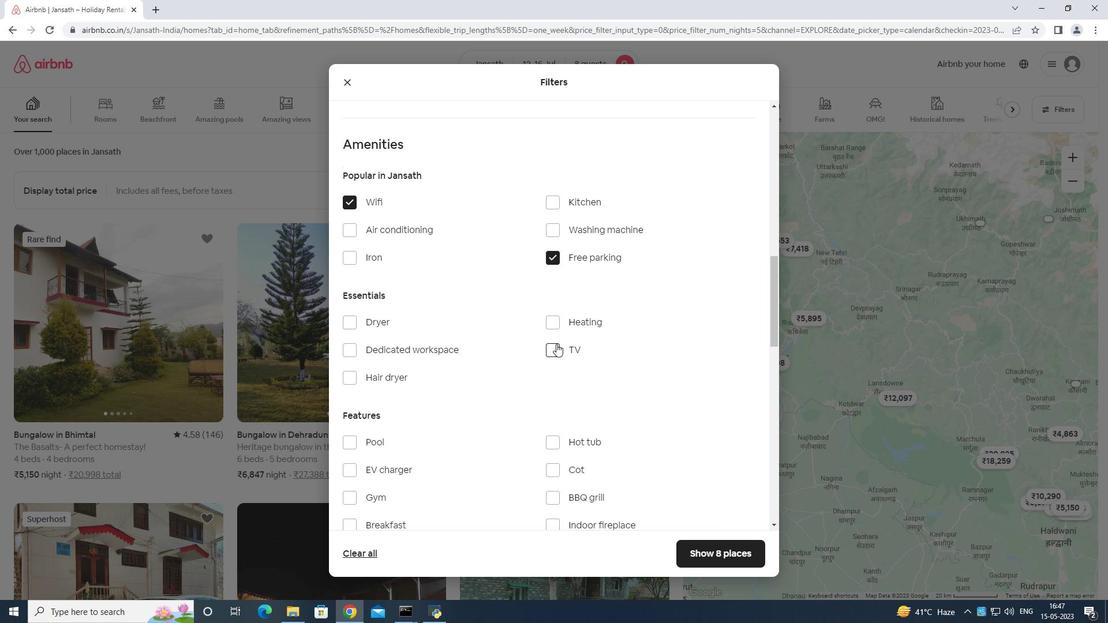 
Action: Mouse pressed left at (560, 345)
Screenshot: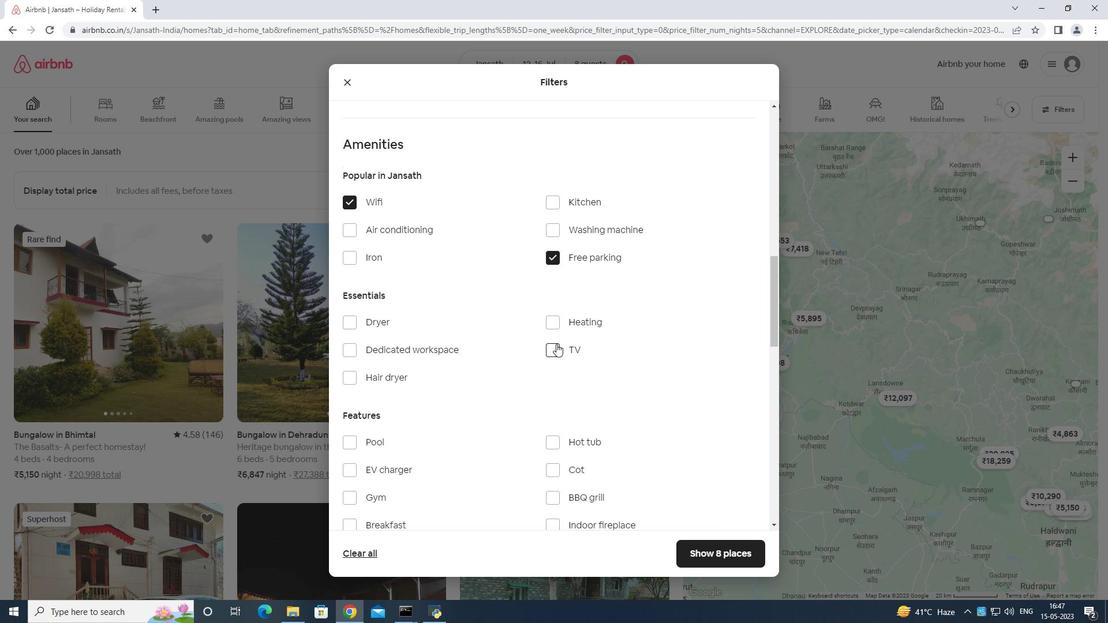 
Action: Mouse moved to (520, 354)
Screenshot: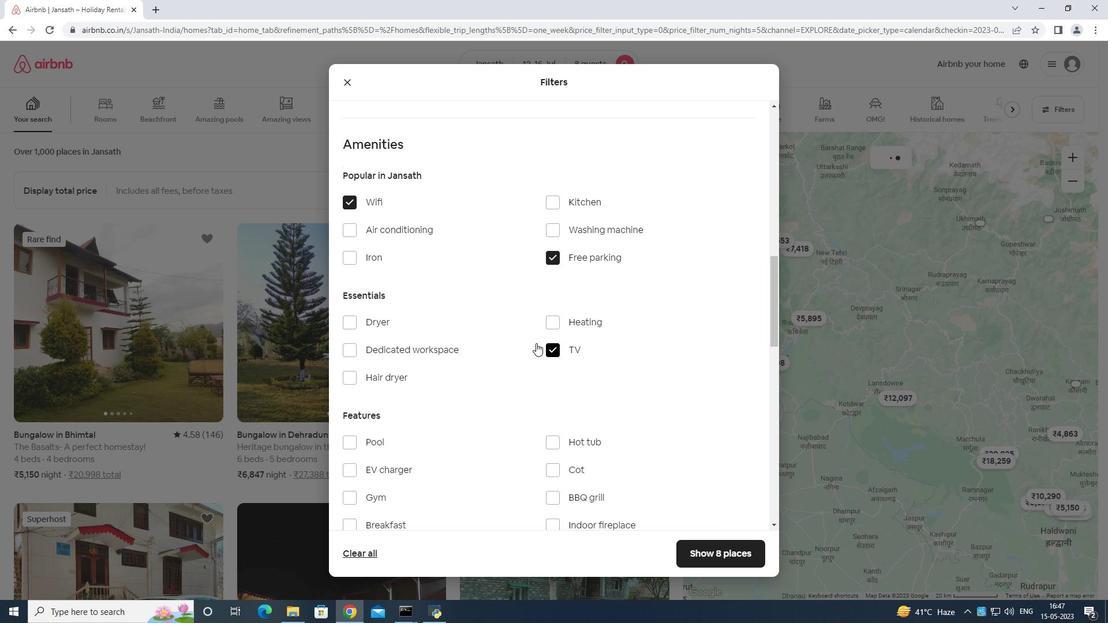 
Action: Mouse scrolled (520, 353) with delta (0, 0)
Screenshot: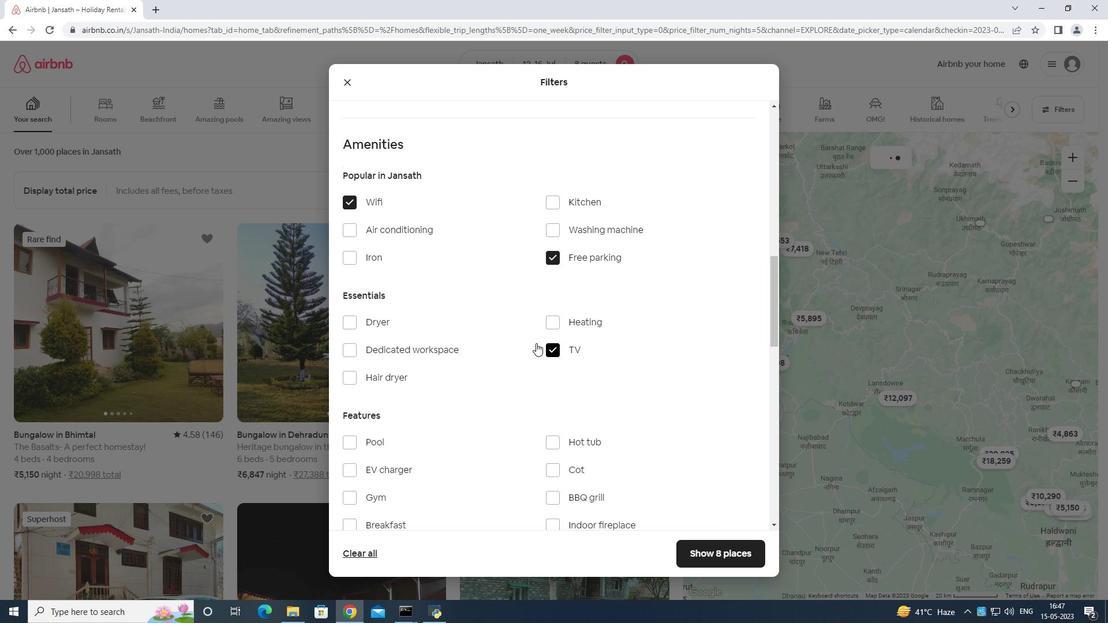 
Action: Mouse moved to (516, 368)
Screenshot: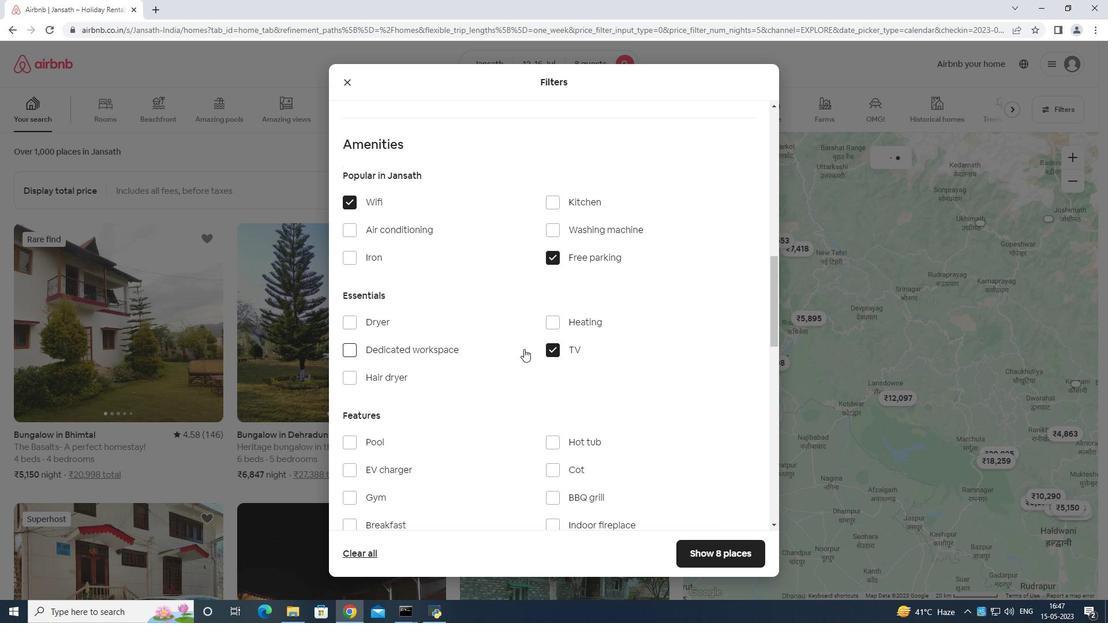 
Action: Mouse scrolled (516, 367) with delta (0, 0)
Screenshot: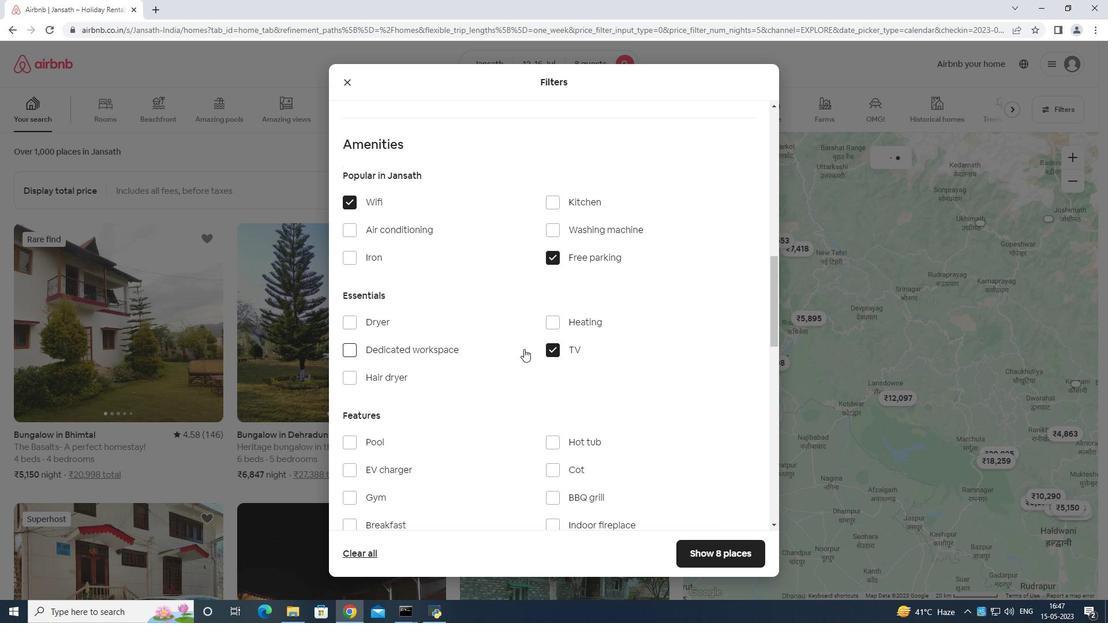 
Action: Mouse moved to (387, 382)
Screenshot: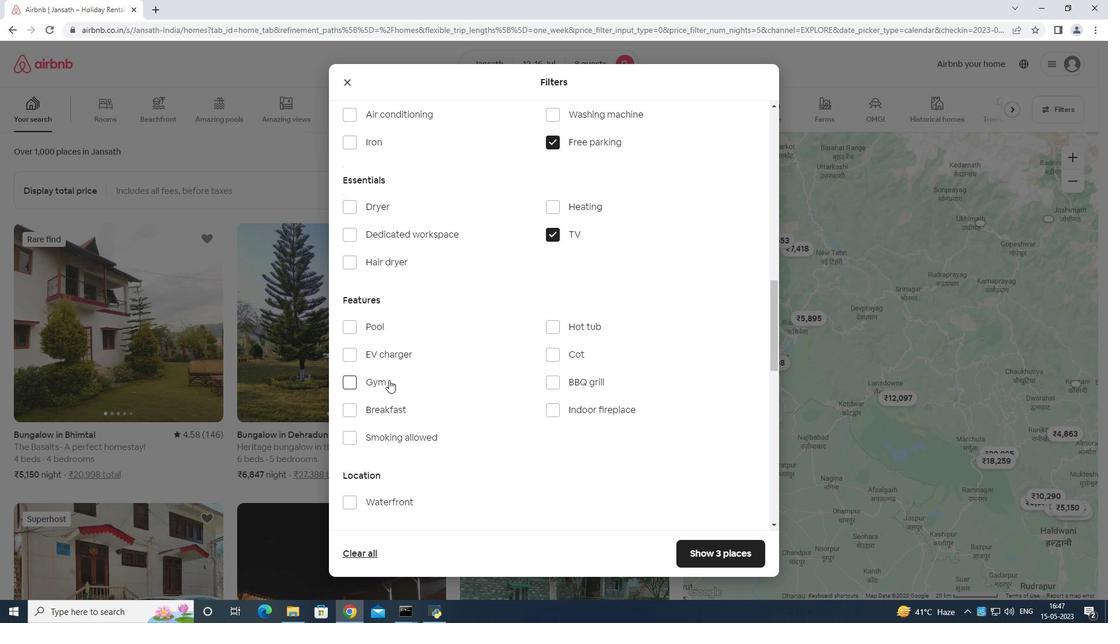 
Action: Mouse pressed left at (387, 382)
Screenshot: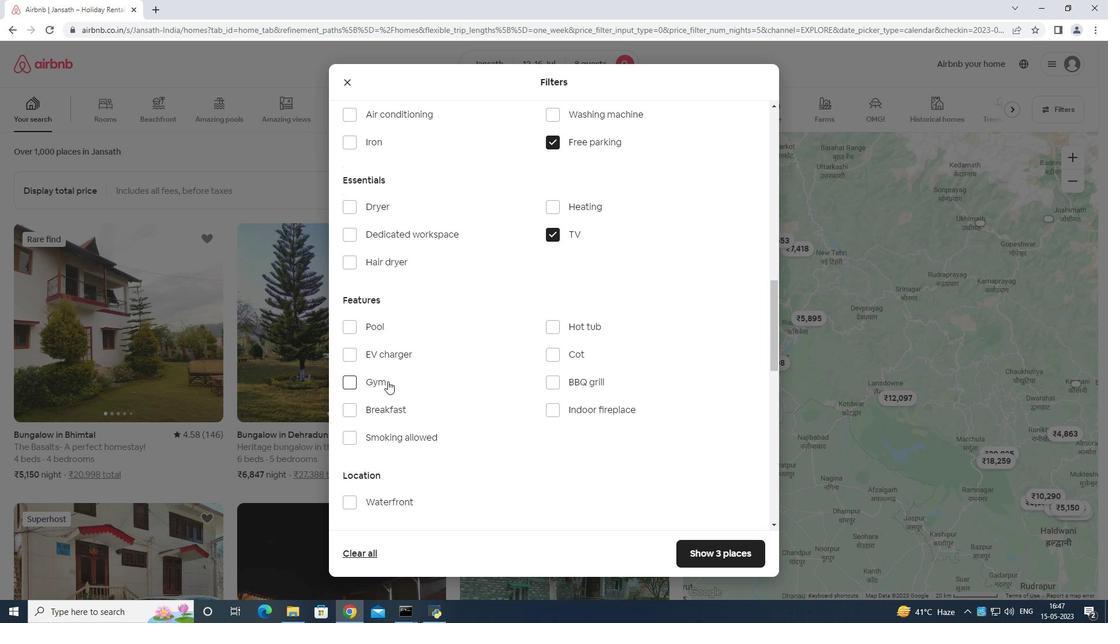 
Action: Mouse moved to (392, 407)
Screenshot: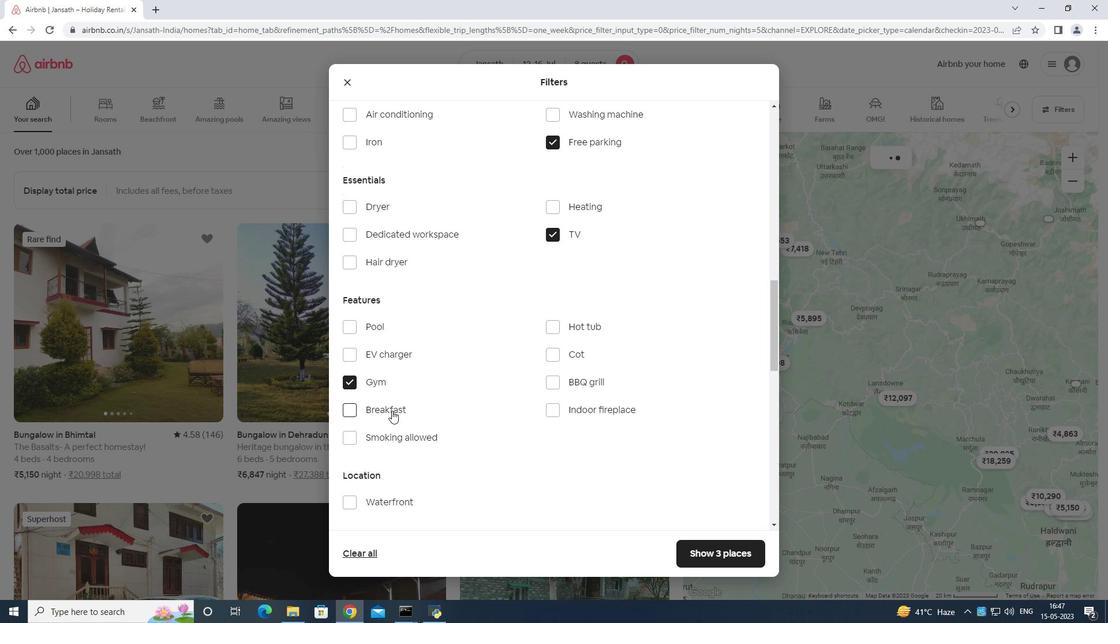 
Action: Mouse pressed left at (392, 407)
Screenshot: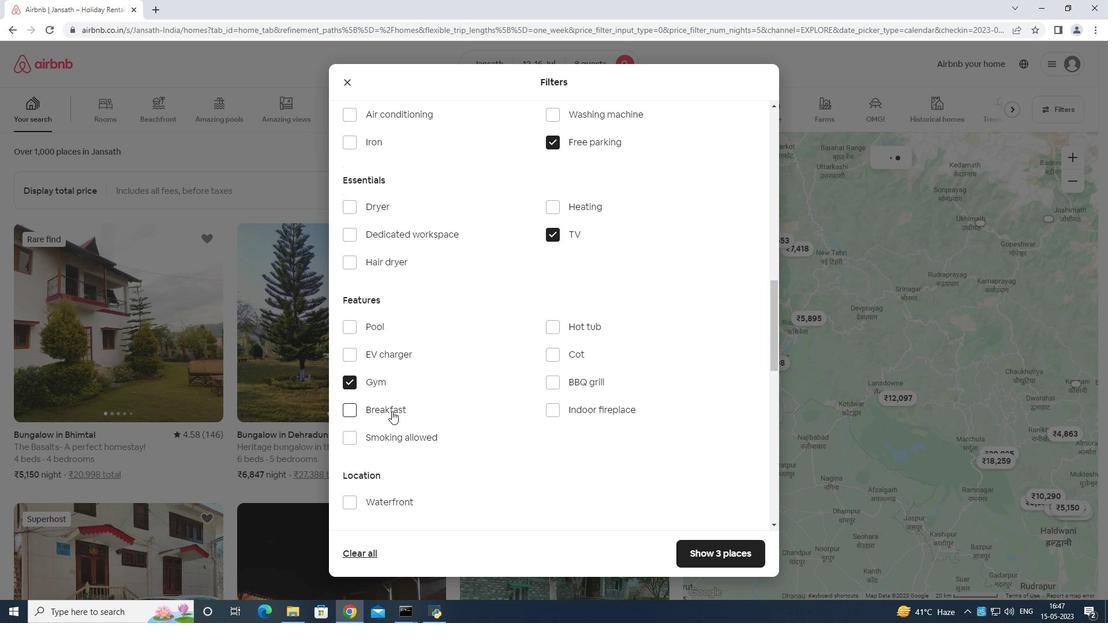 
Action: Mouse moved to (438, 395)
Screenshot: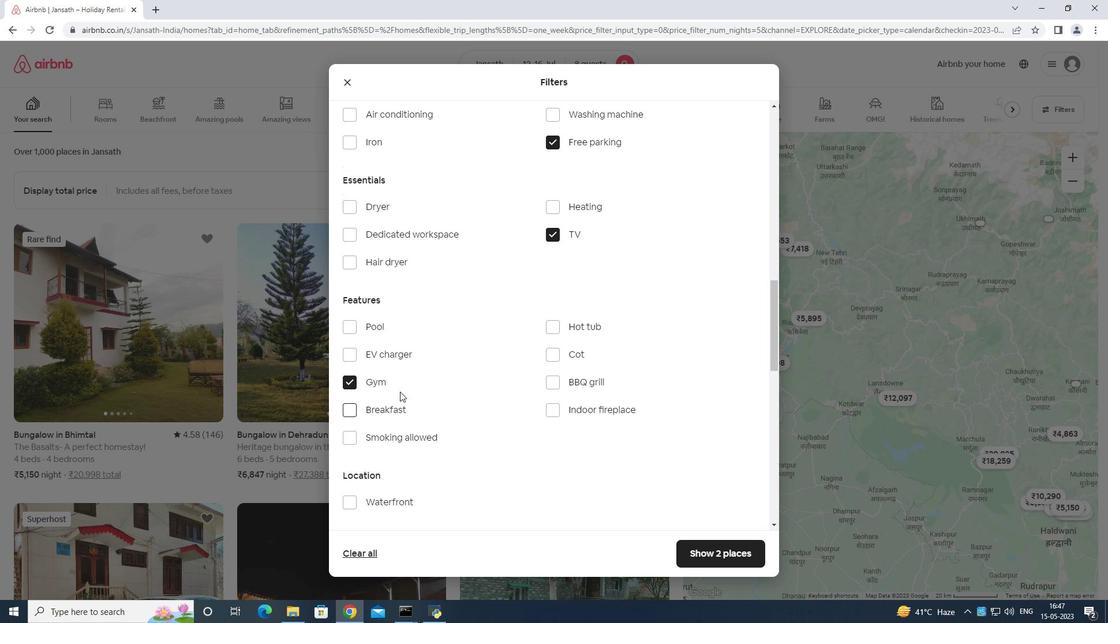 
Action: Mouse scrolled (438, 394) with delta (0, 0)
Screenshot: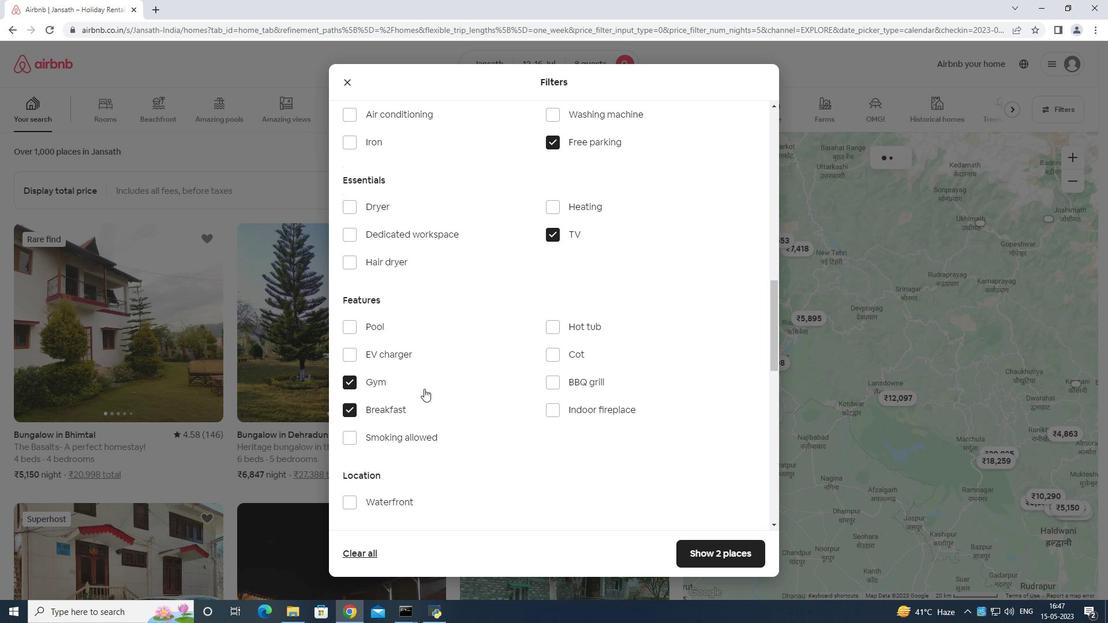 
Action: Mouse moved to (442, 397)
Screenshot: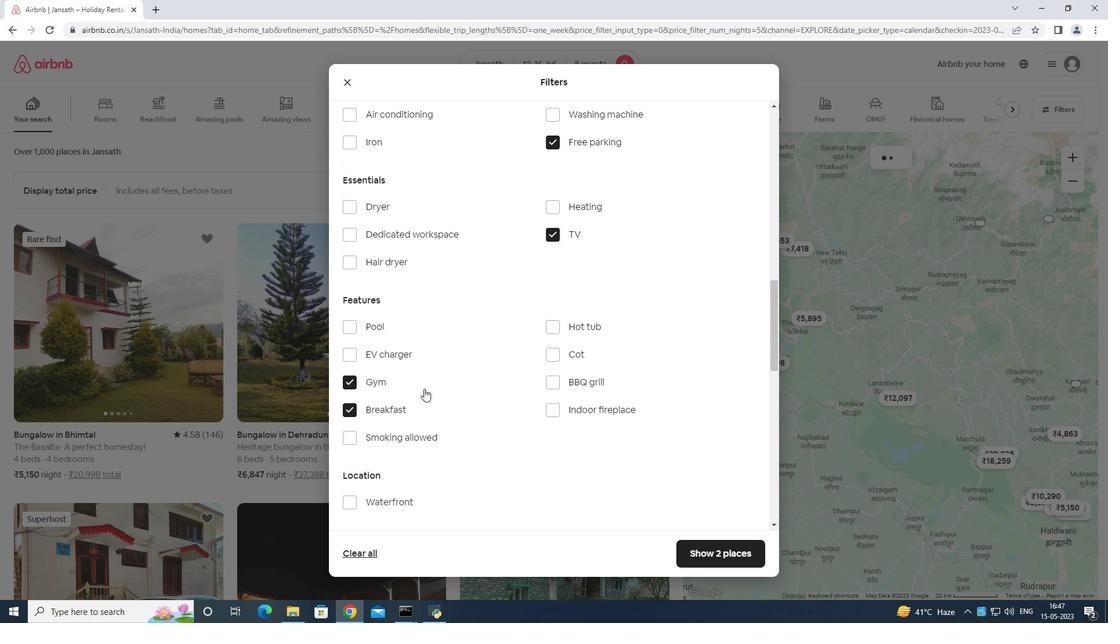
Action: Mouse scrolled (442, 397) with delta (0, 0)
Screenshot: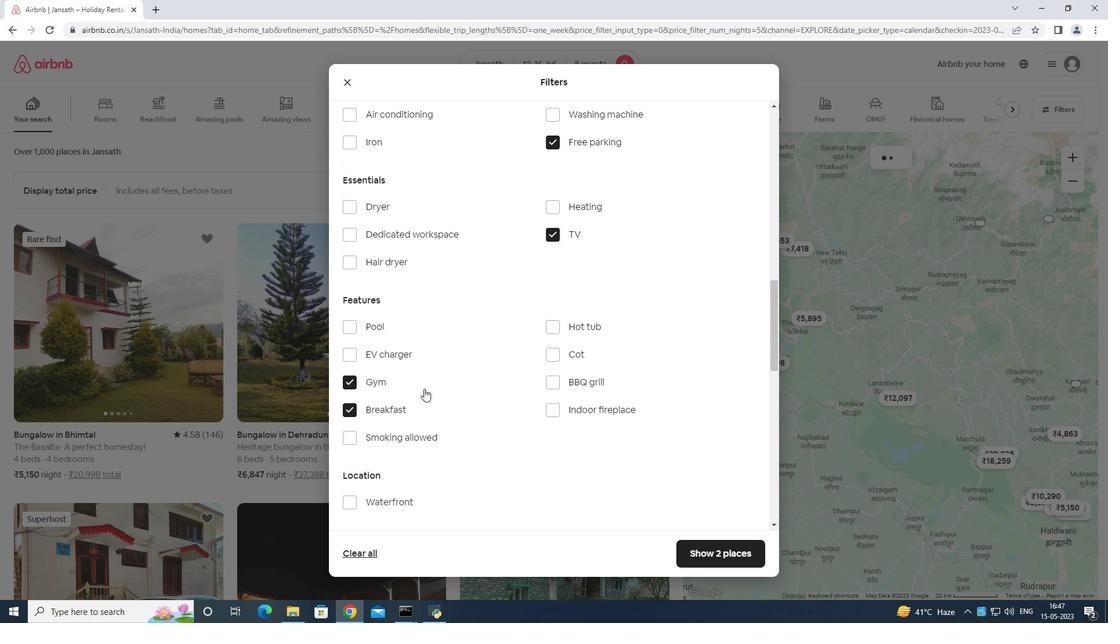 
Action: Mouse moved to (448, 392)
Screenshot: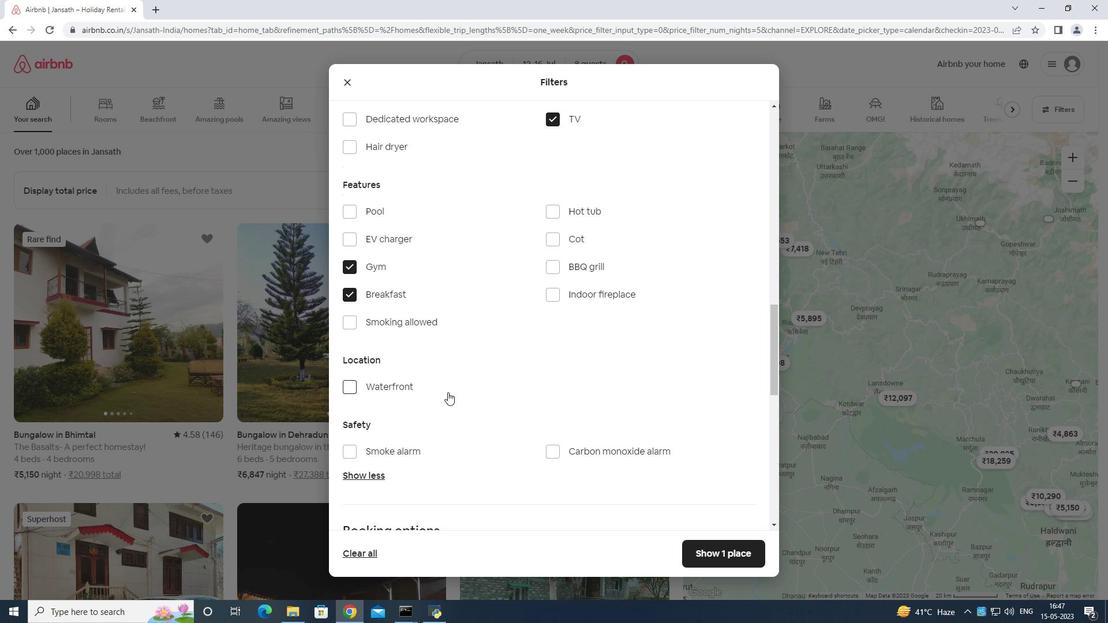 
Action: Mouse scrolled (448, 392) with delta (0, 0)
Screenshot: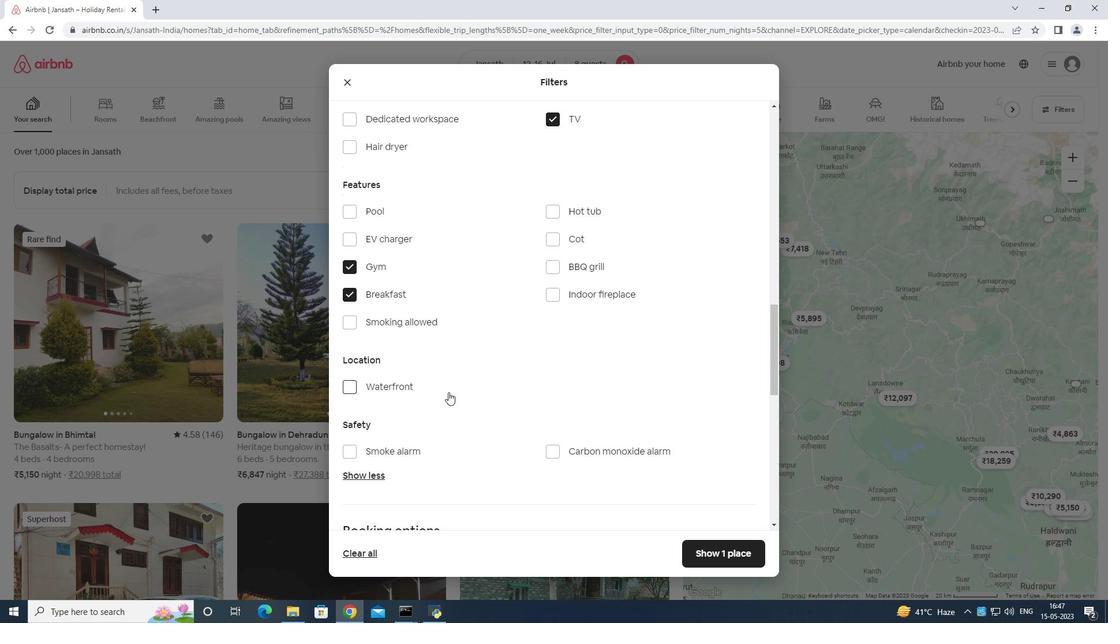
Action: Mouse moved to (441, 394)
Screenshot: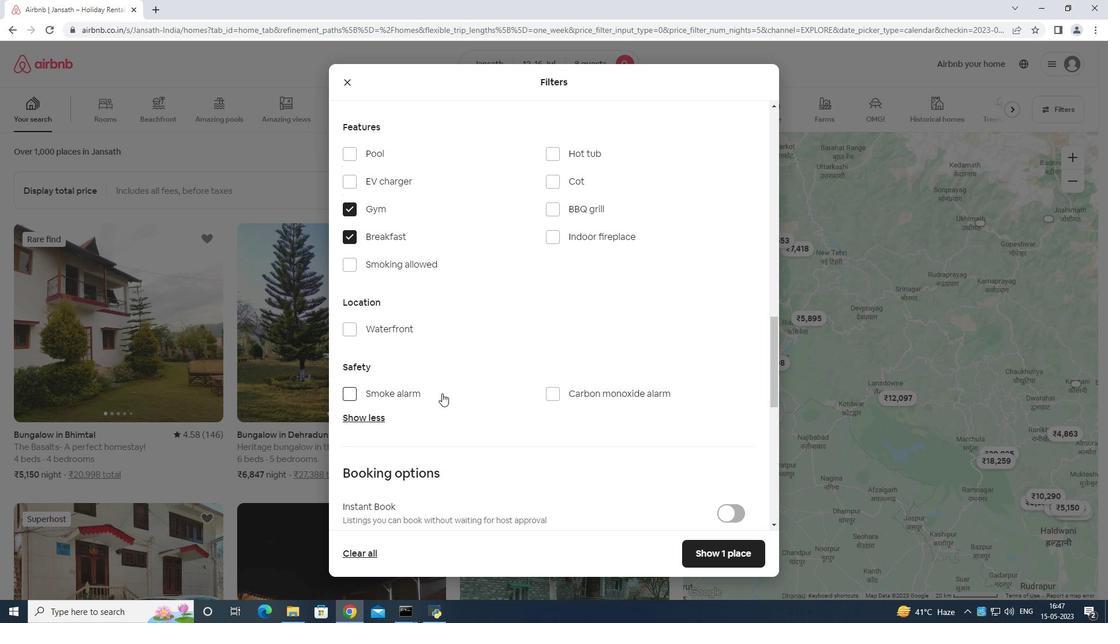 
Action: Mouse scrolled (441, 393) with delta (0, 0)
Screenshot: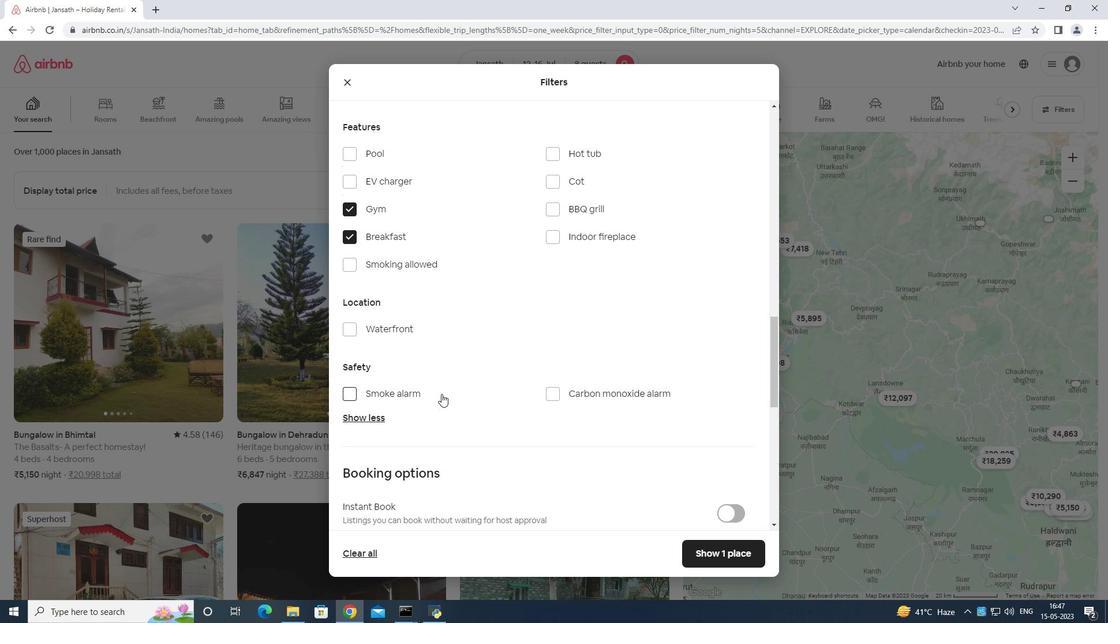
Action: Mouse moved to (450, 367)
Screenshot: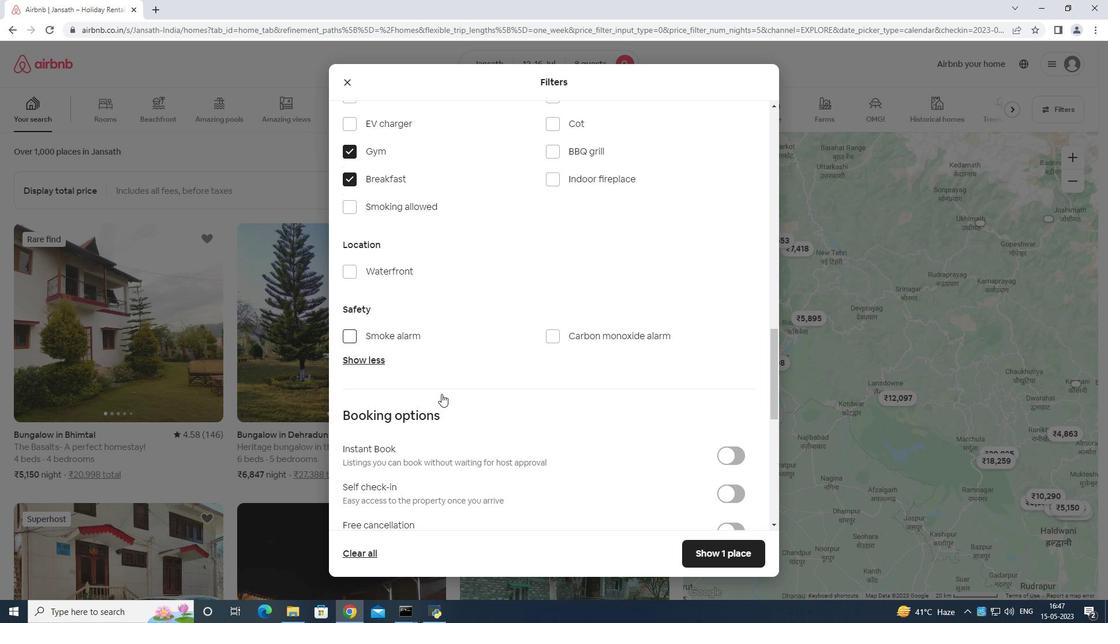 
Action: Mouse scrolled (450, 367) with delta (0, 0)
Screenshot: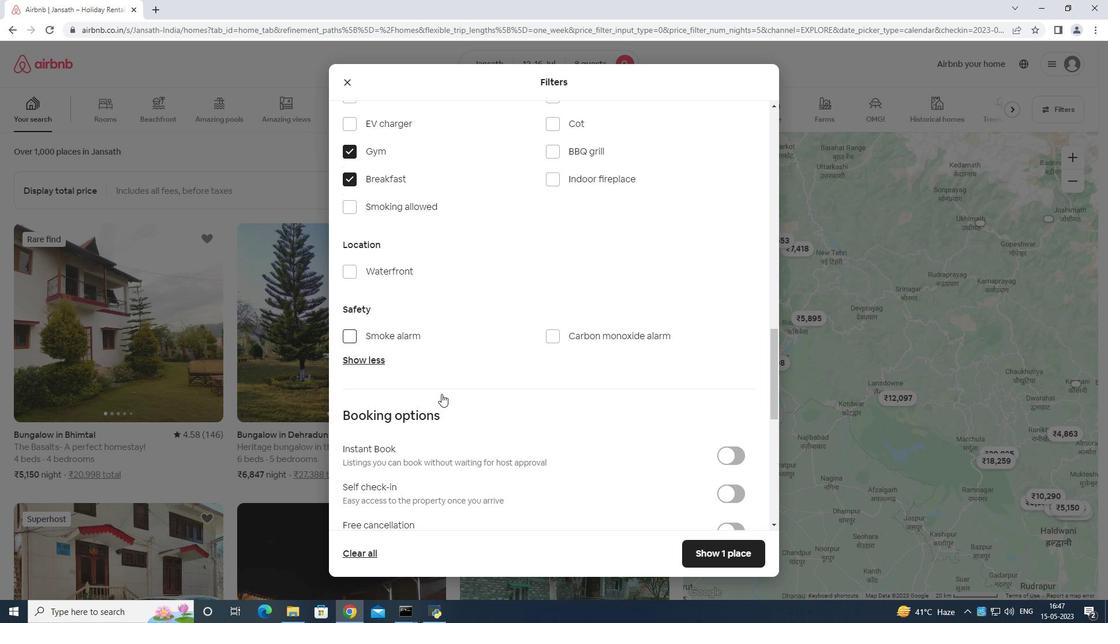 
Action: Mouse moved to (454, 353)
Screenshot: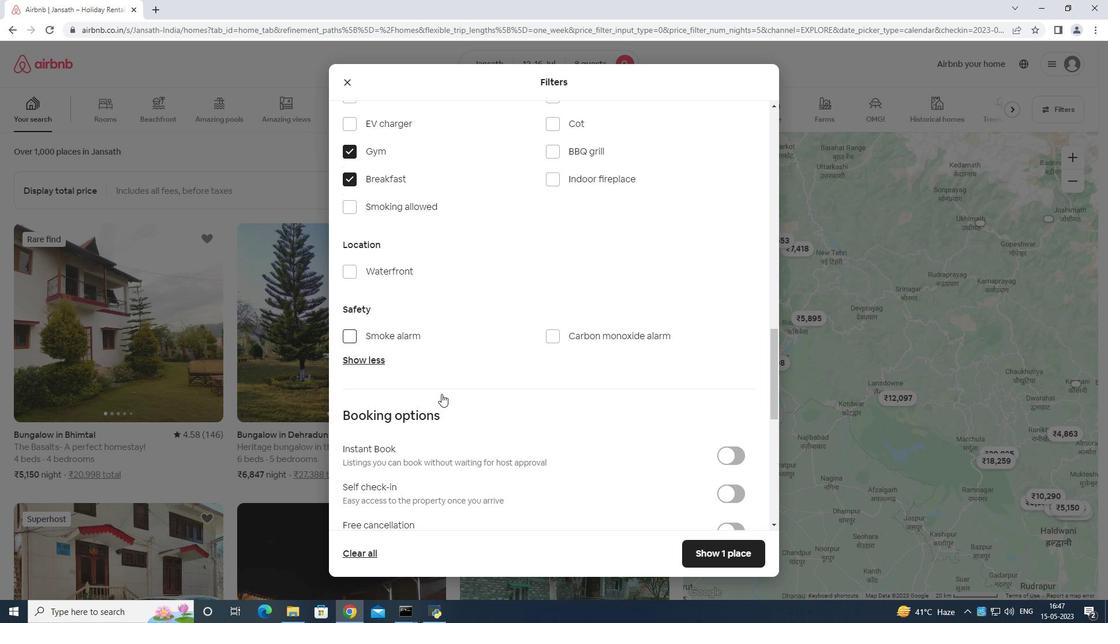 
Action: Mouse scrolled (454, 354) with delta (0, 0)
Screenshot: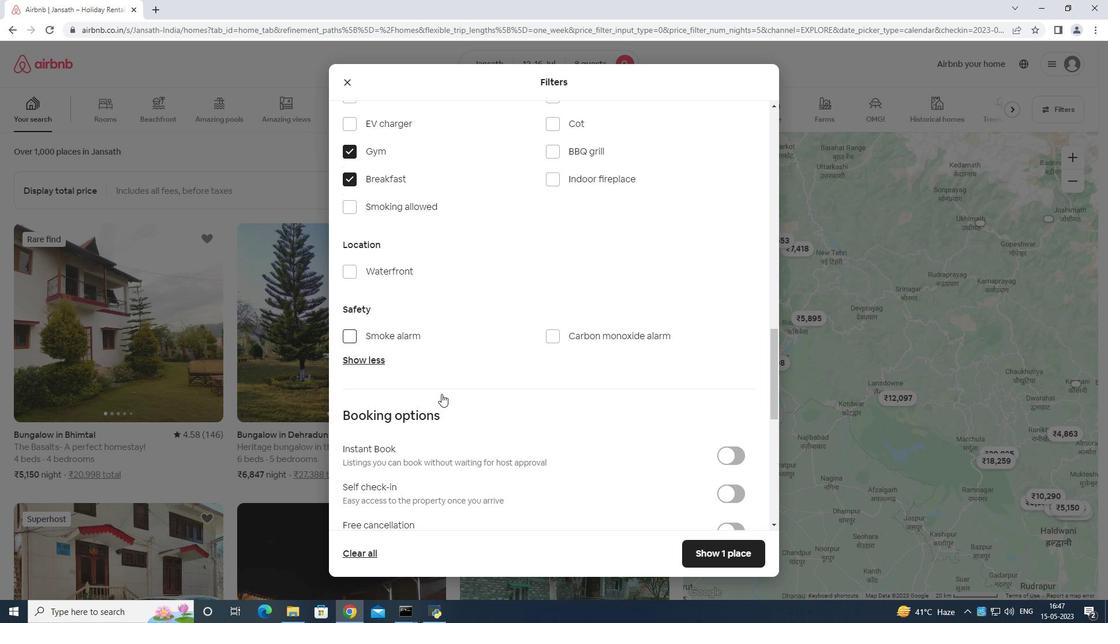 
Action: Mouse moved to (456, 352)
Screenshot: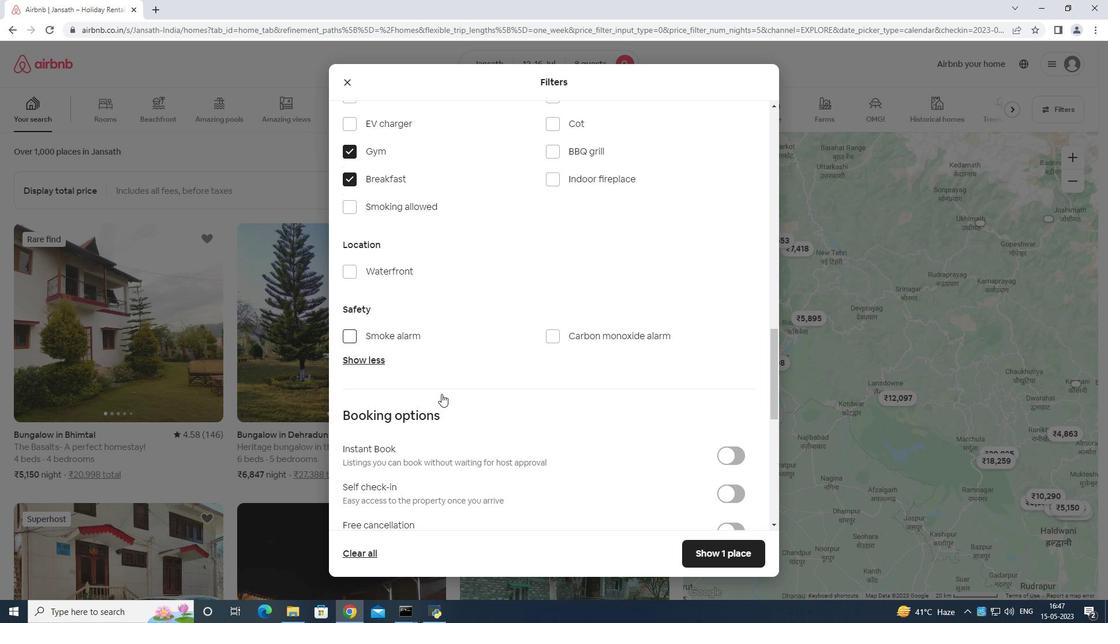
Action: Mouse scrolled (456, 353) with delta (0, 0)
Screenshot: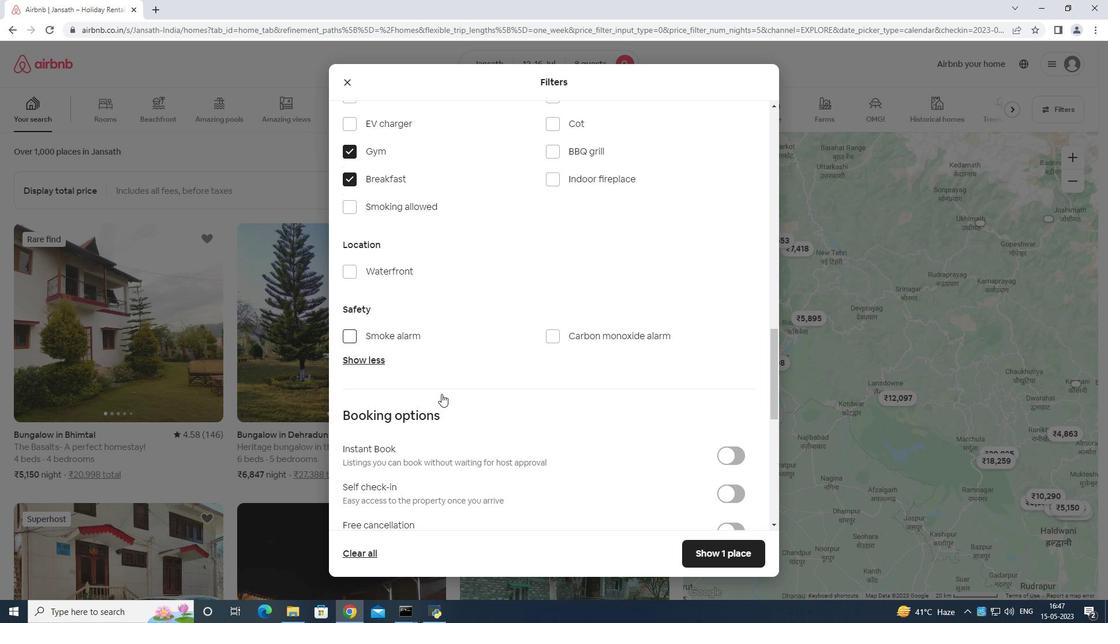 
Action: Mouse moved to (457, 352)
Screenshot: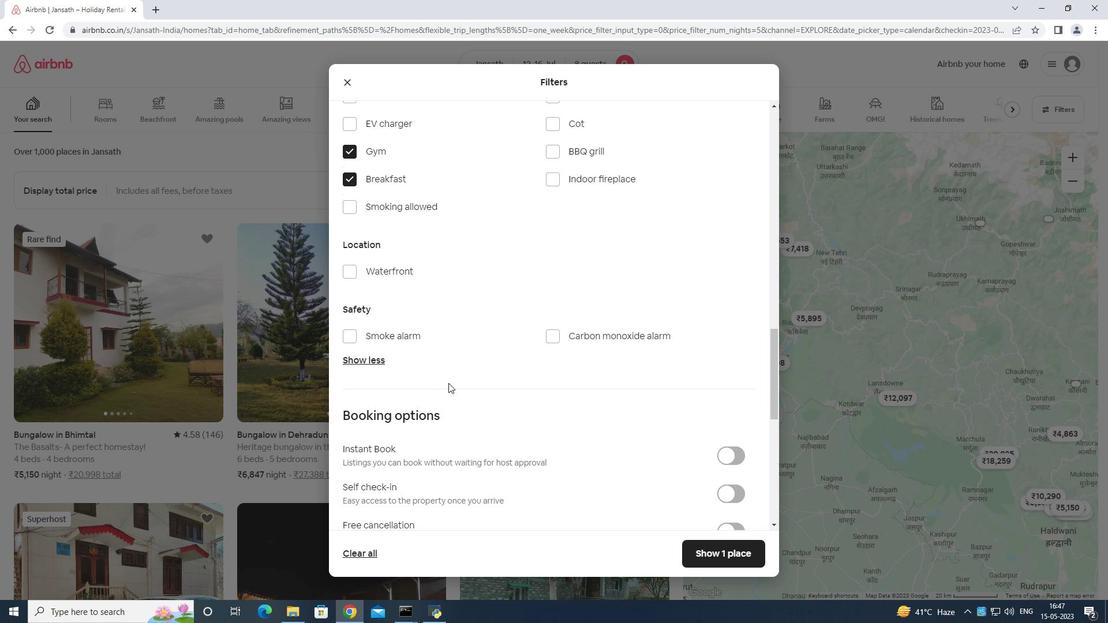 
Action: Mouse scrolled (457, 352) with delta (0, 0)
Screenshot: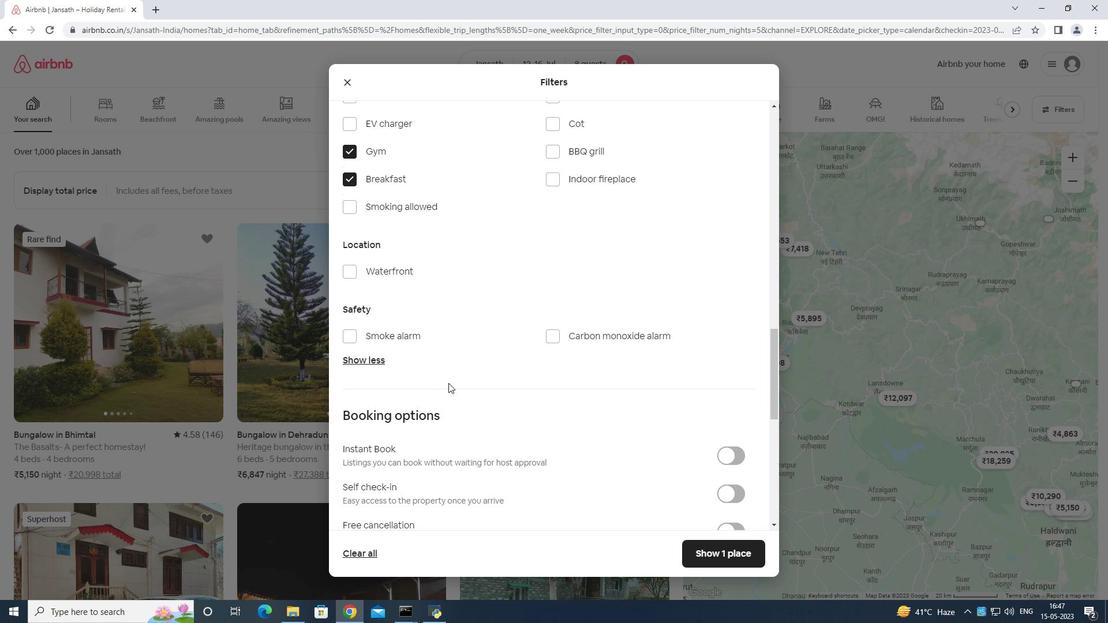 
Action: Mouse moved to (458, 353)
Screenshot: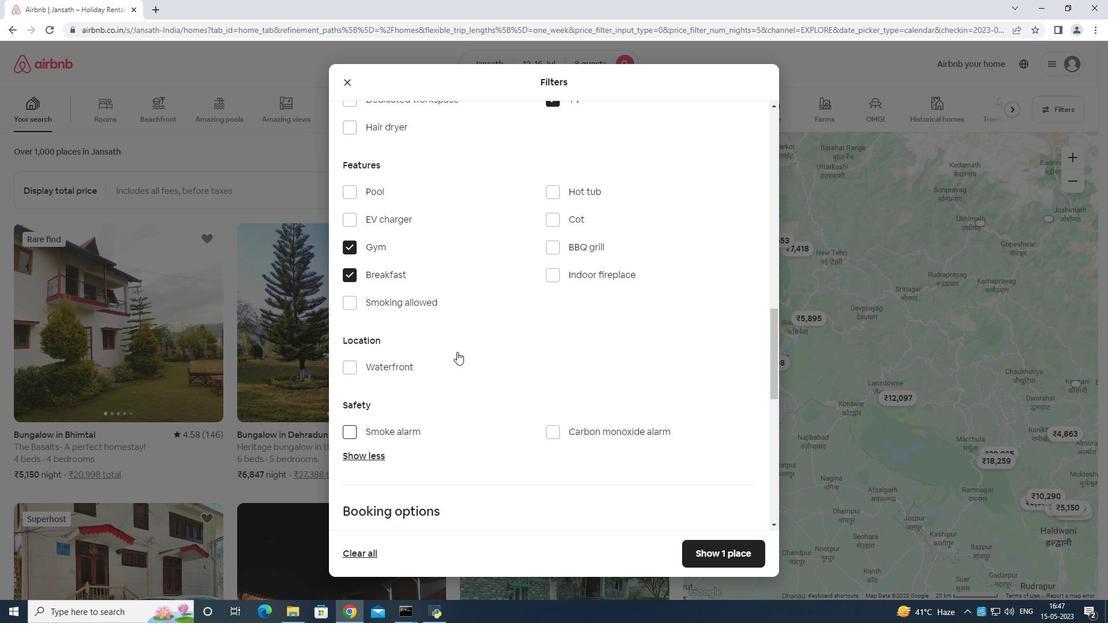 
Action: Mouse scrolled (458, 353) with delta (0, 0)
Screenshot: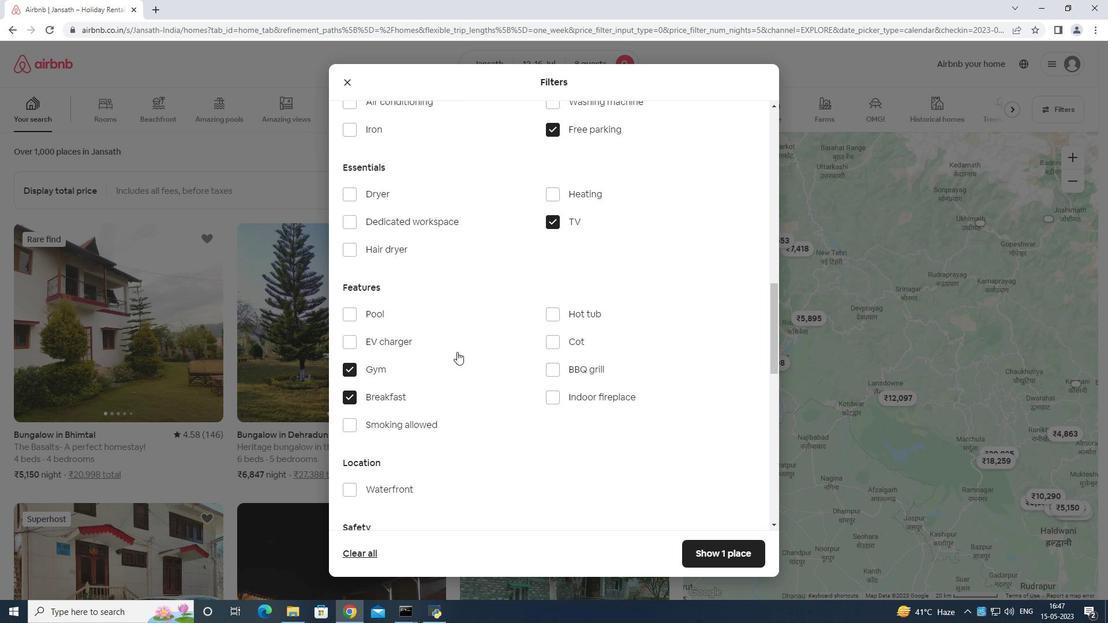 
Action: Mouse moved to (458, 353)
Screenshot: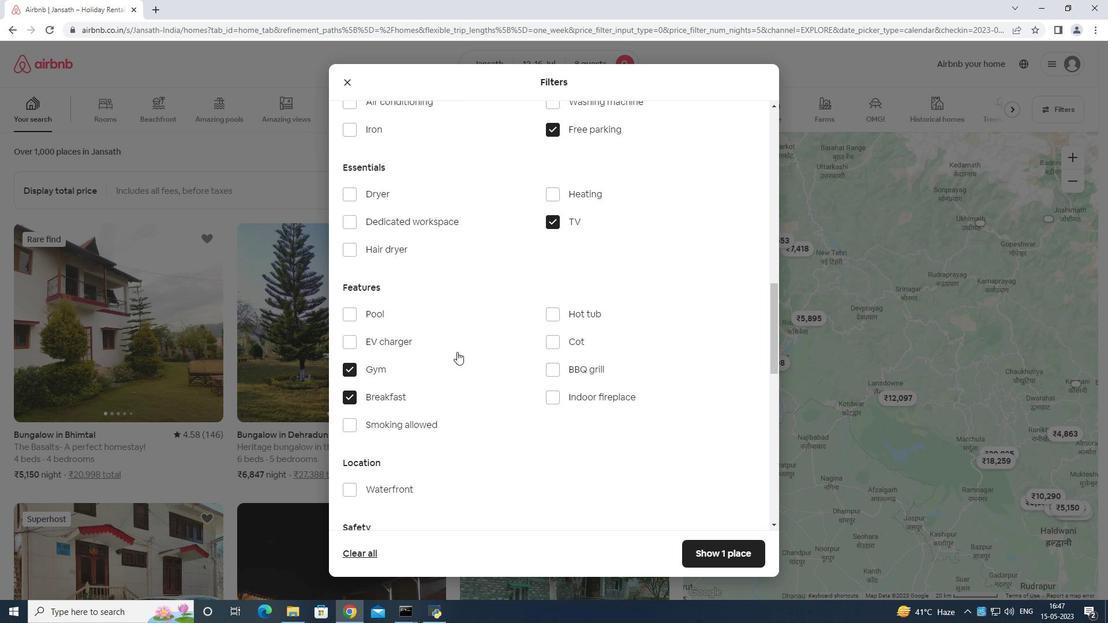 
Action: Mouse scrolled (458, 353) with delta (0, 0)
Screenshot: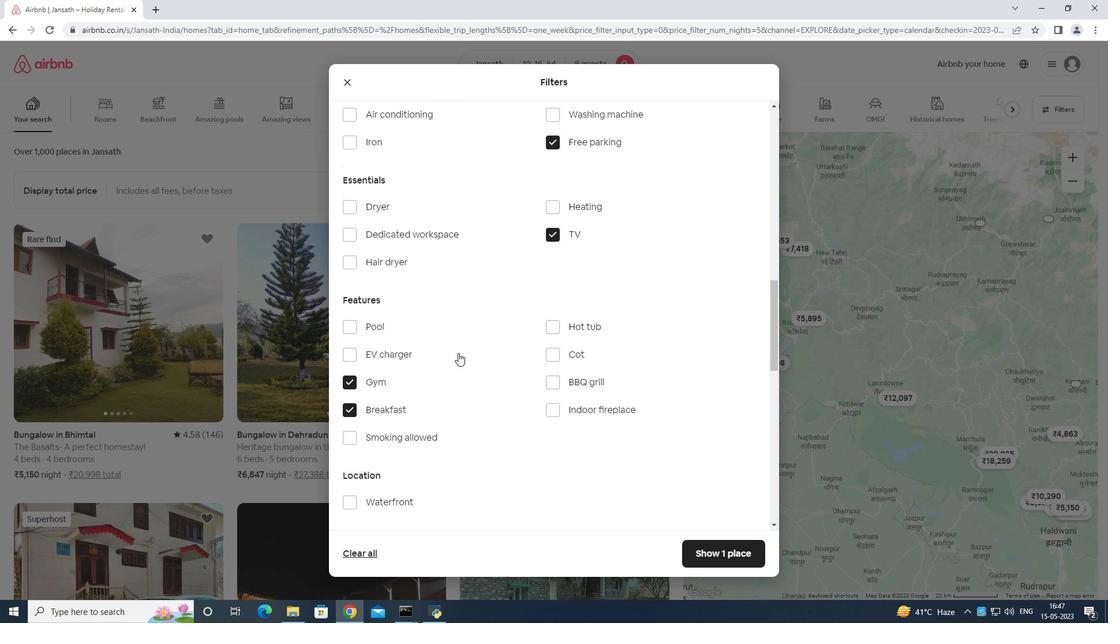 
Action: Mouse moved to (458, 353)
Screenshot: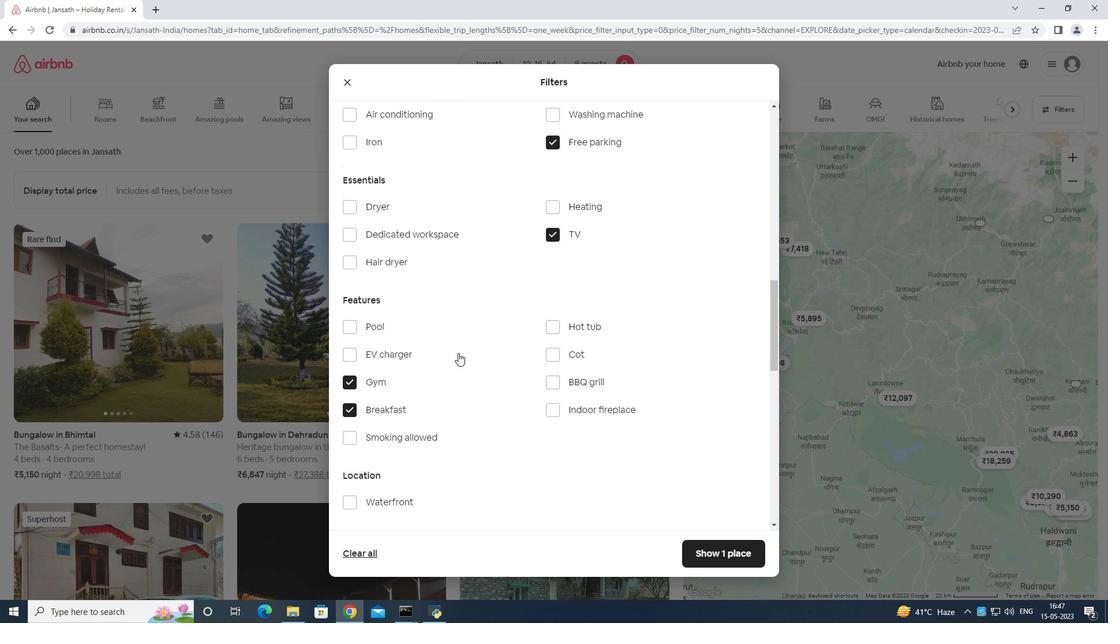 
Action: Mouse scrolled (458, 353) with delta (0, 0)
Screenshot: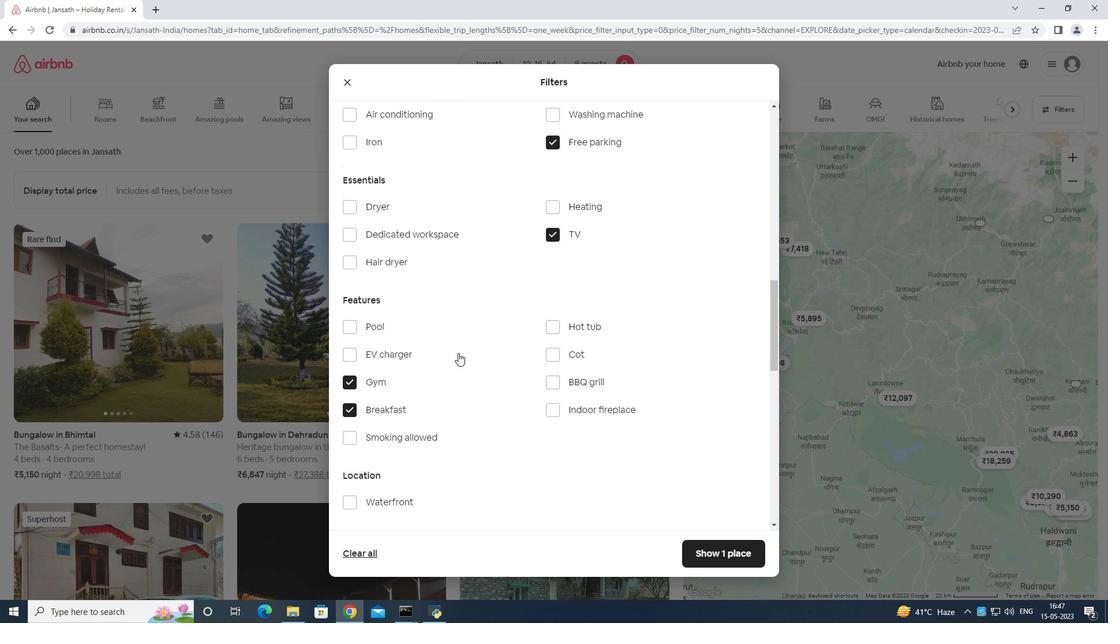 
Action: Mouse moved to (459, 354)
Screenshot: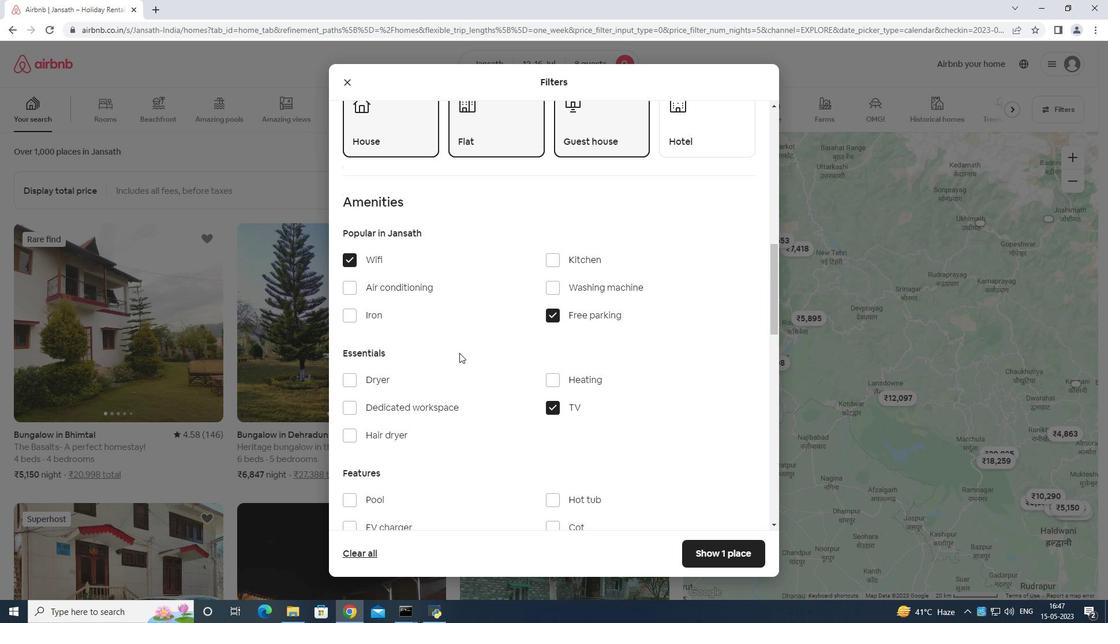 
Action: Mouse scrolled (459, 353) with delta (0, 0)
Screenshot: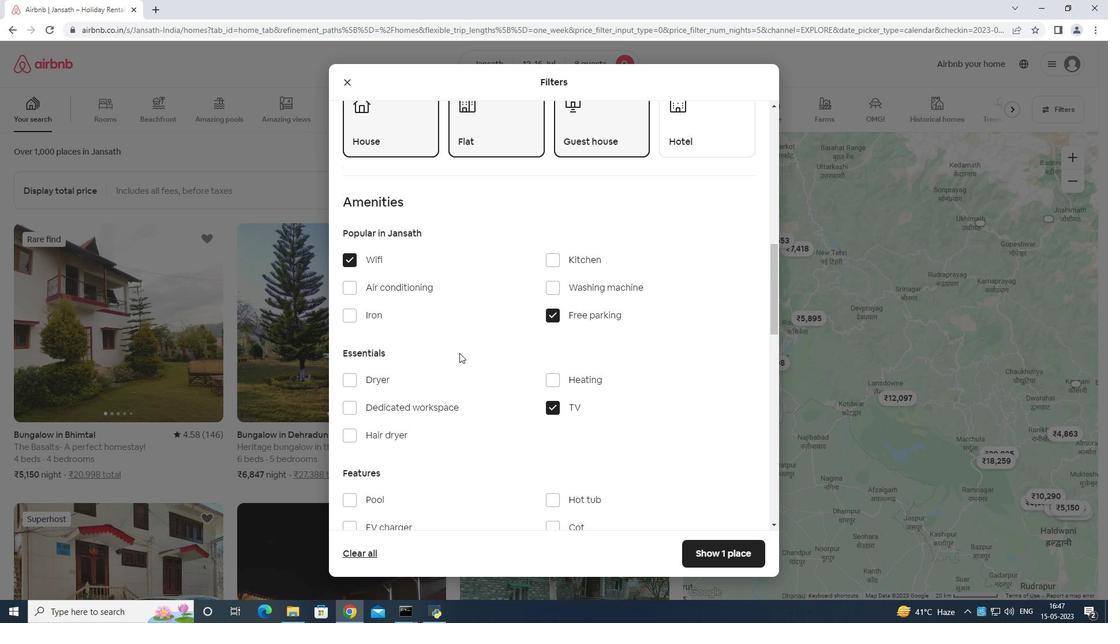 
Action: Mouse moved to (459, 356)
Screenshot: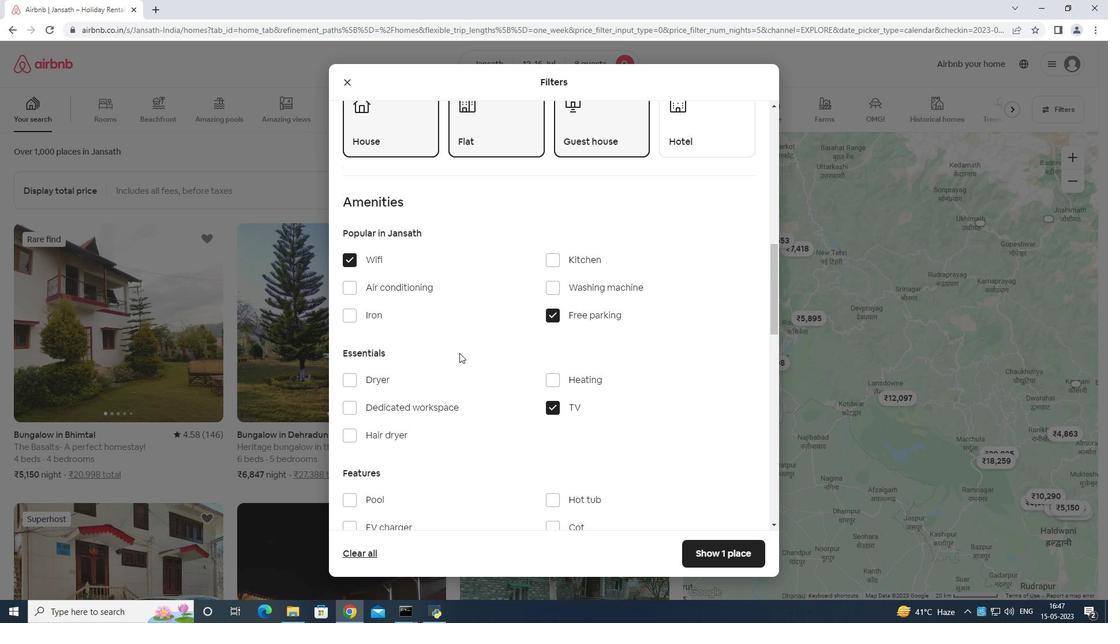 
Action: Mouse scrolled (459, 355) with delta (0, 0)
Screenshot: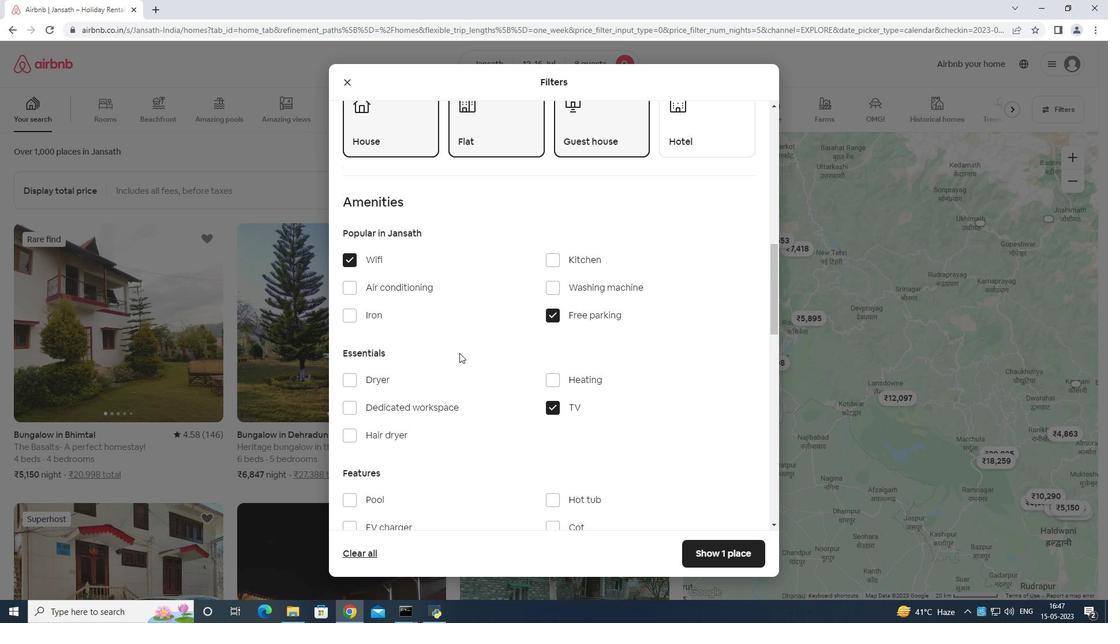 
Action: Mouse moved to (459, 356)
Screenshot: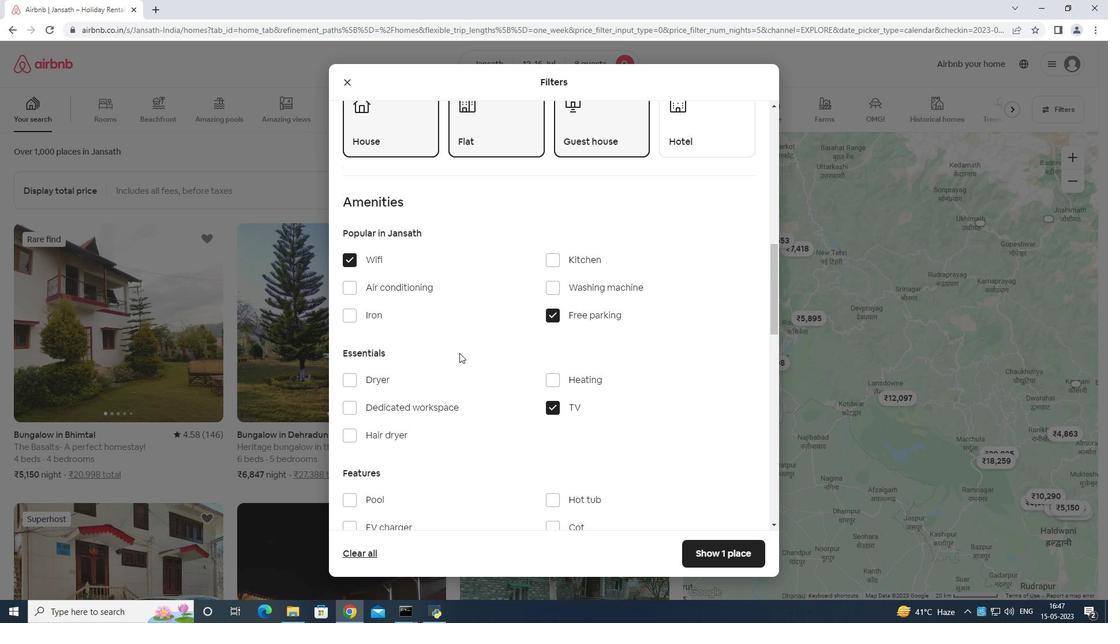 
Action: Mouse scrolled (459, 356) with delta (0, 0)
Screenshot: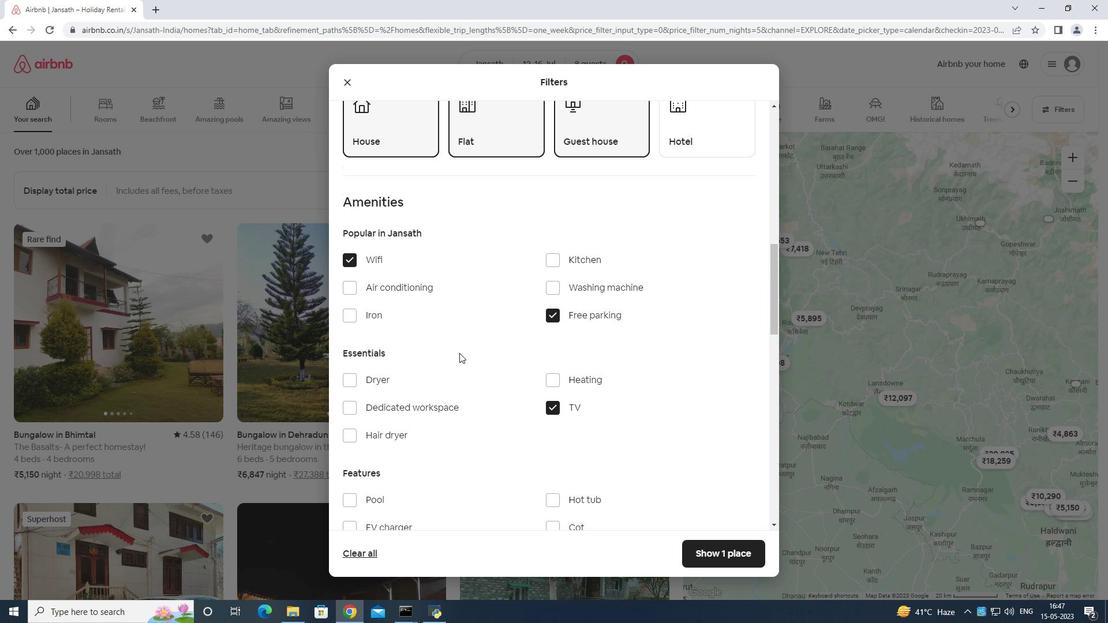 
Action: Mouse moved to (459, 357)
Screenshot: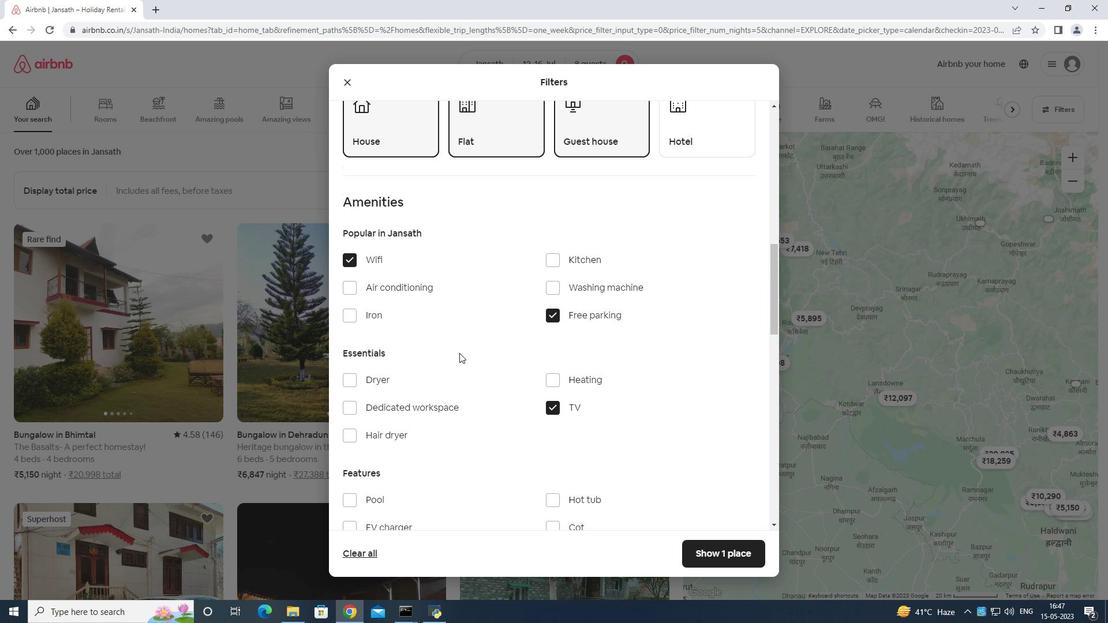 
Action: Mouse scrolled (459, 357) with delta (0, 0)
Screenshot: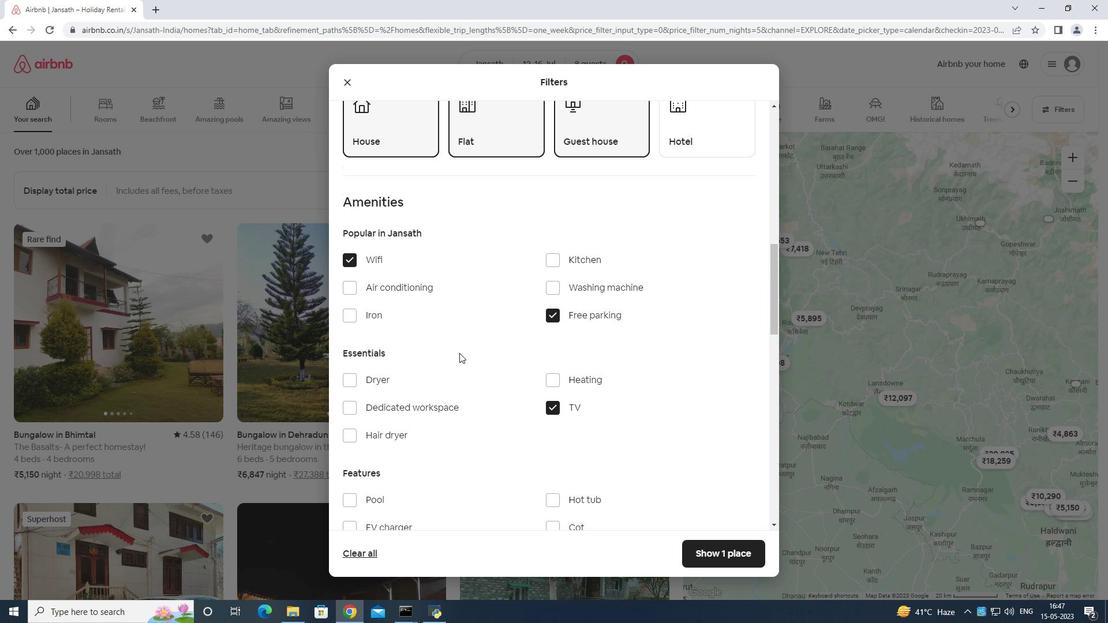 
Action: Mouse moved to (459, 359)
Screenshot: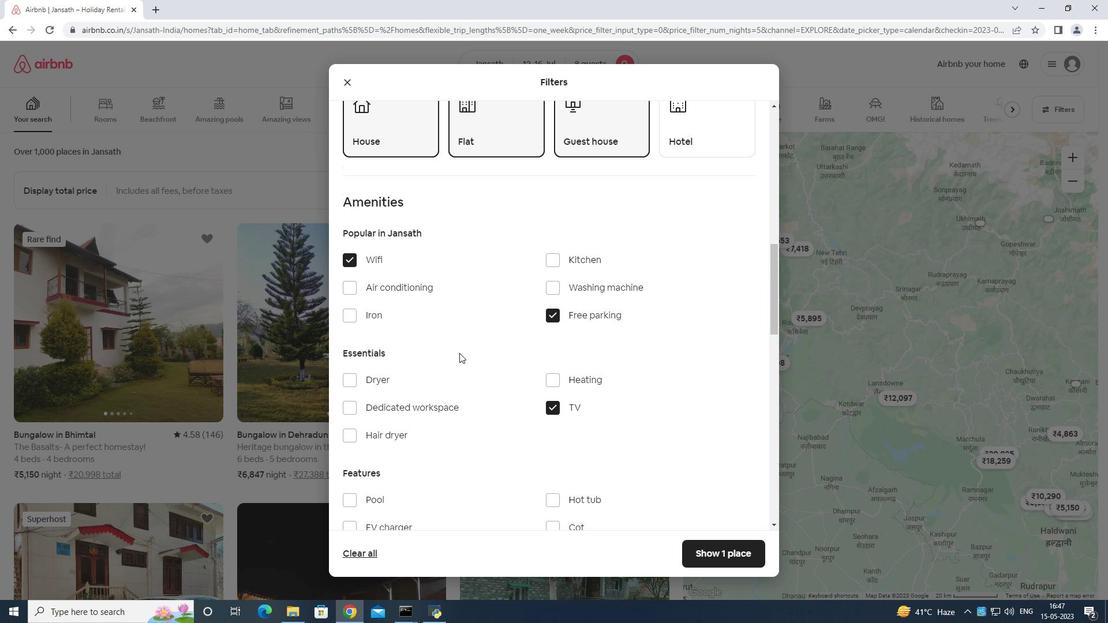 
Action: Mouse scrolled (459, 359) with delta (0, 0)
Screenshot: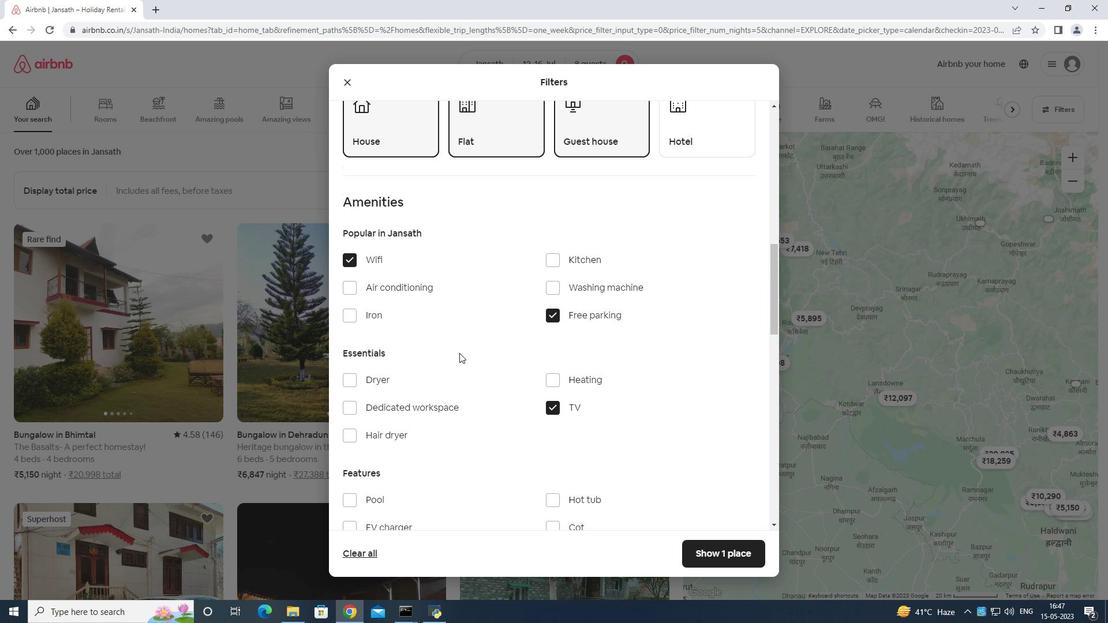 
Action: Mouse moved to (648, 376)
Screenshot: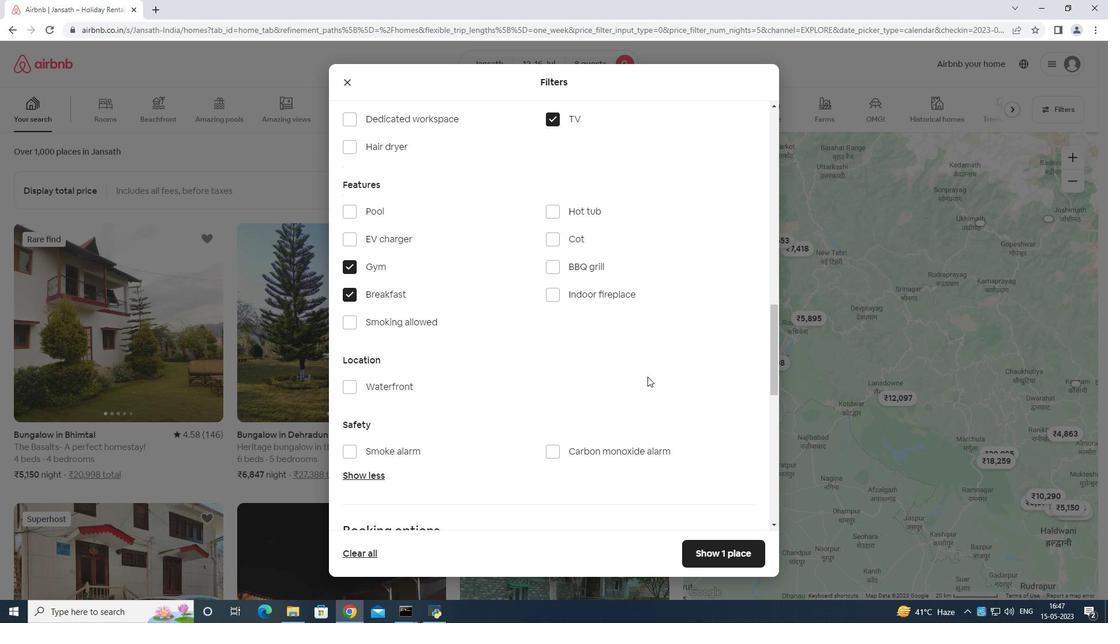 
Action: Mouse scrolled (648, 375) with delta (0, 0)
Screenshot: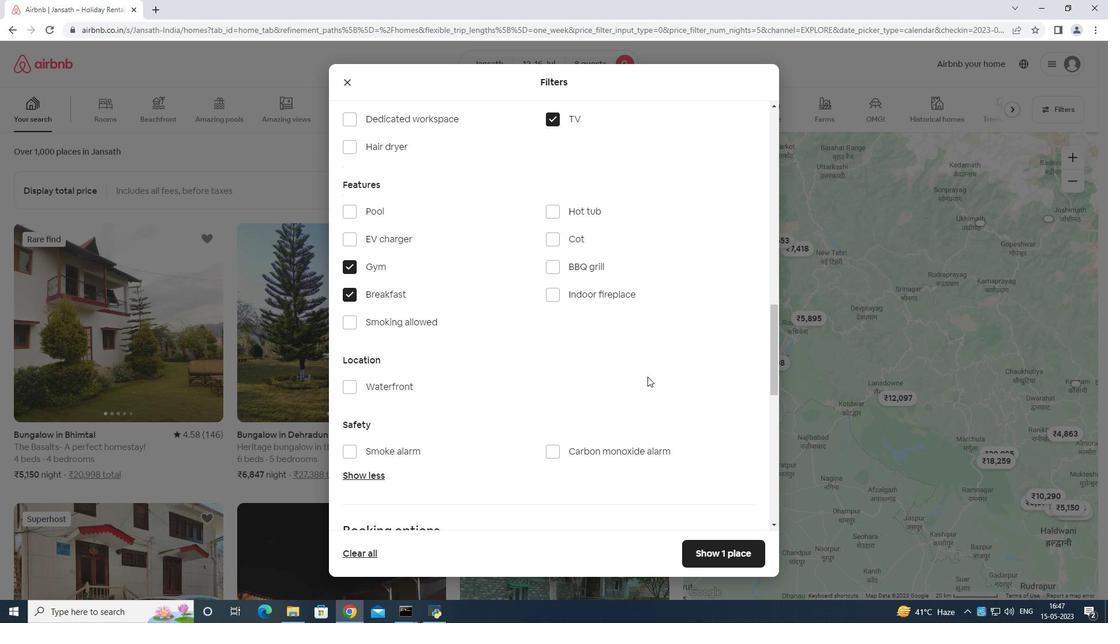 
Action: Mouse moved to (648, 377)
Screenshot: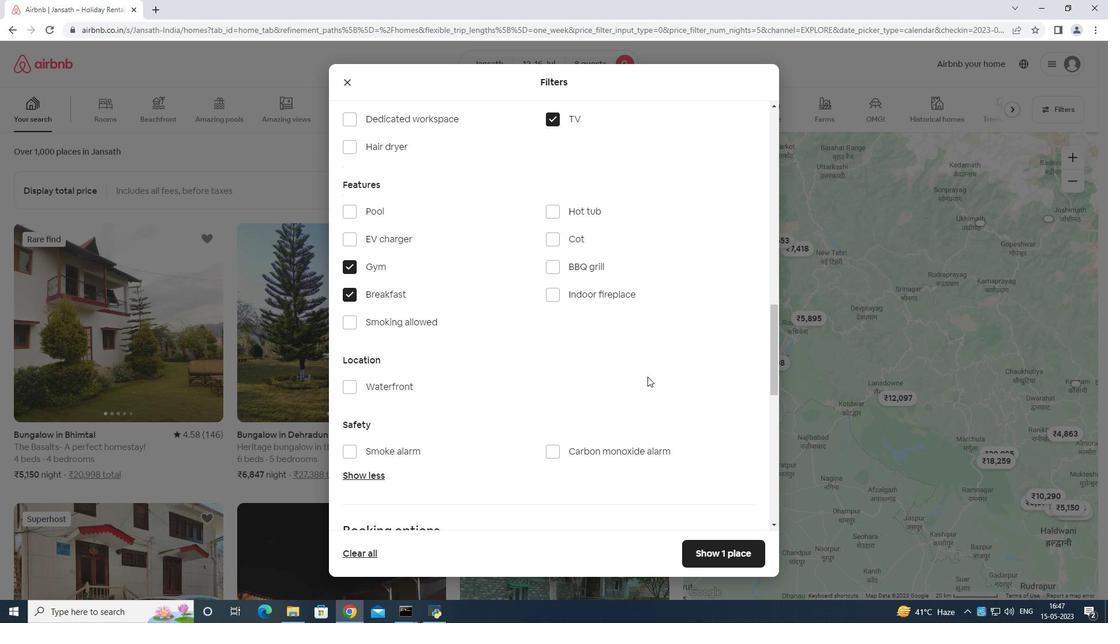 
Action: Mouse scrolled (648, 377) with delta (0, 0)
Screenshot: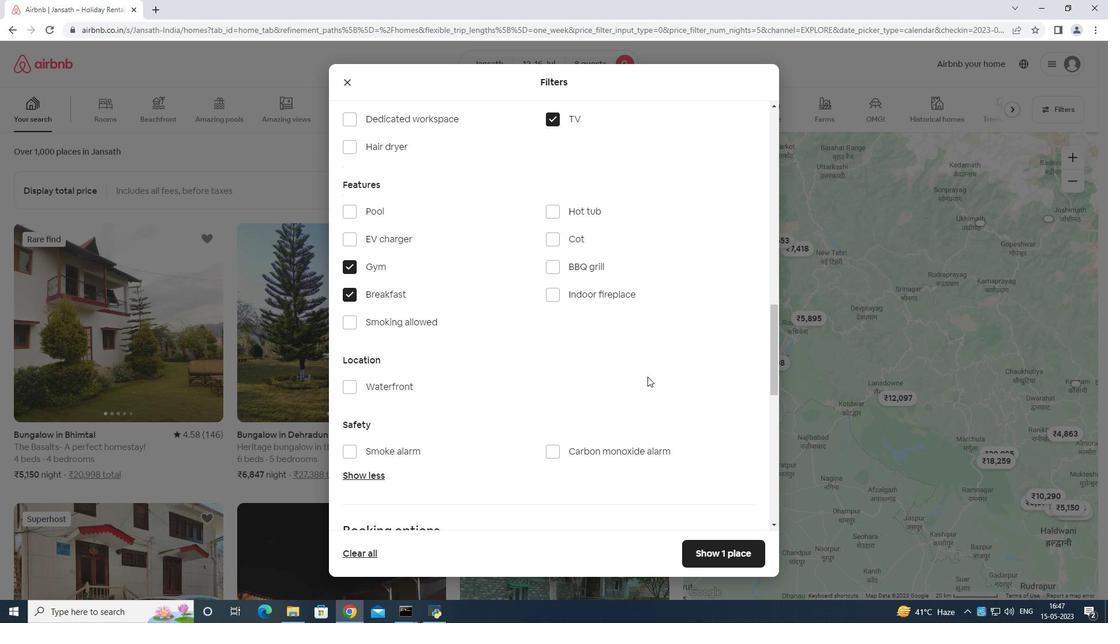 
Action: Mouse moved to (648, 378)
Screenshot: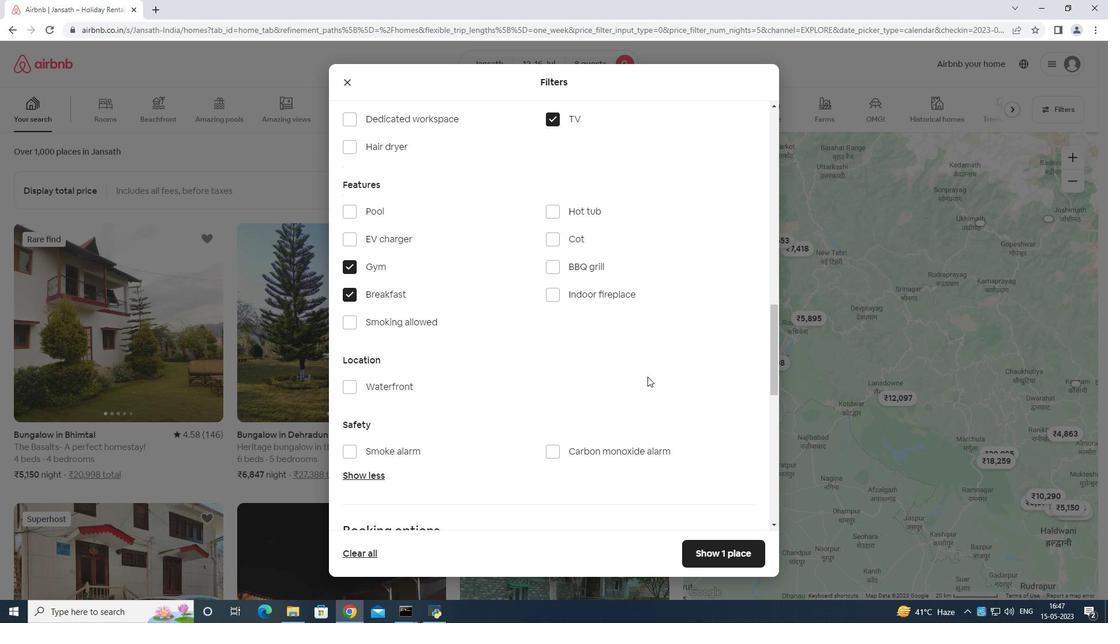 
Action: Mouse scrolled (648, 377) with delta (0, 0)
Screenshot: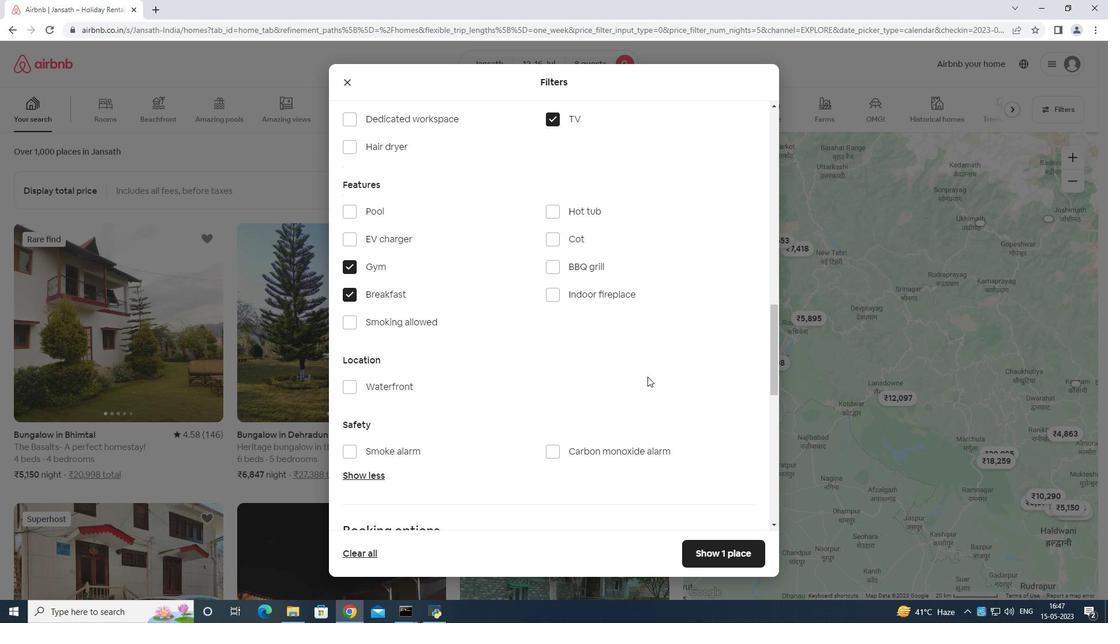 
Action: Mouse moved to (648, 378)
Screenshot: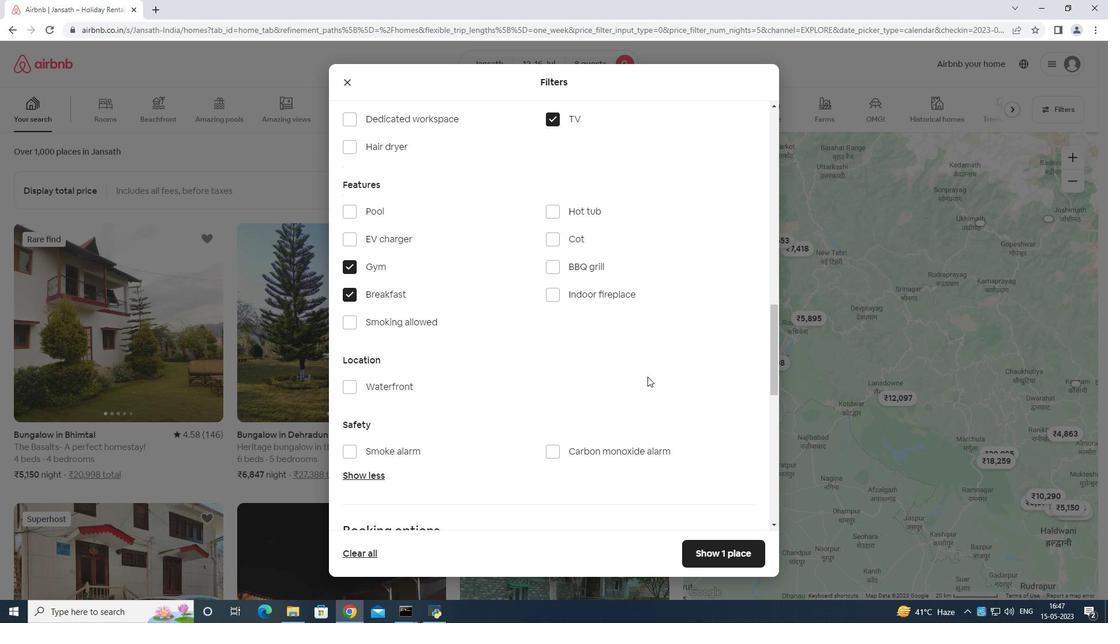 
Action: Mouse scrolled (648, 377) with delta (0, 0)
Screenshot: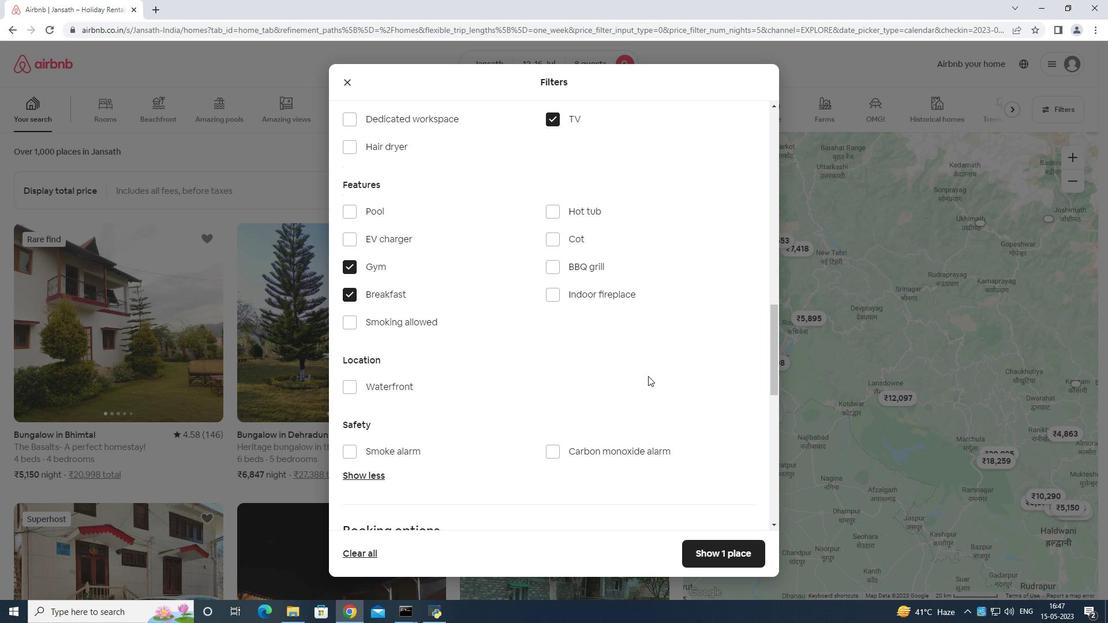 
Action: Mouse moved to (726, 376)
Screenshot: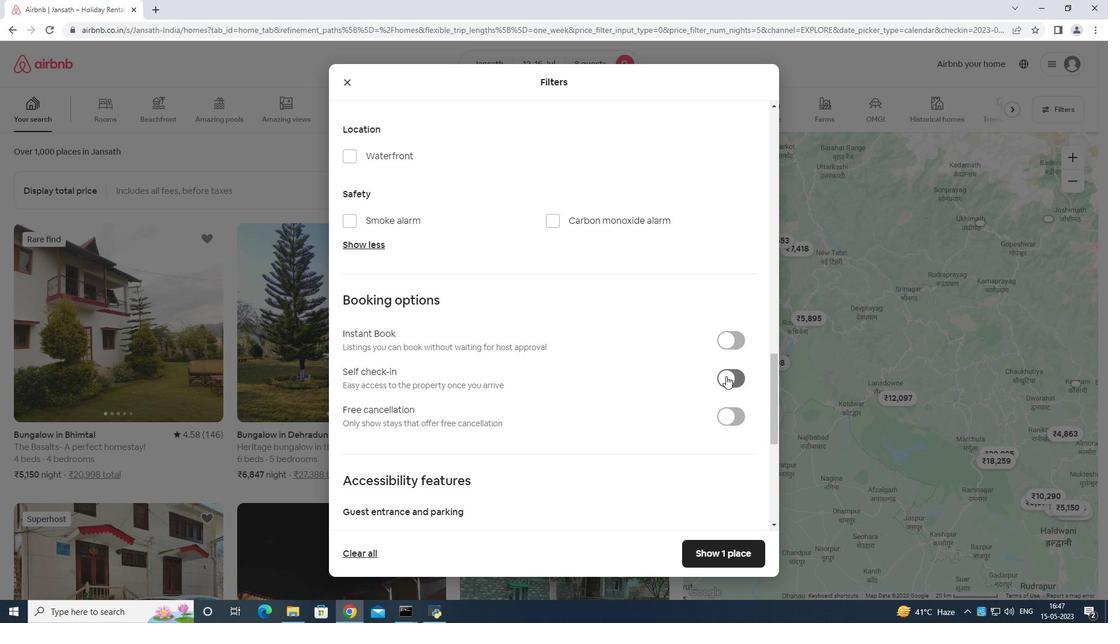 
Action: Mouse pressed left at (726, 376)
Screenshot: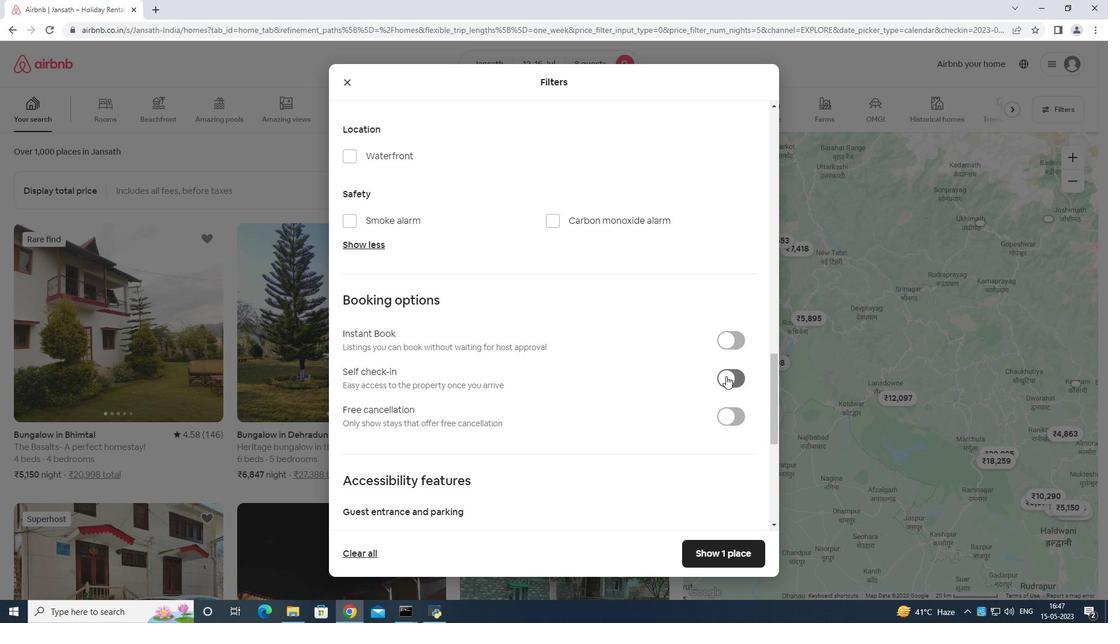 
Action: Mouse moved to (722, 382)
Screenshot: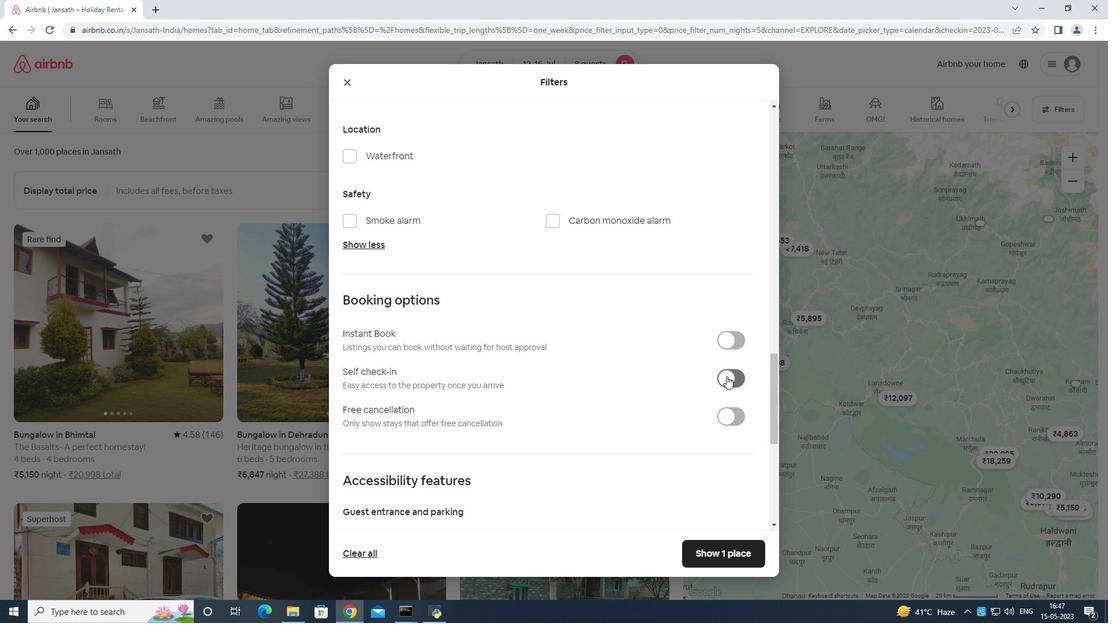 
Action: Mouse scrolled (722, 381) with delta (0, 0)
Screenshot: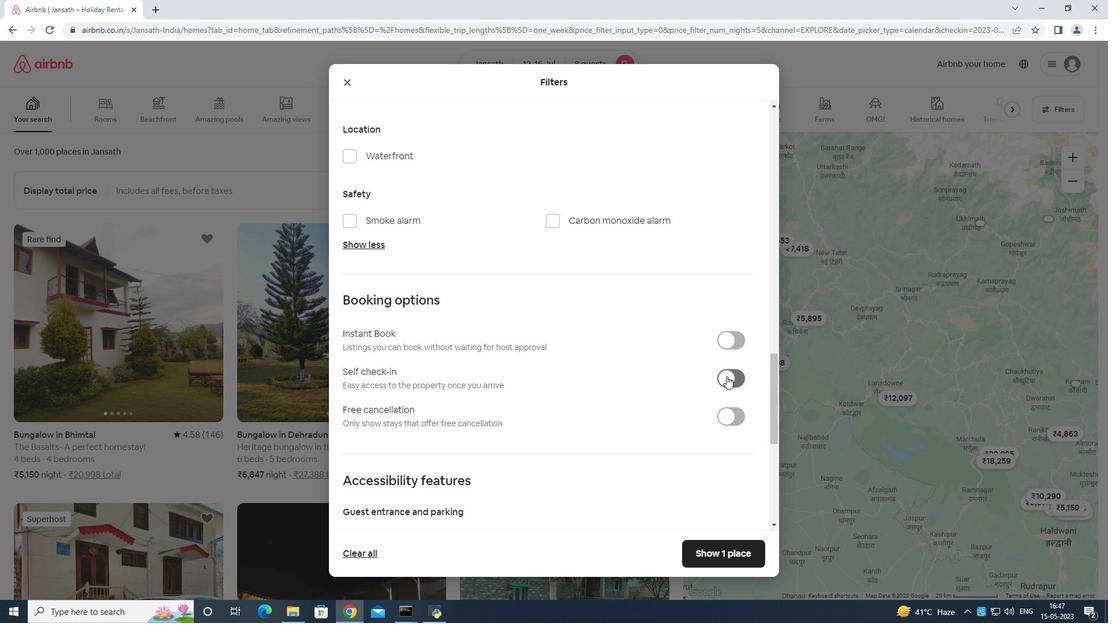 
Action: Mouse moved to (718, 390)
Screenshot: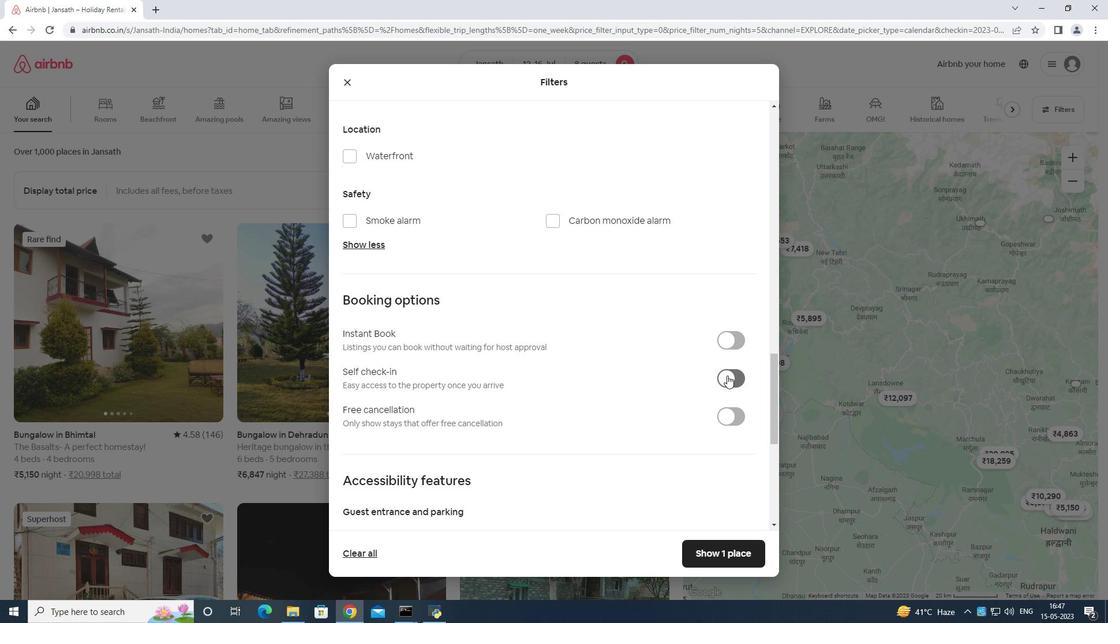 
Action: Mouse scrolled (718, 390) with delta (0, 0)
Screenshot: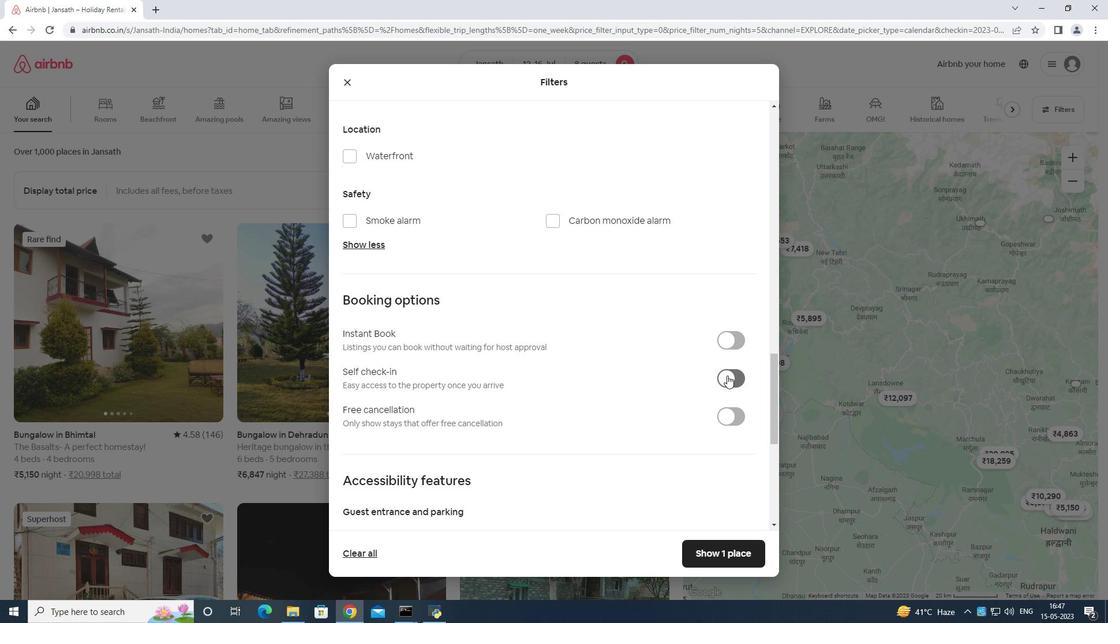 
Action: Mouse moved to (717, 391)
Screenshot: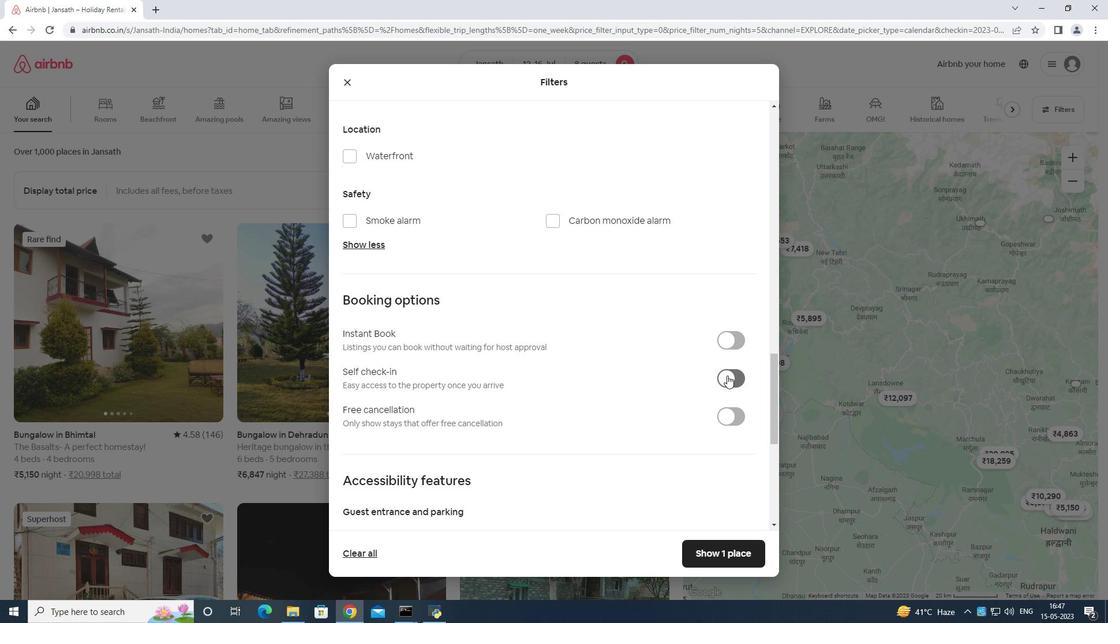 
Action: Mouse scrolled (717, 390) with delta (0, 0)
Screenshot: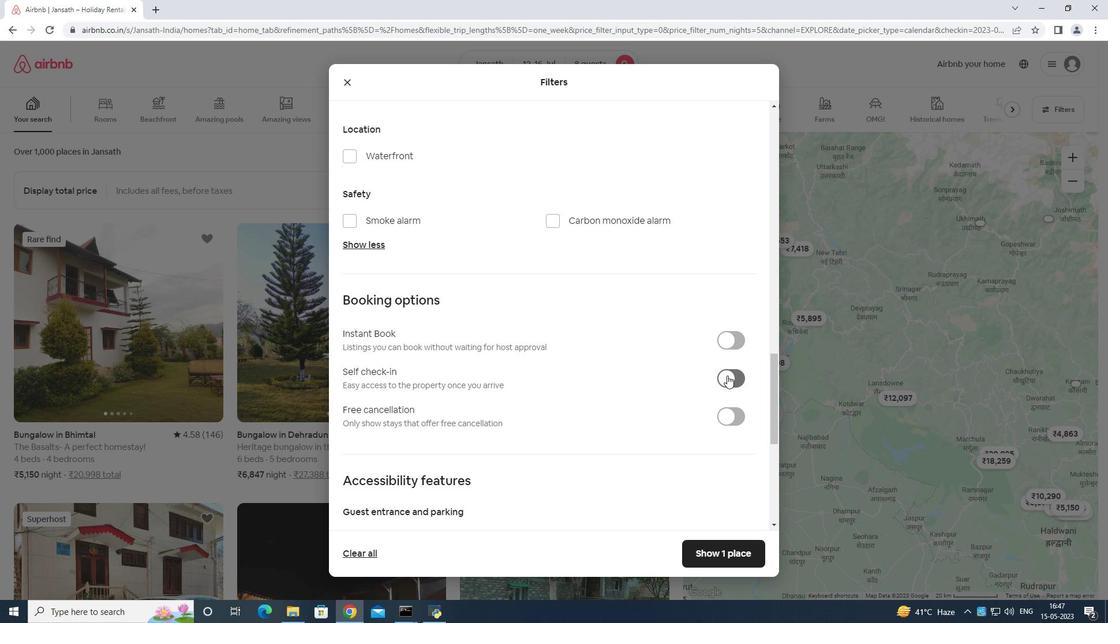 
Action: Mouse moved to (717, 392)
Screenshot: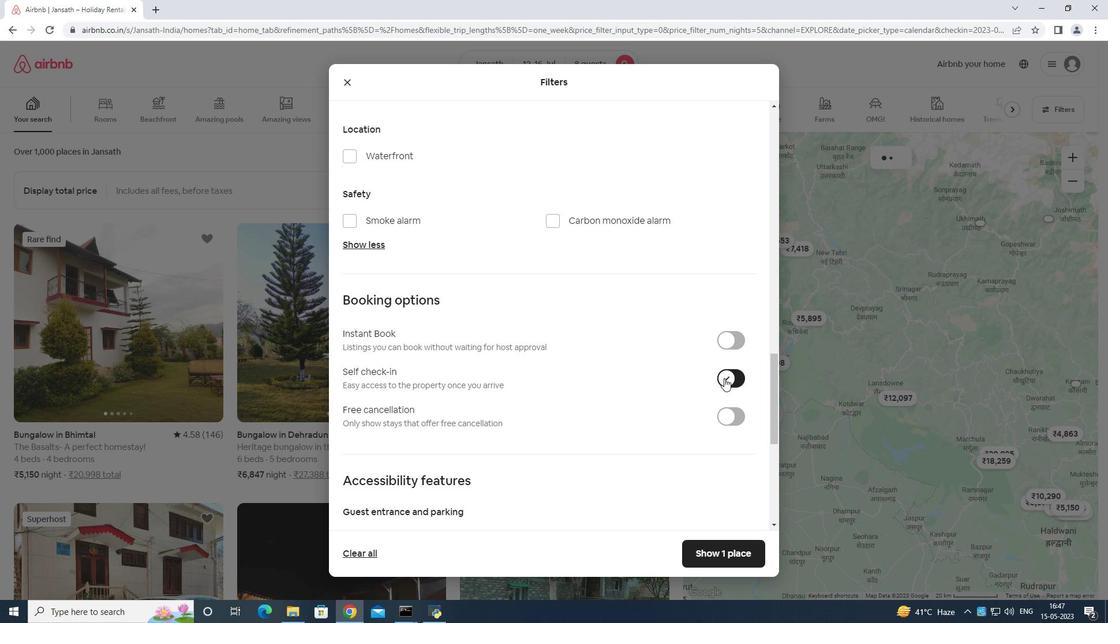 
Action: Mouse scrolled (717, 391) with delta (0, 0)
Screenshot: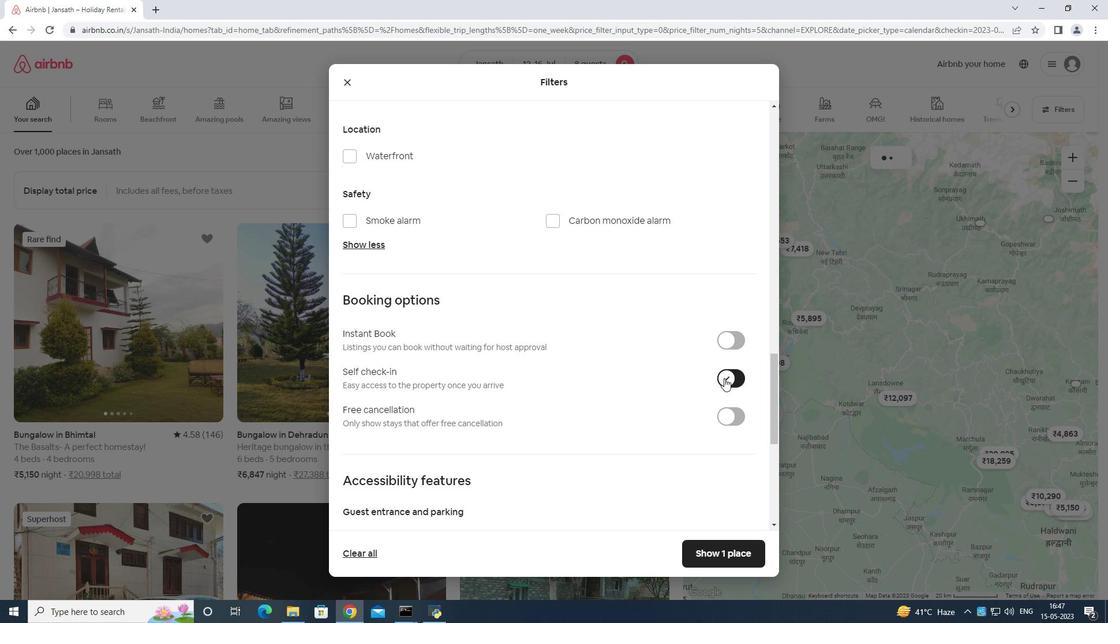 
Action: Mouse moved to (710, 396)
Screenshot: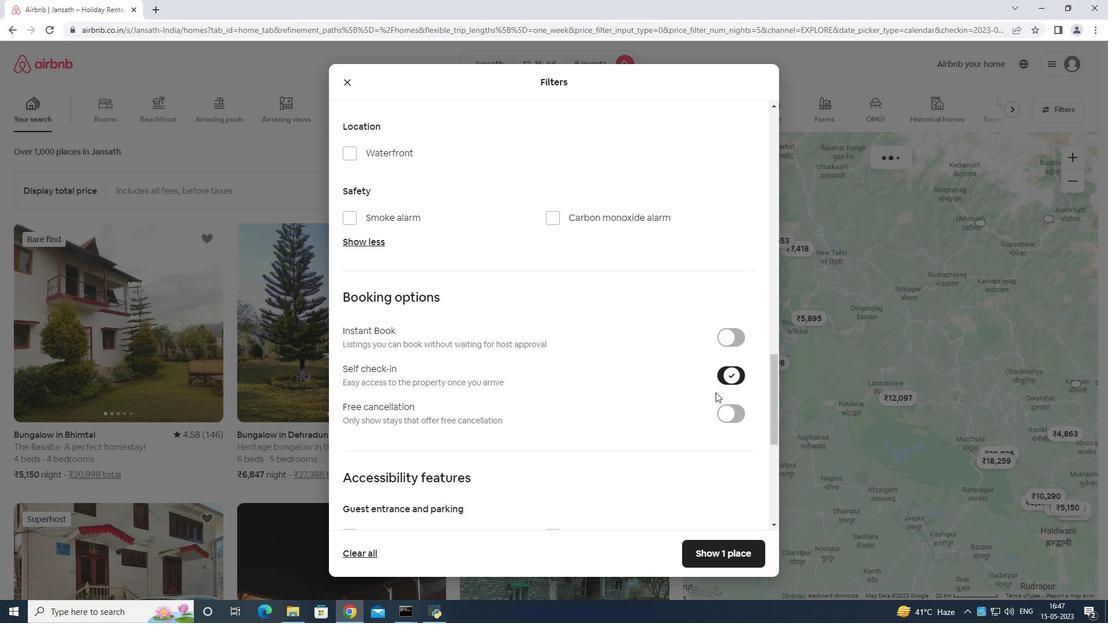 
Action: Mouse scrolled (711, 392) with delta (0, 0)
Screenshot: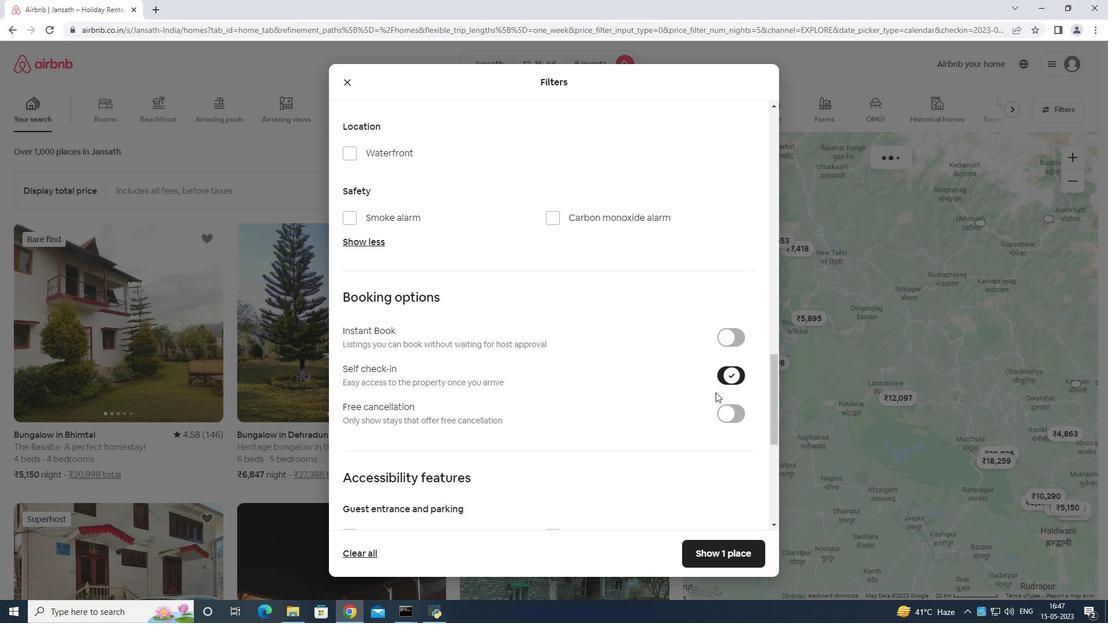 
Action: Mouse moved to (708, 398)
Screenshot: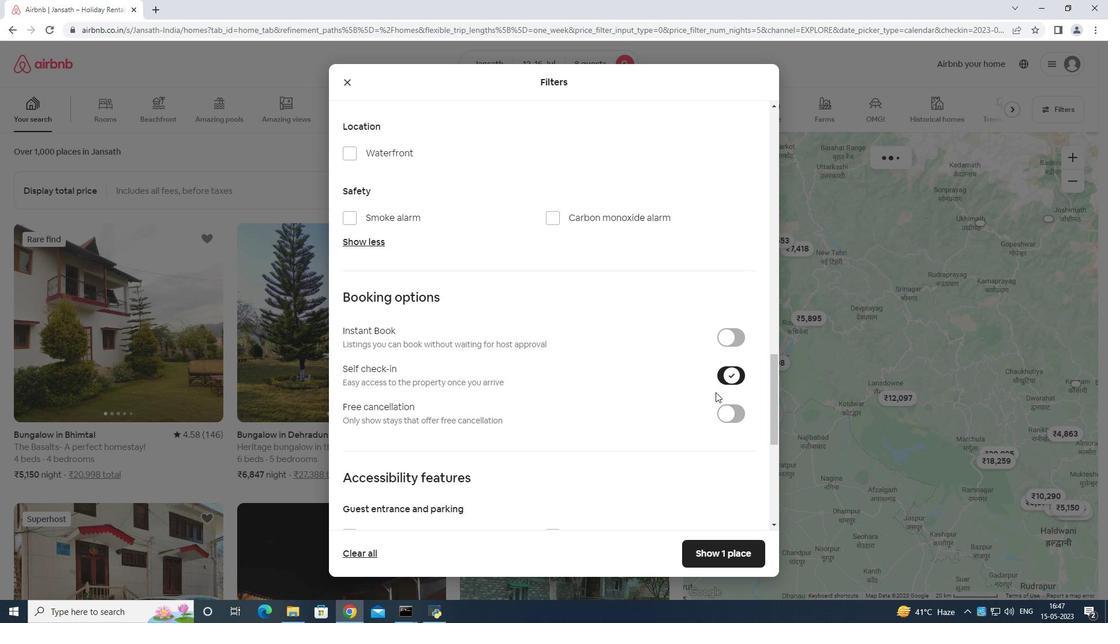 
Action: Mouse scrolled (708, 397) with delta (0, 0)
Screenshot: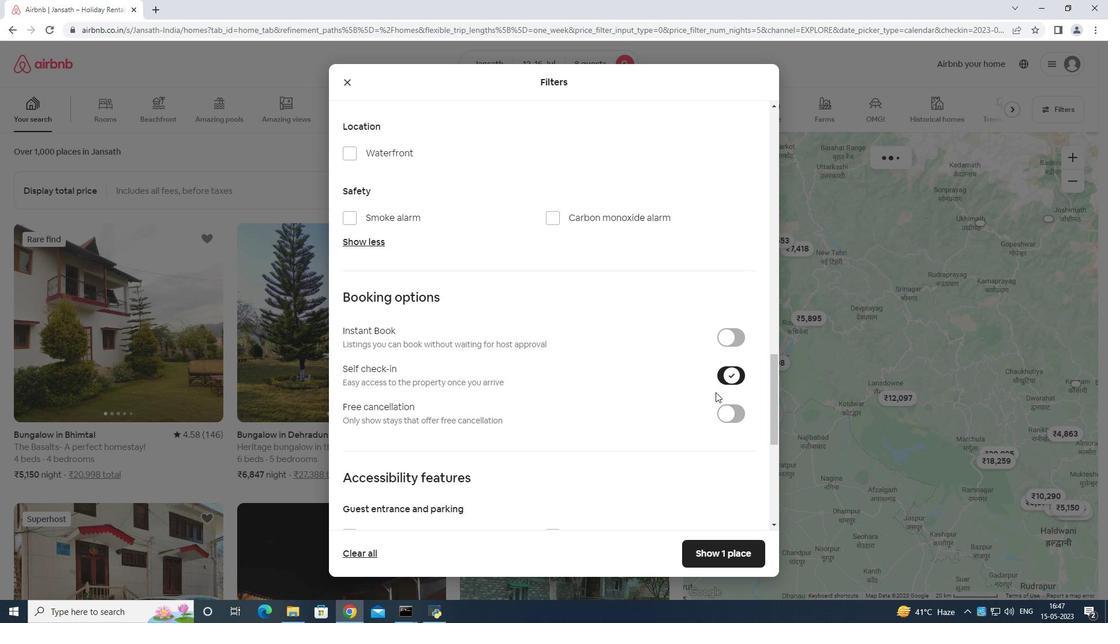 
Action: Mouse moved to (708, 398)
Screenshot: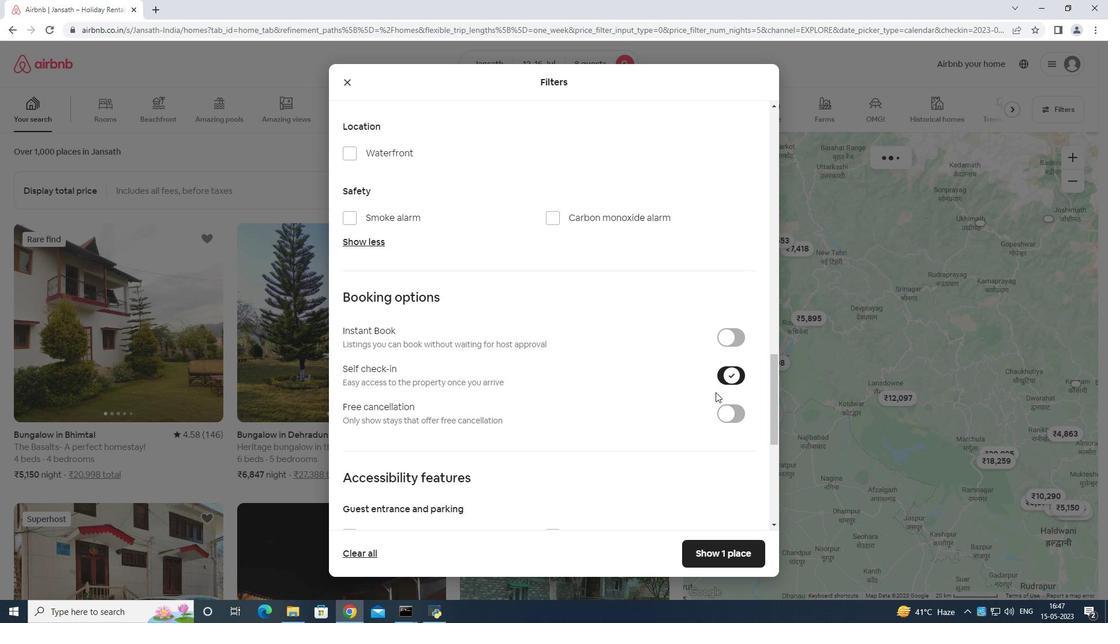 
Action: Mouse scrolled (708, 397) with delta (0, 0)
Screenshot: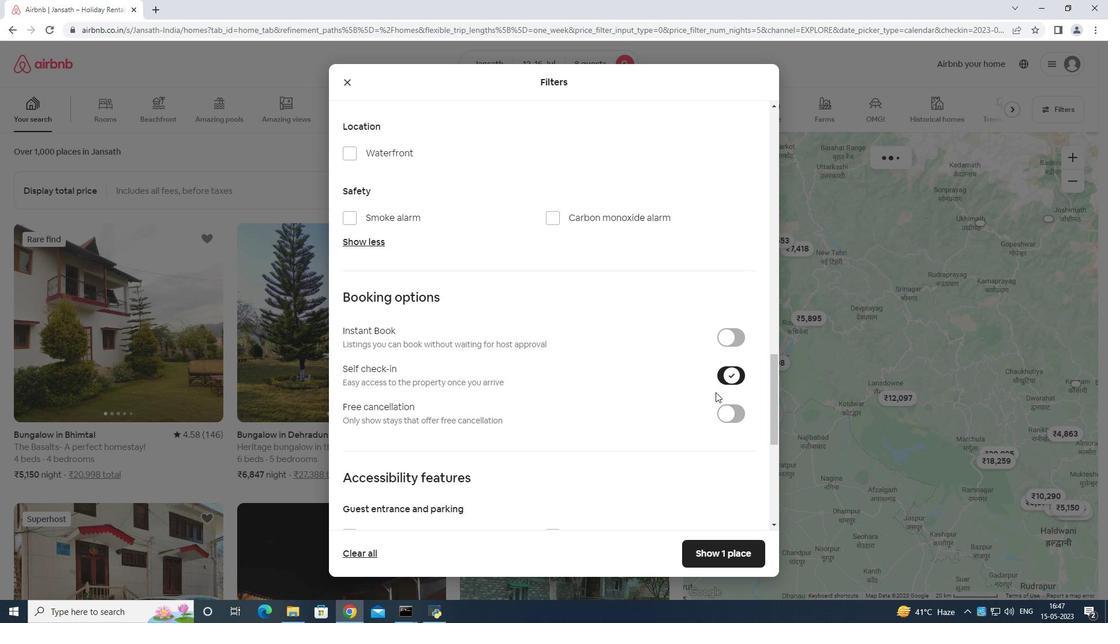 
Action: Mouse scrolled (708, 397) with delta (0, 0)
Screenshot: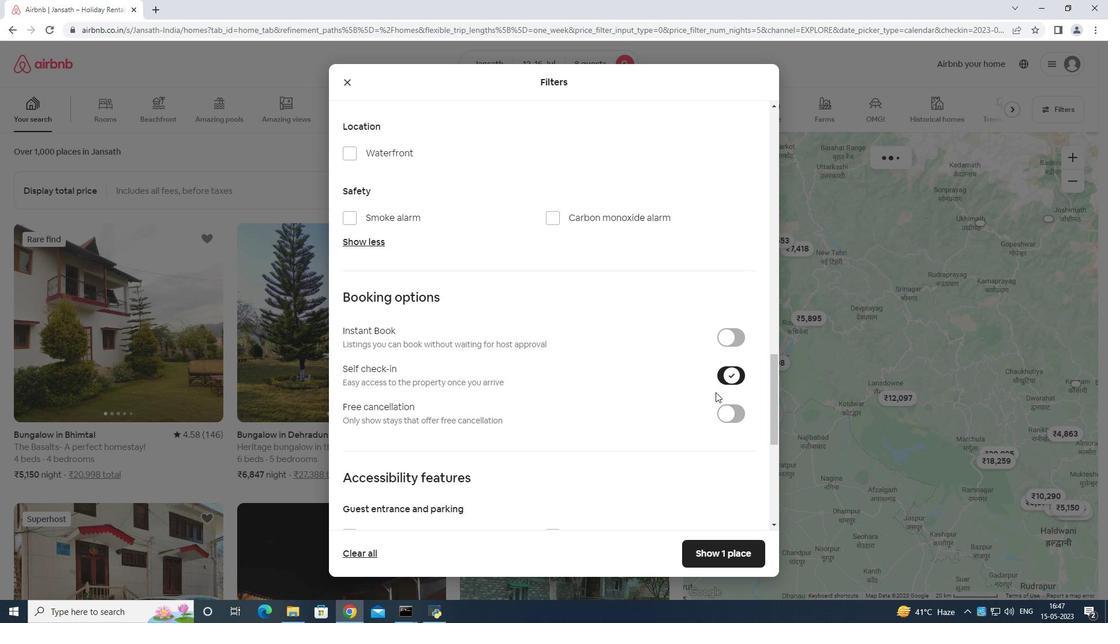 
Action: Mouse moved to (685, 397)
Screenshot: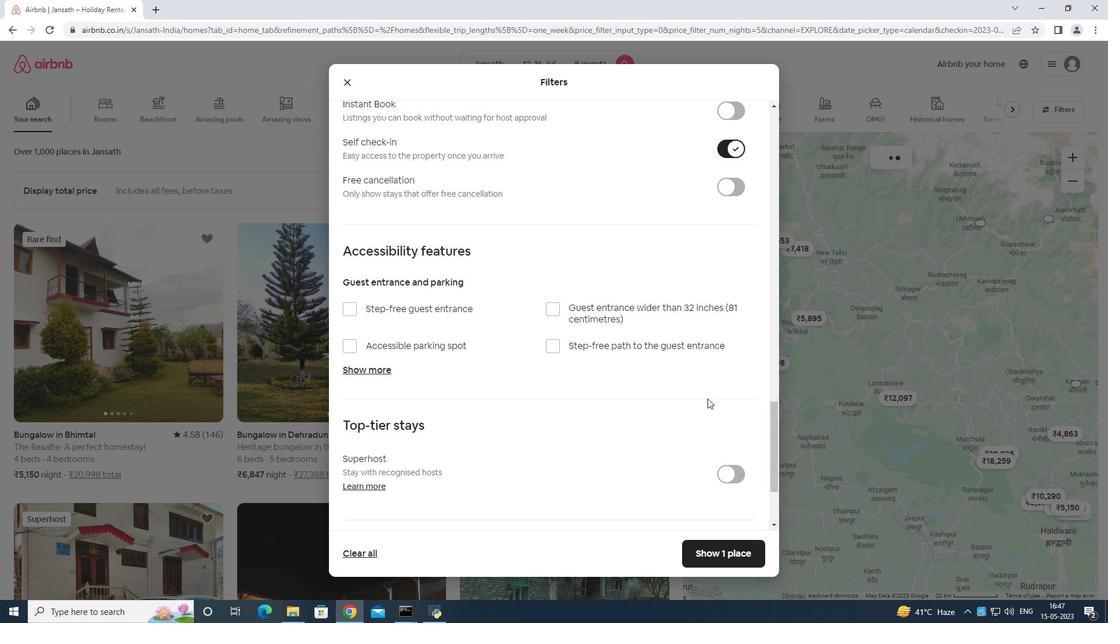 
Action: Mouse scrolled (685, 397) with delta (0, 0)
Screenshot: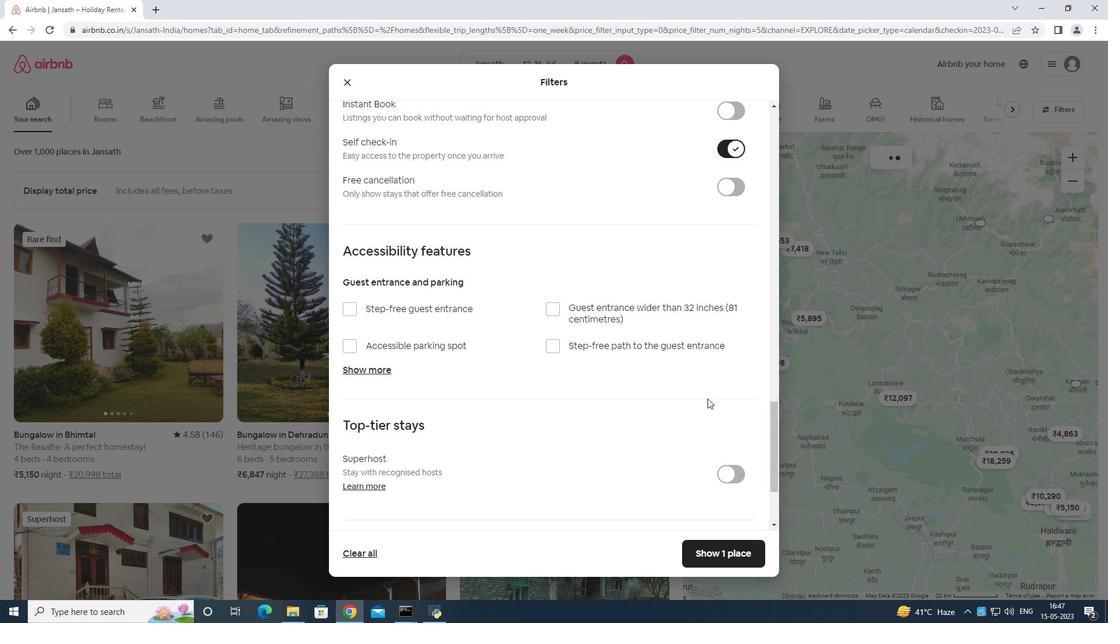 
Action: Mouse moved to (682, 401)
Screenshot: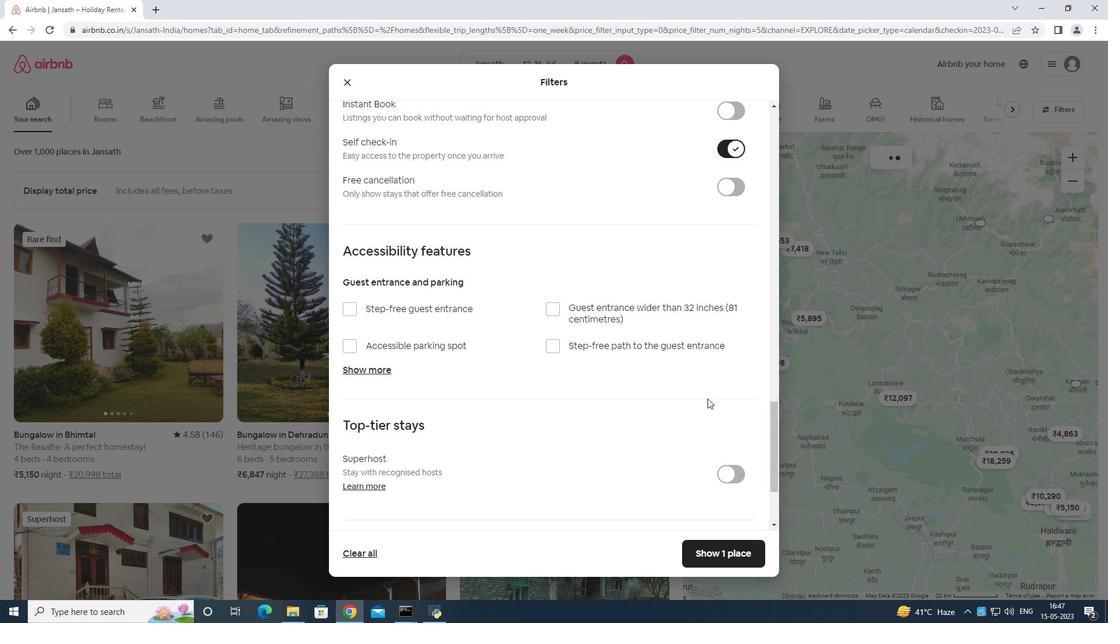 
Action: Mouse scrolled (684, 398) with delta (0, 0)
Screenshot: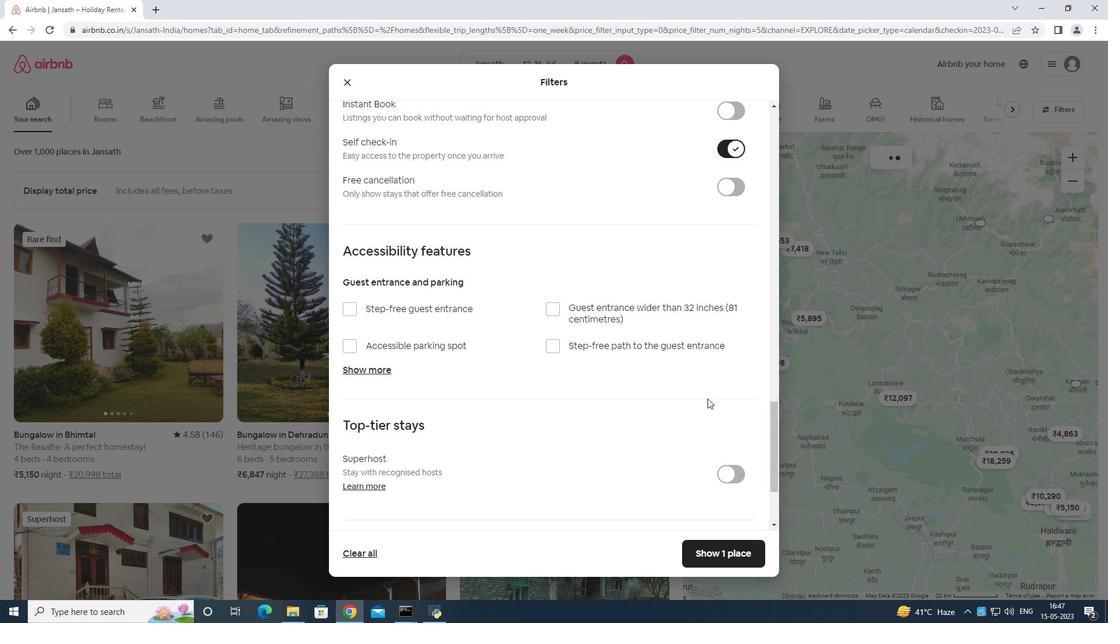 
Action: Mouse moved to (680, 401)
Screenshot: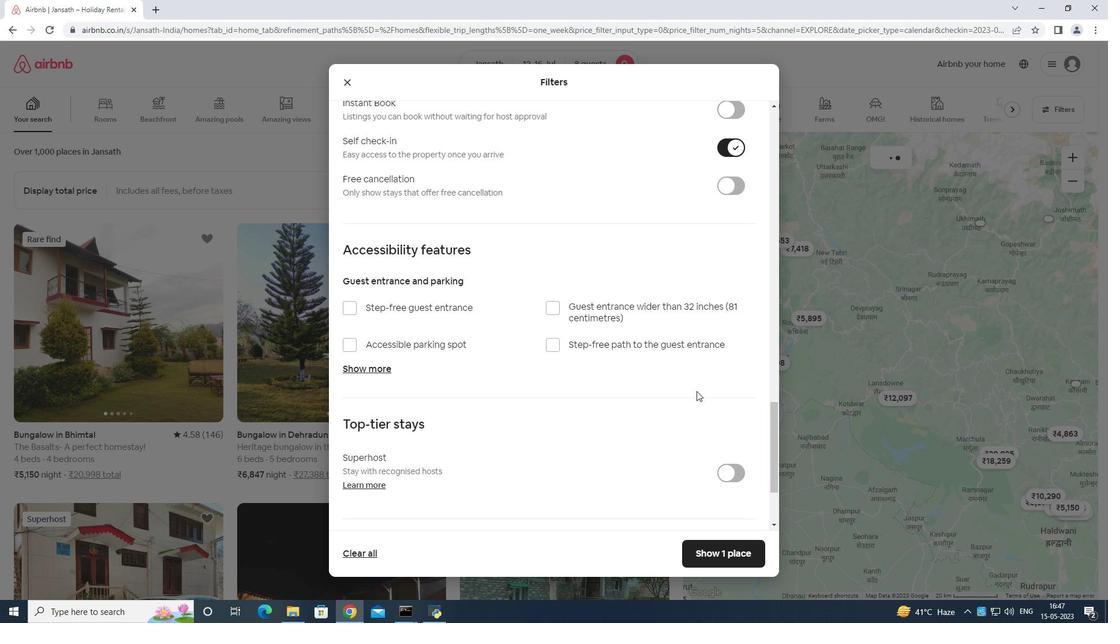 
Action: Mouse scrolled (680, 400) with delta (0, 0)
Screenshot: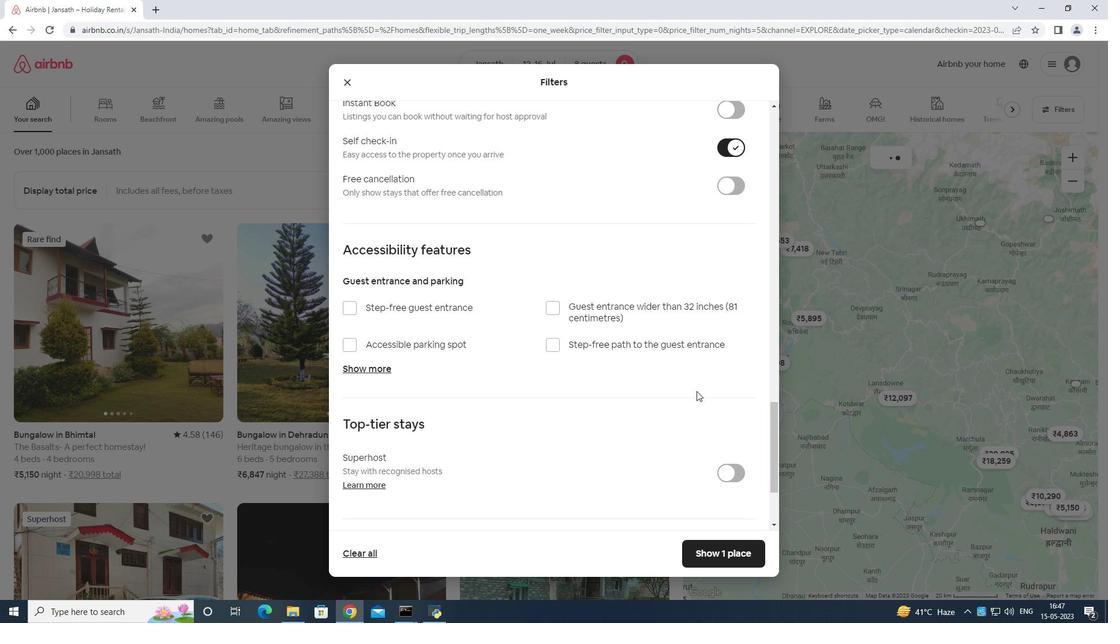 
Action: Mouse moved to (672, 405)
Screenshot: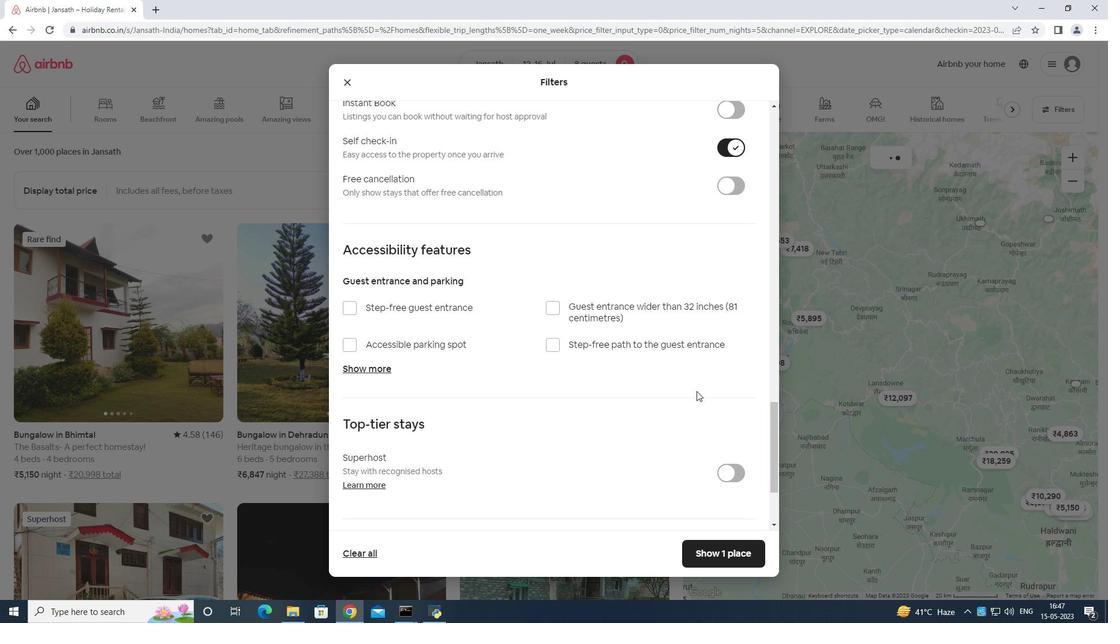 
Action: Mouse scrolled (674, 404) with delta (0, 0)
Screenshot: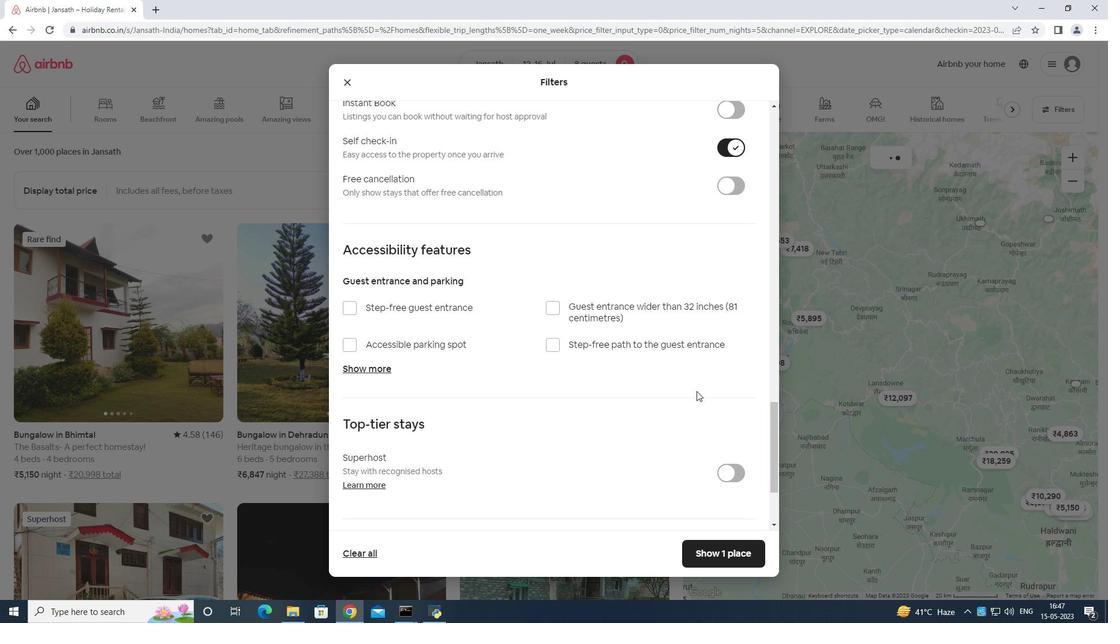 
Action: Mouse moved to (583, 408)
Screenshot: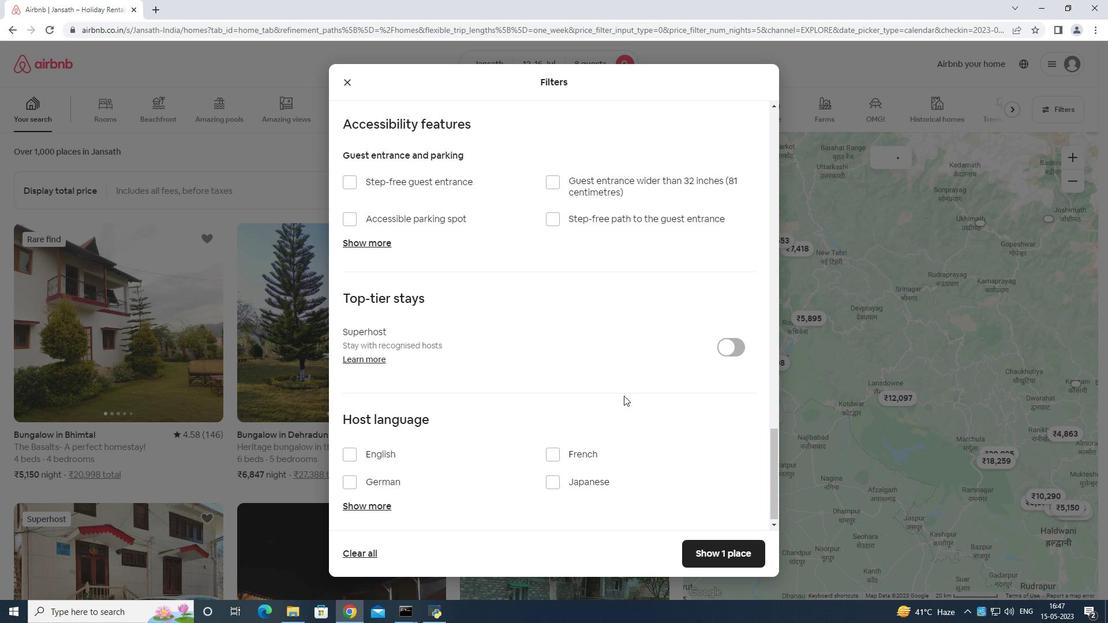 
Action: Mouse scrolled (583, 408) with delta (0, 0)
Screenshot: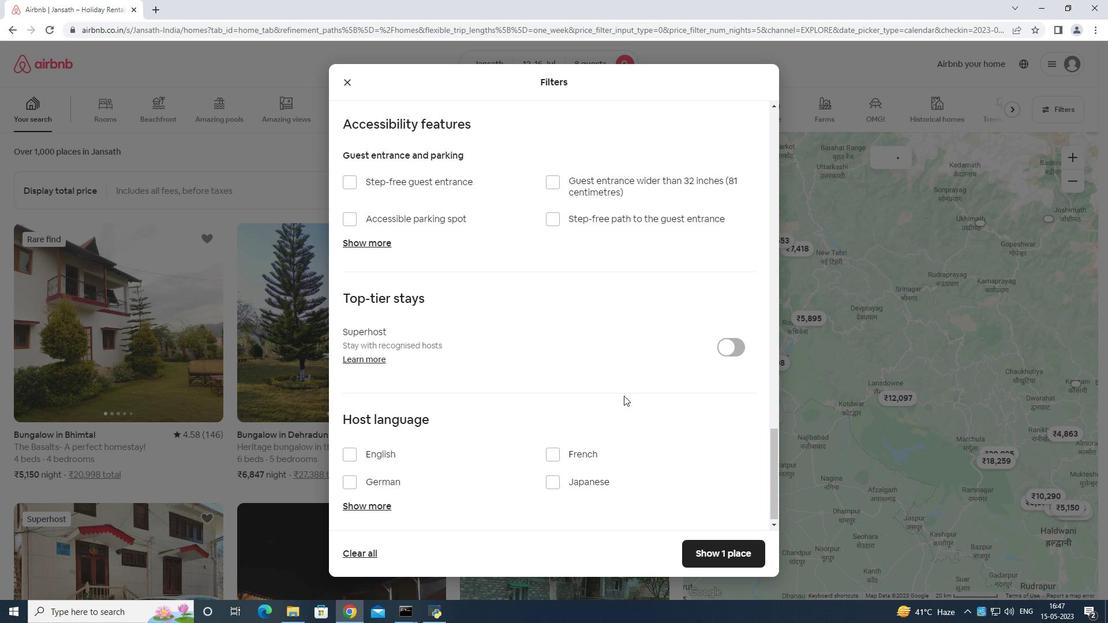 
Action: Mouse moved to (577, 415)
Screenshot: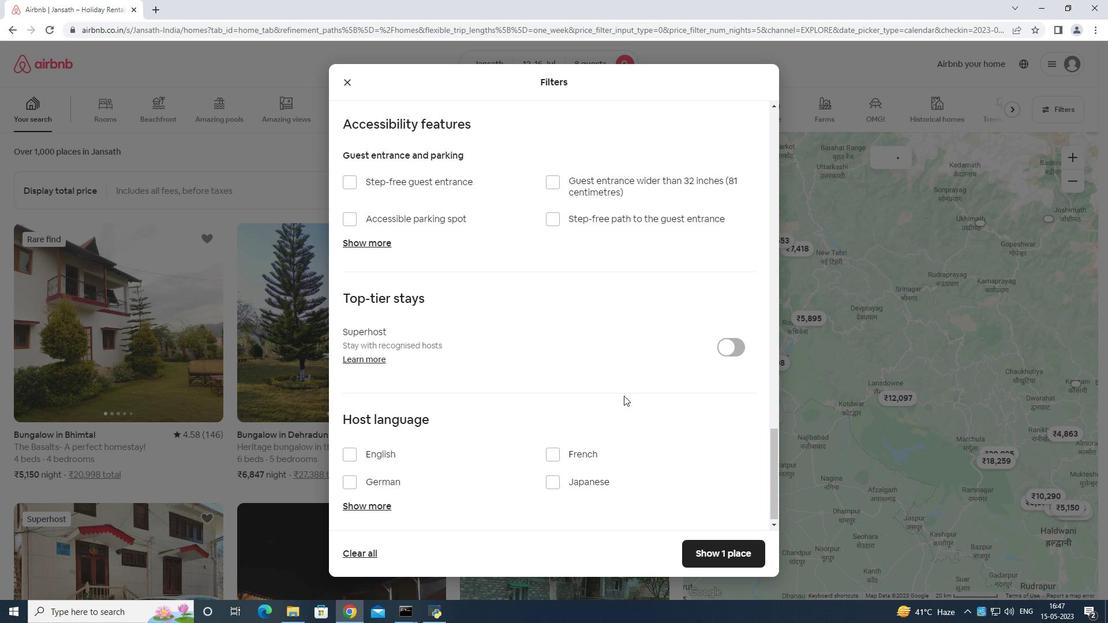
Action: Mouse scrolled (577, 414) with delta (0, 0)
Screenshot: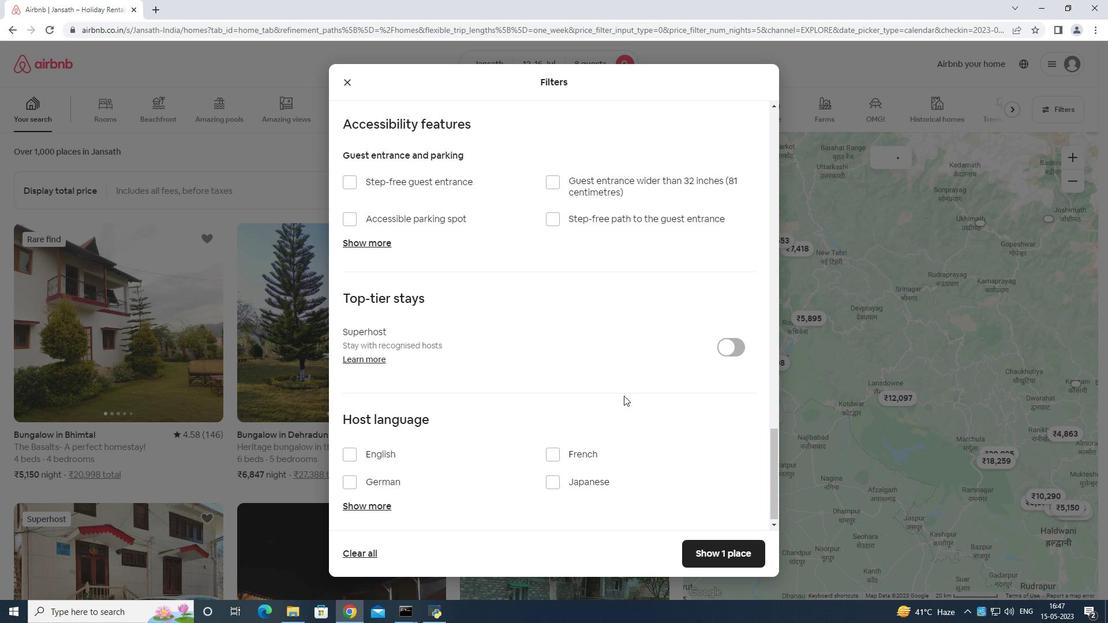 
Action: Mouse moved to (573, 420)
Screenshot: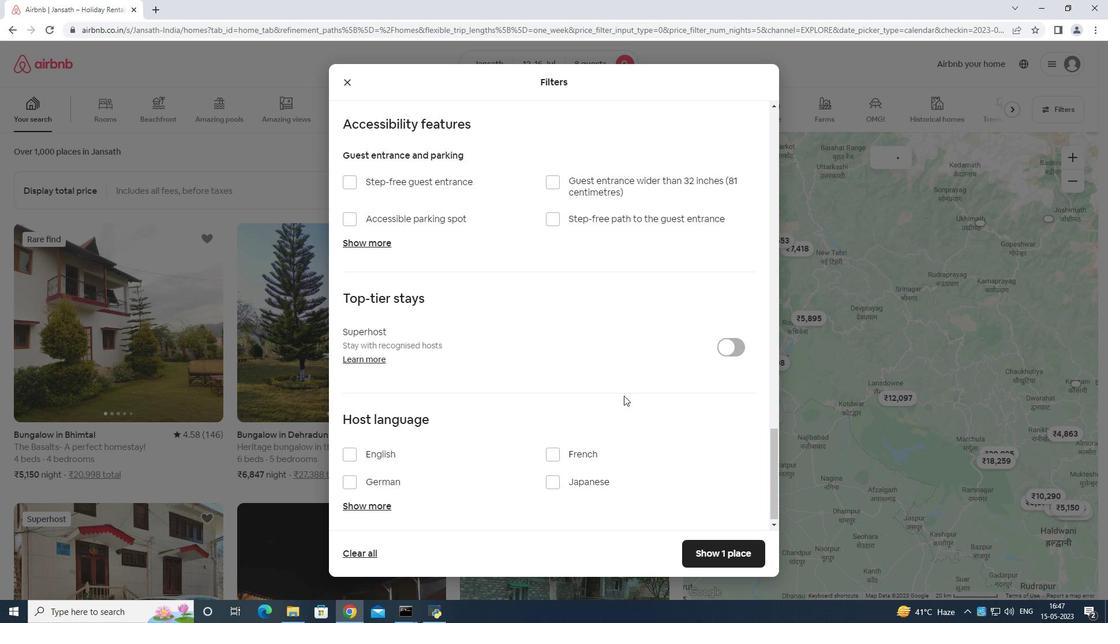 
Action: Mouse scrolled (573, 419) with delta (0, 0)
Screenshot: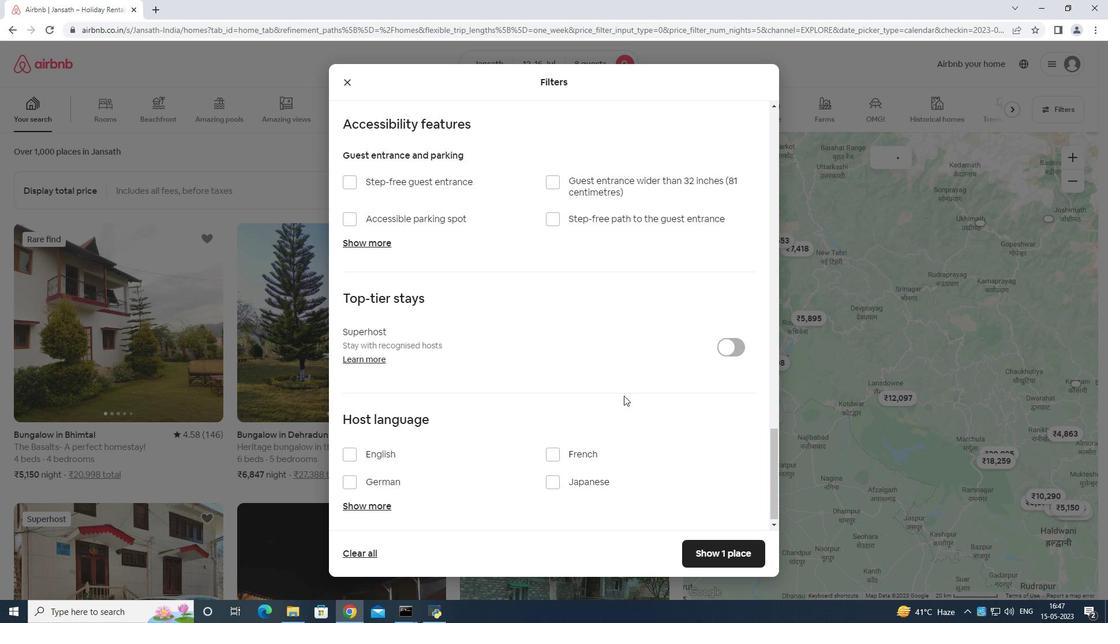
Action: Mouse moved to (381, 443)
Screenshot: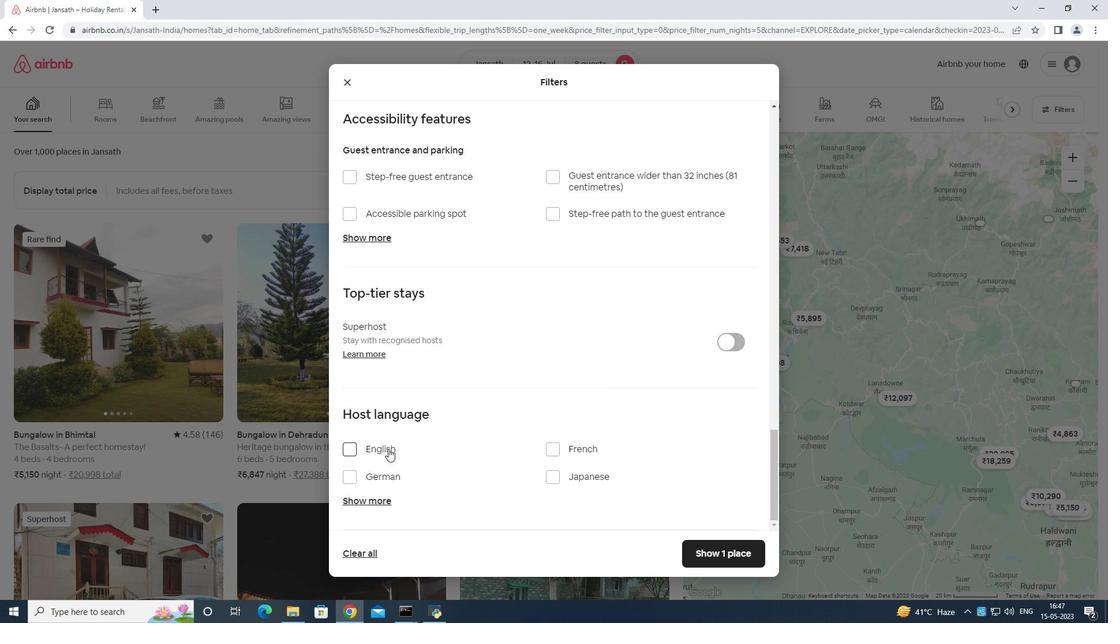 
Action: Mouse pressed left at (381, 443)
Screenshot: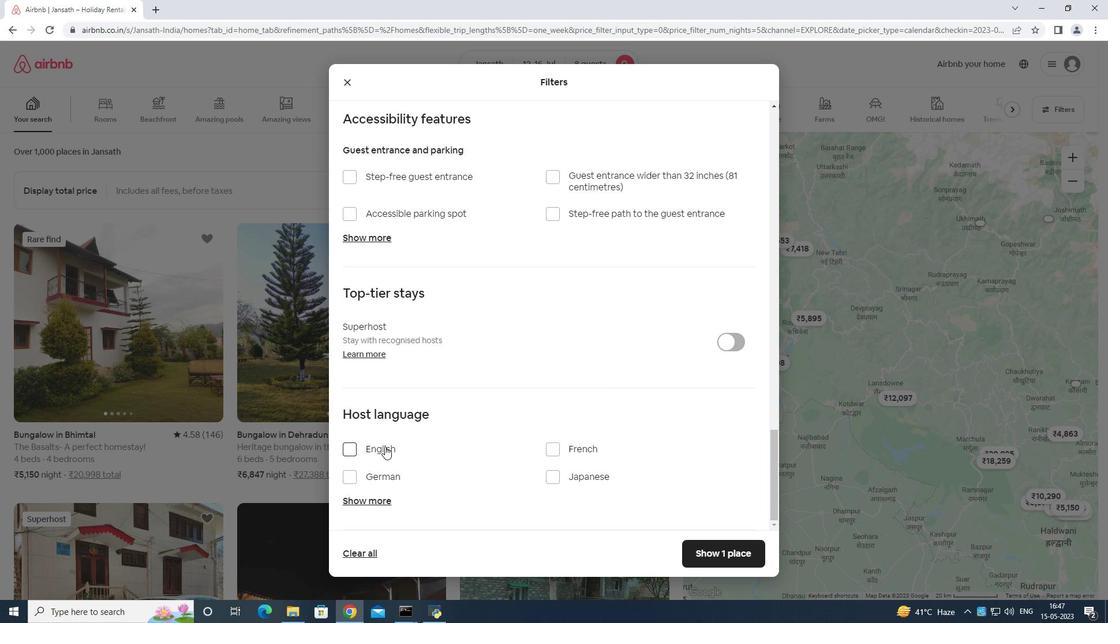 
Action: Mouse moved to (734, 546)
Screenshot: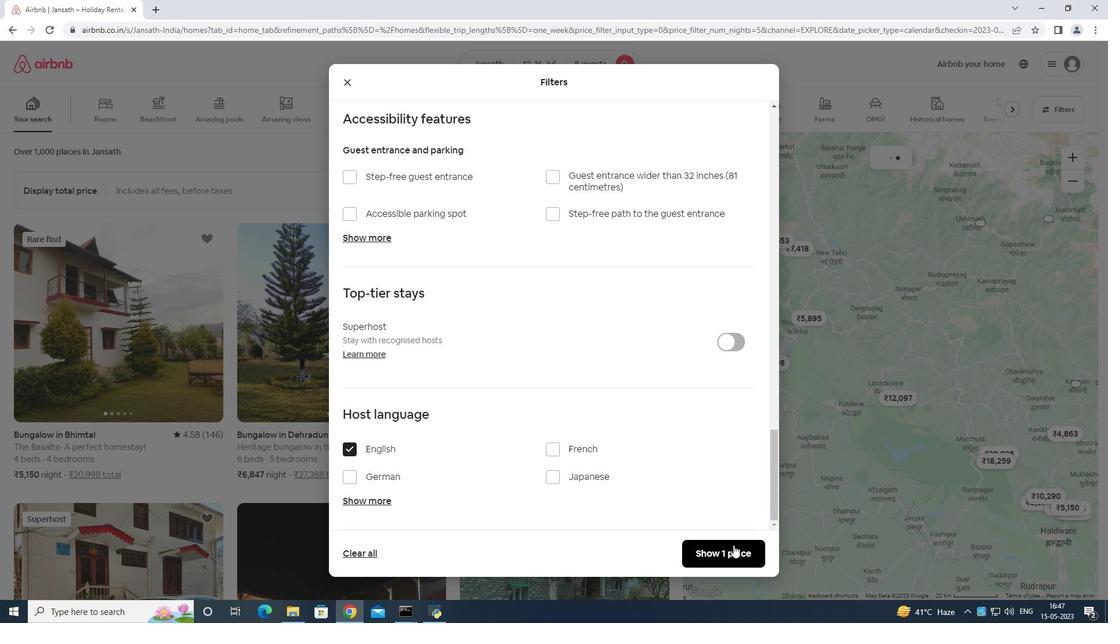 
Action: Mouse pressed left at (734, 546)
Screenshot: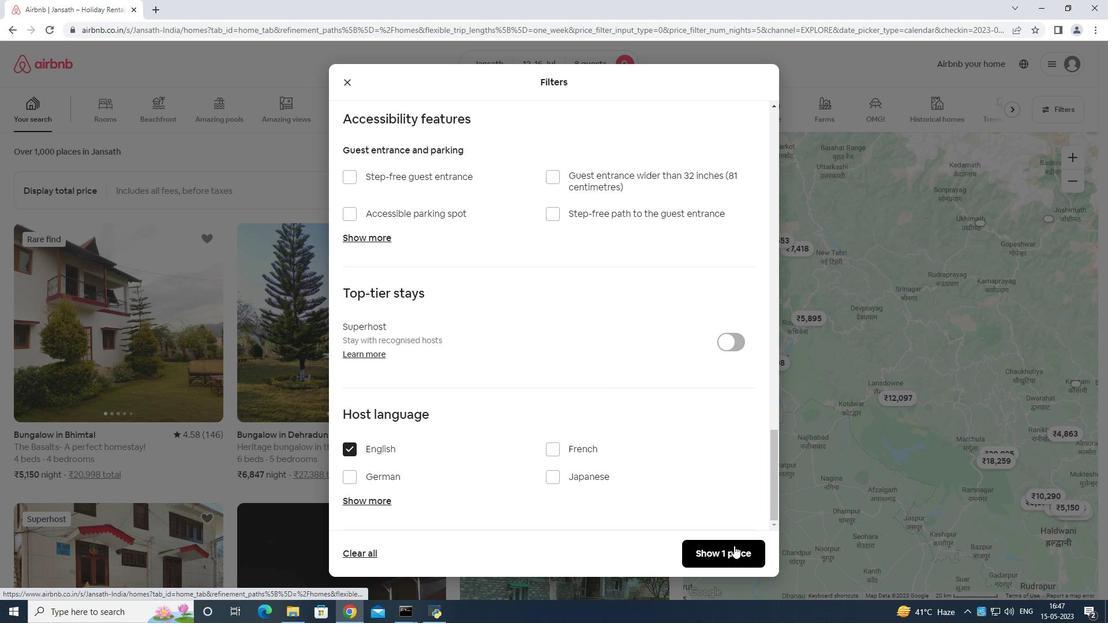 
